 Task: Get directions from New York City, New York, United States to San Diego, California, United States  and reverse  starting point and destination and check the flight options
Action: Mouse moved to (259, 77)
Screenshot: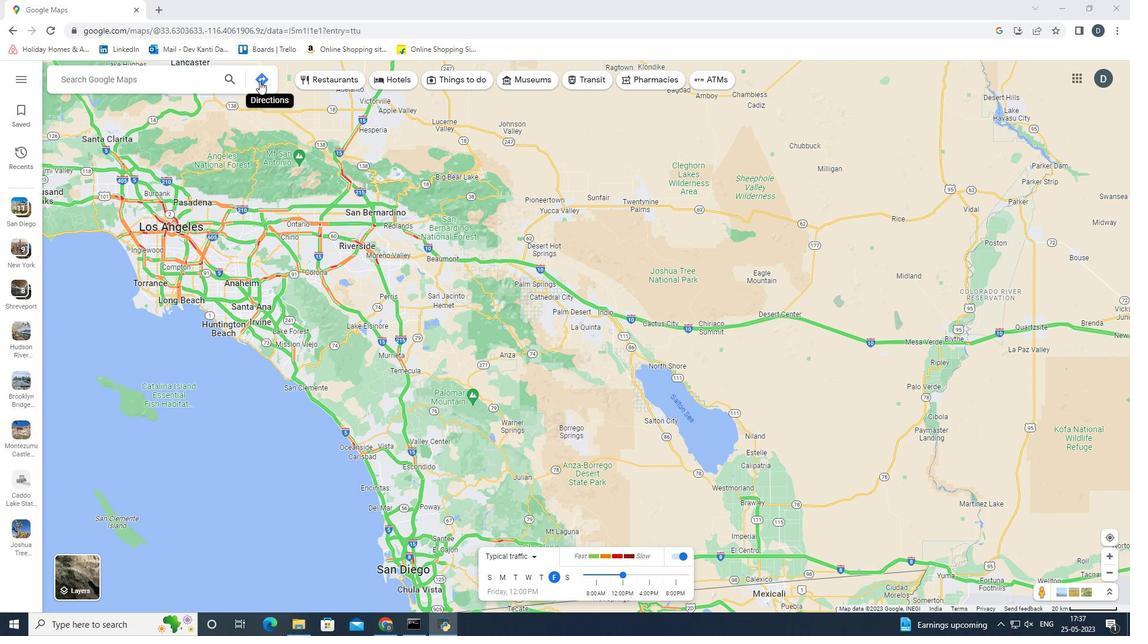 
Action: Mouse pressed left at (259, 77)
Screenshot: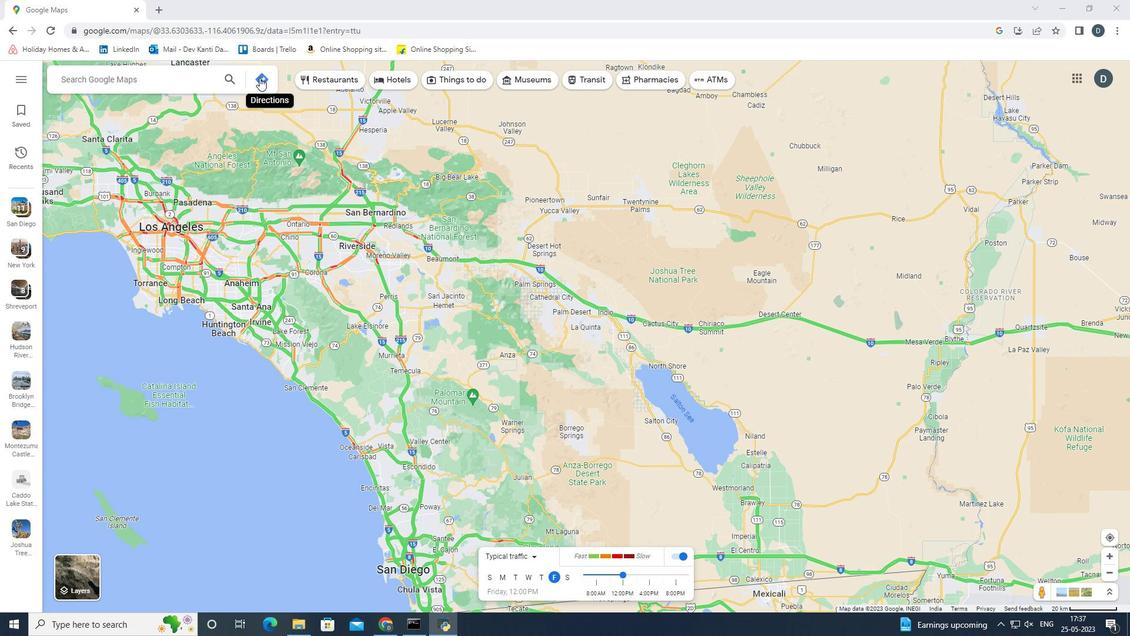 
Action: Mouse moved to (204, 111)
Screenshot: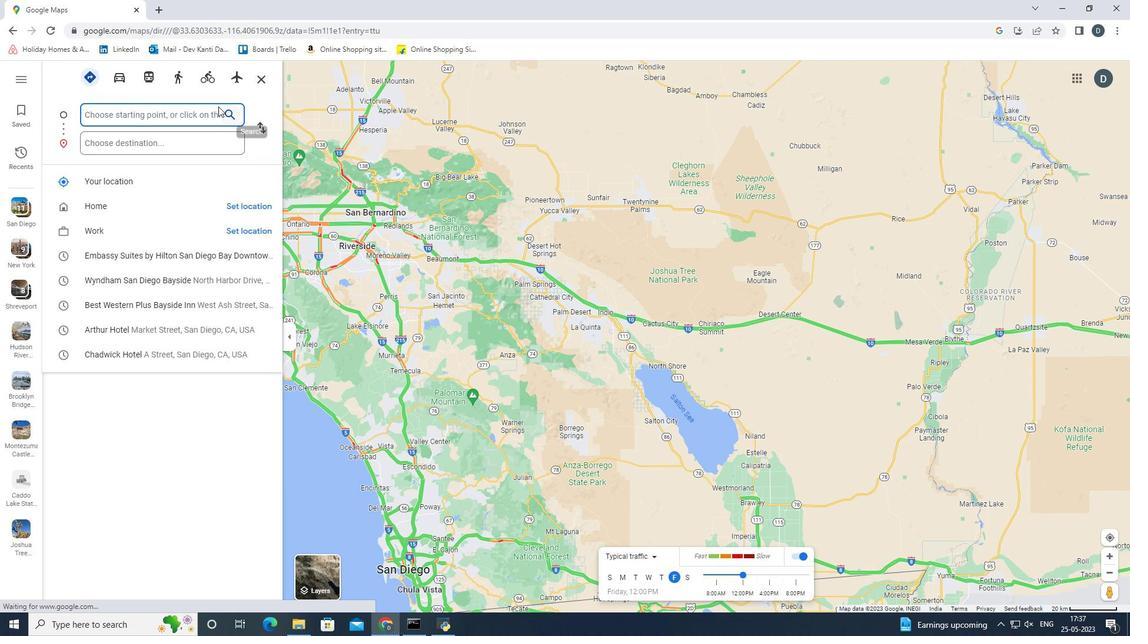 
Action: Key pressed <Key.shift>N
Screenshot: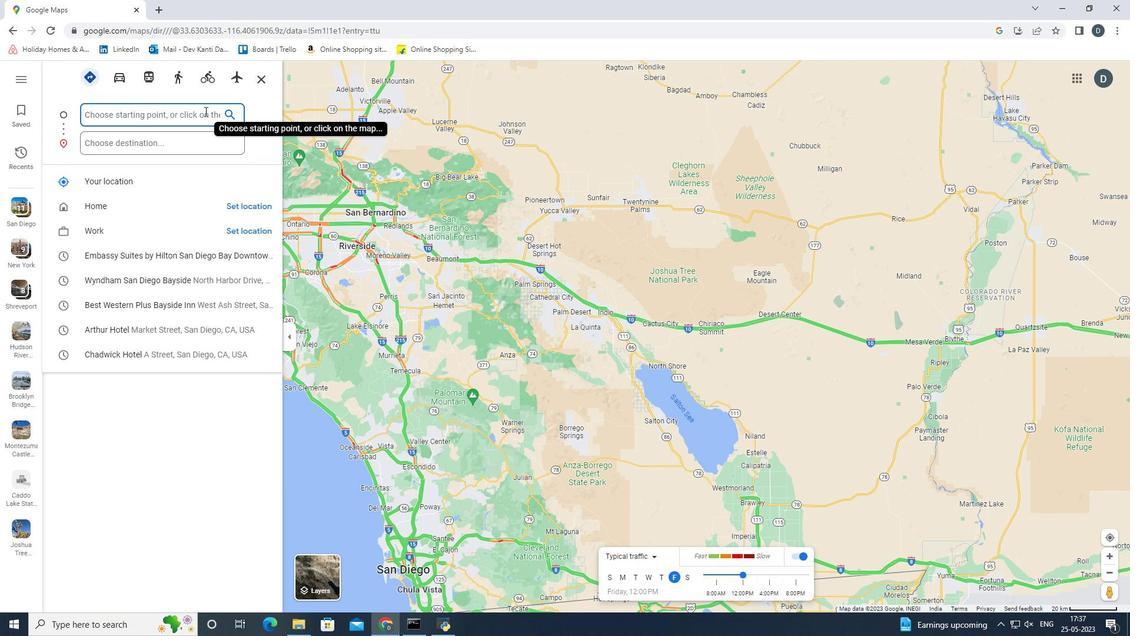 
Action: Mouse moved to (183, 204)
Screenshot: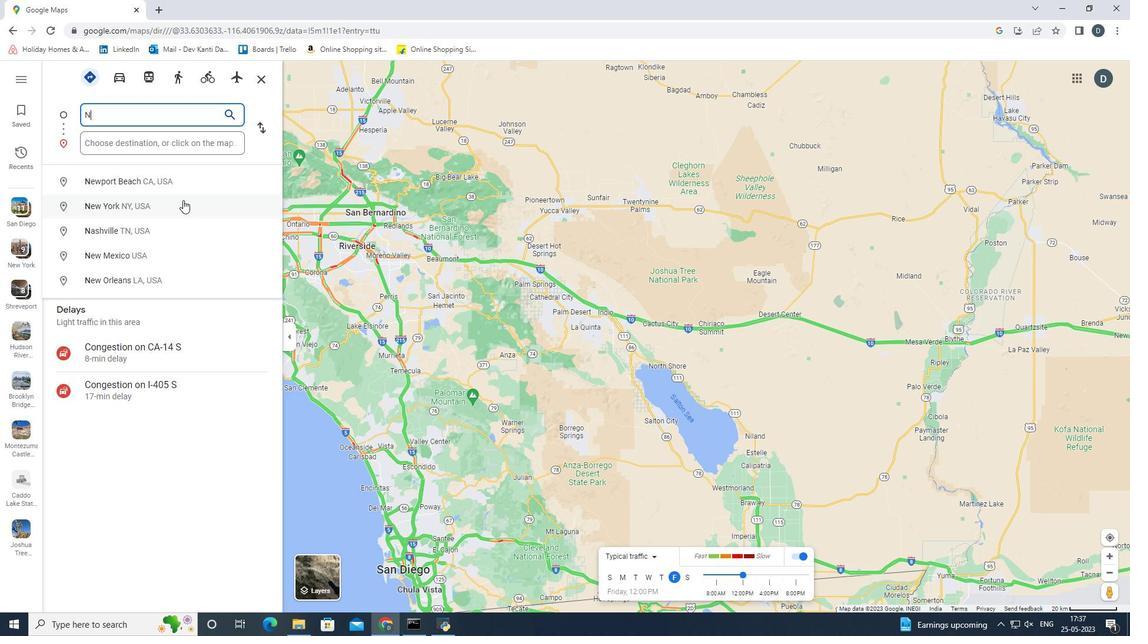
Action: Mouse pressed left at (183, 204)
Screenshot: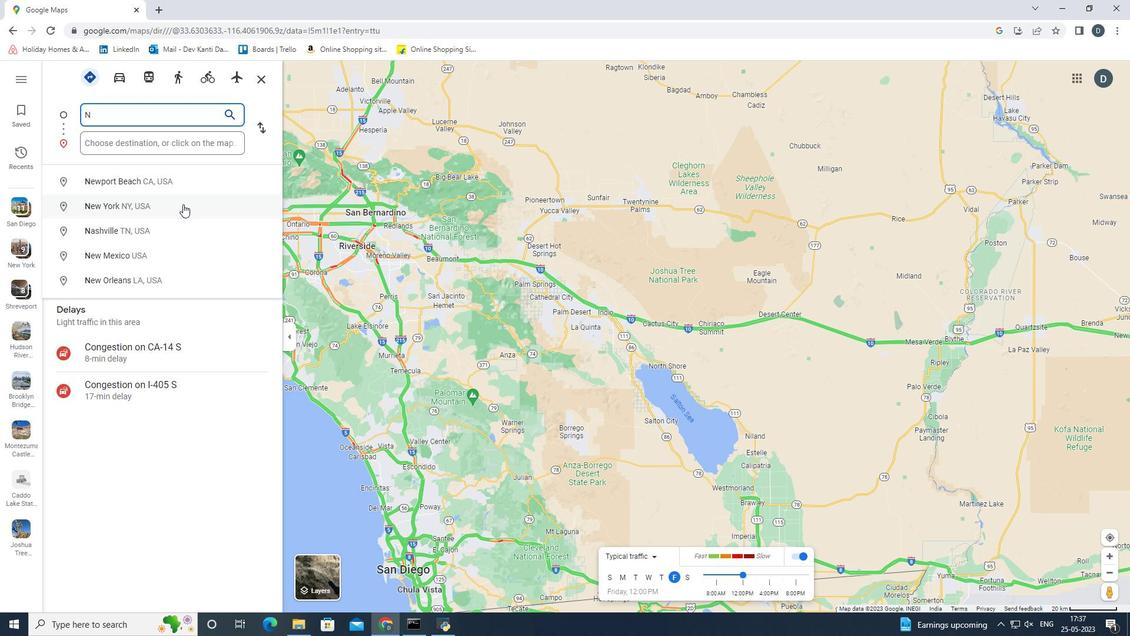 
Action: Mouse moved to (173, 146)
Screenshot: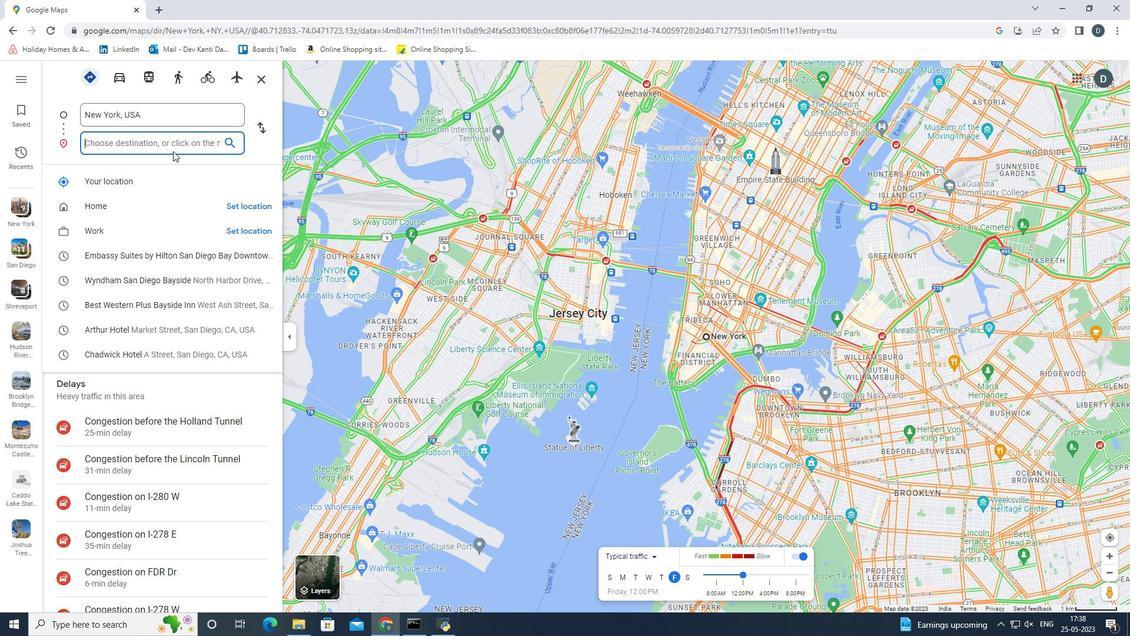 
Action: Key pressed <Key.shift>San<Key.space><Key.shift>D
Screenshot: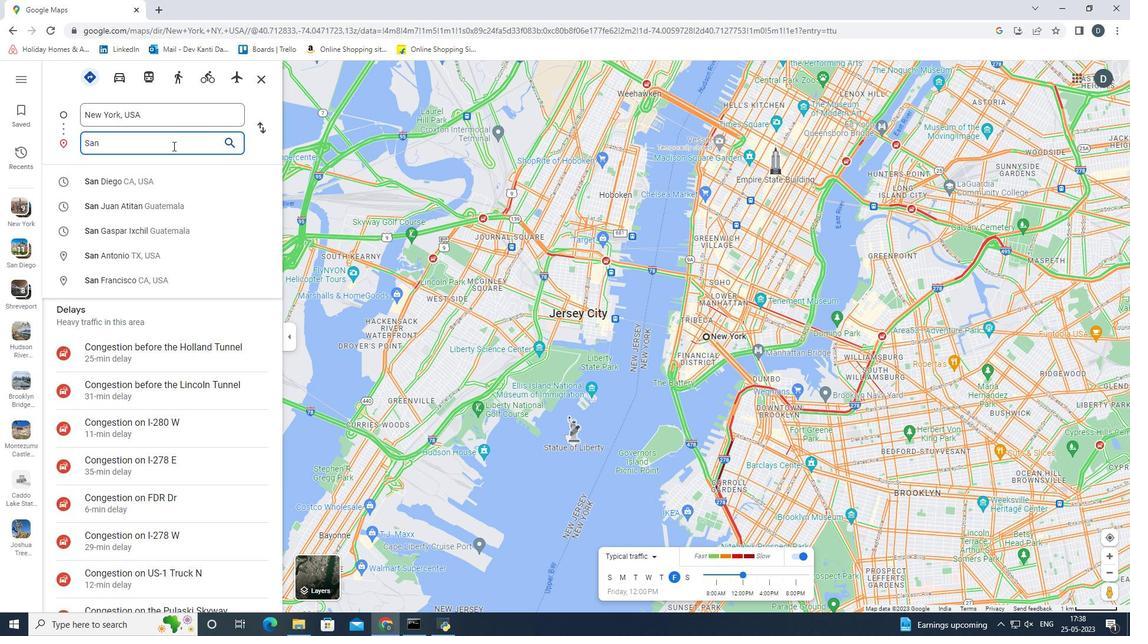 
Action: Mouse moved to (165, 174)
Screenshot: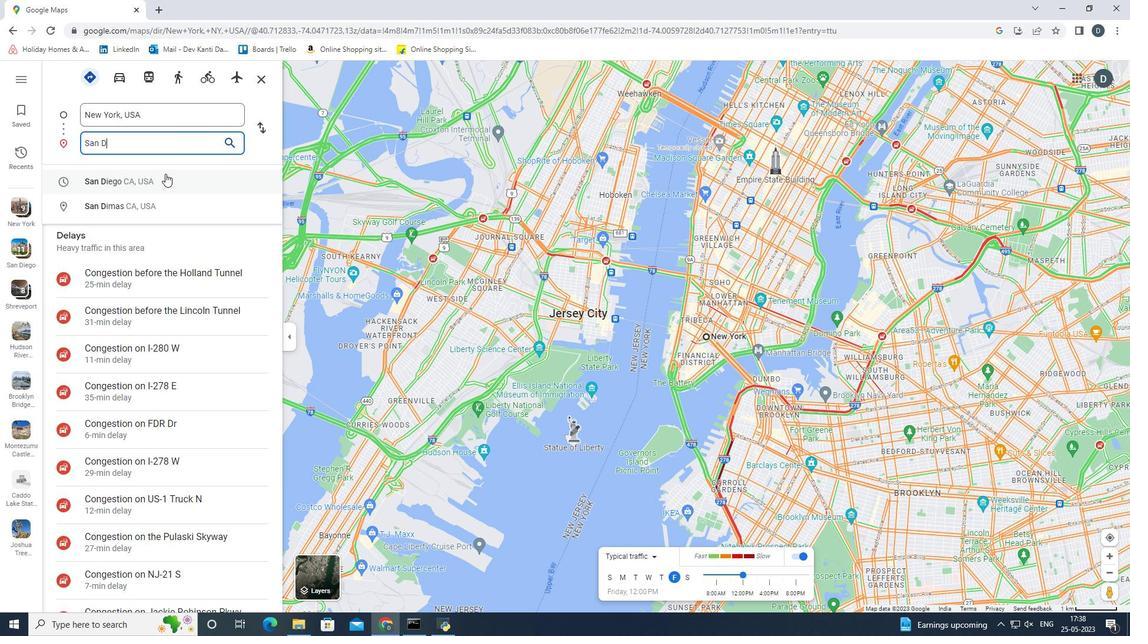 
Action: Mouse pressed left at (165, 174)
Screenshot: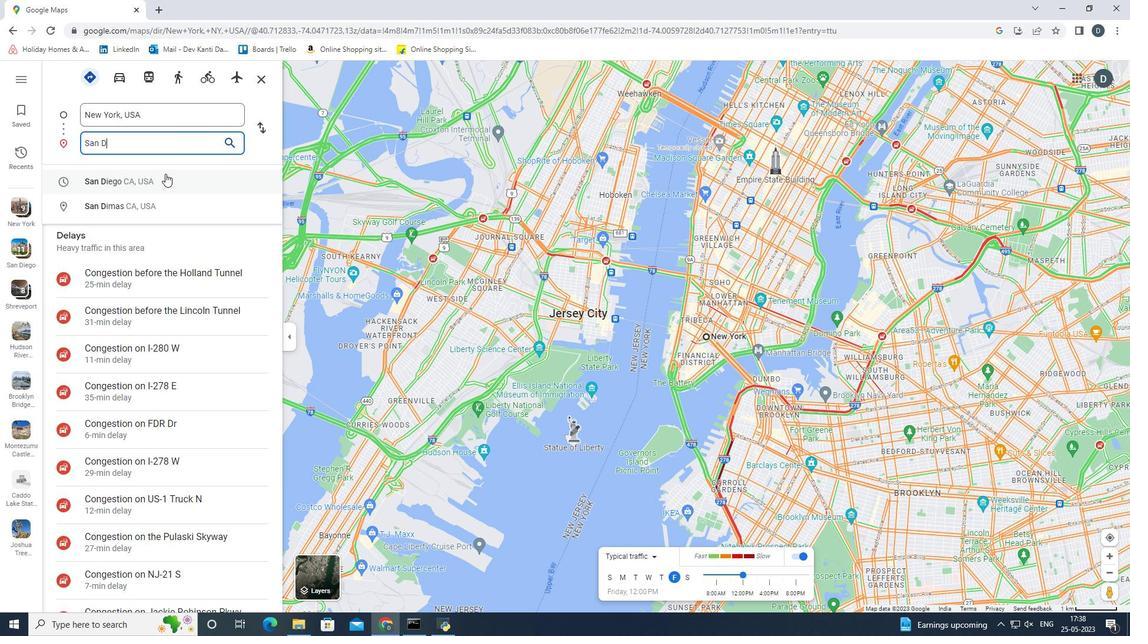 
Action: Mouse moved to (256, 126)
Screenshot: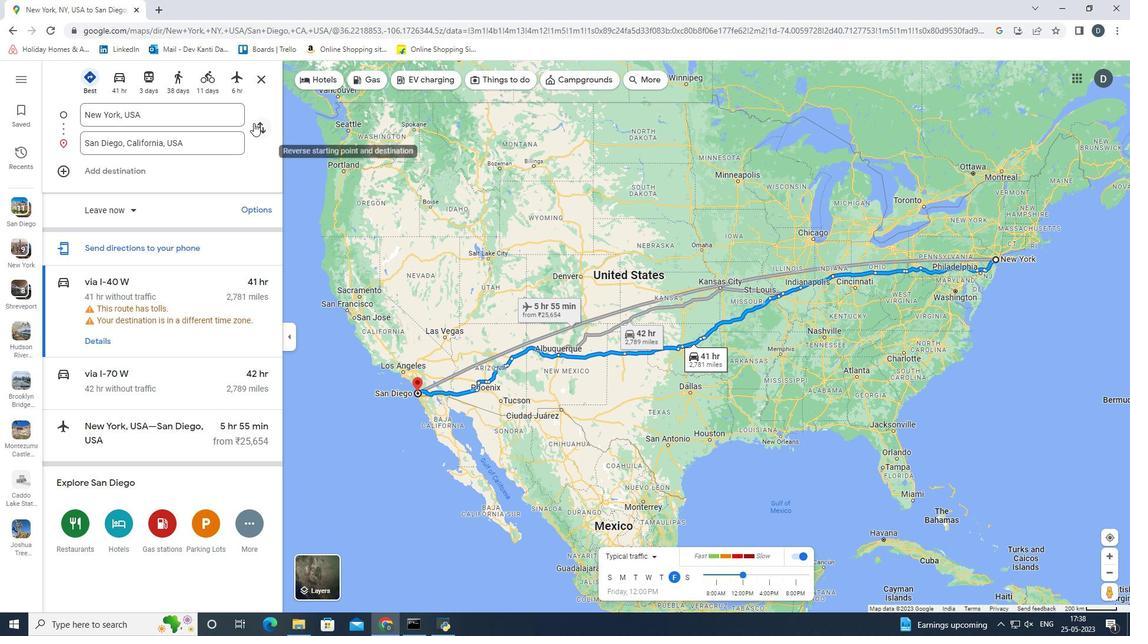 
Action: Mouse pressed left at (256, 126)
Screenshot: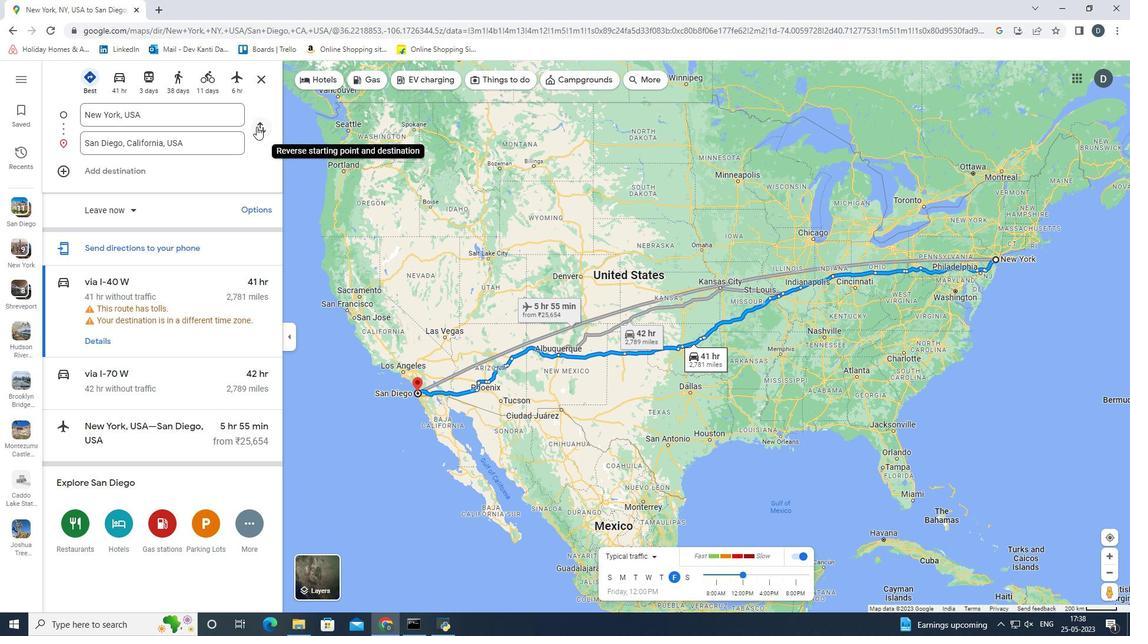 
Action: Mouse moved to (240, 84)
Screenshot: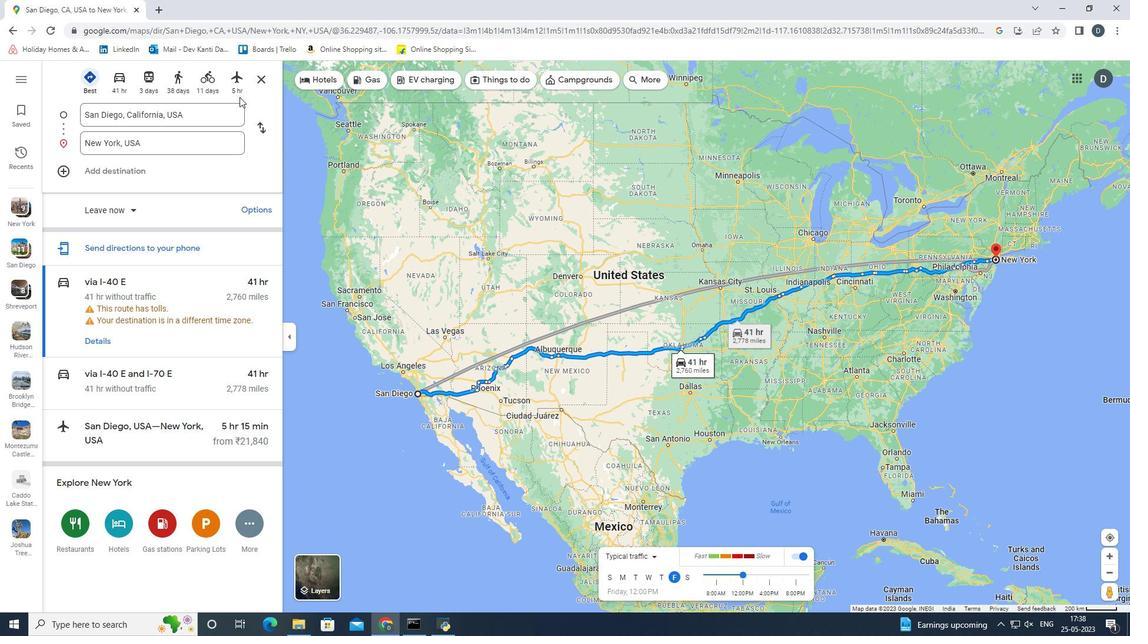 
Action: Mouse pressed left at (240, 84)
Screenshot: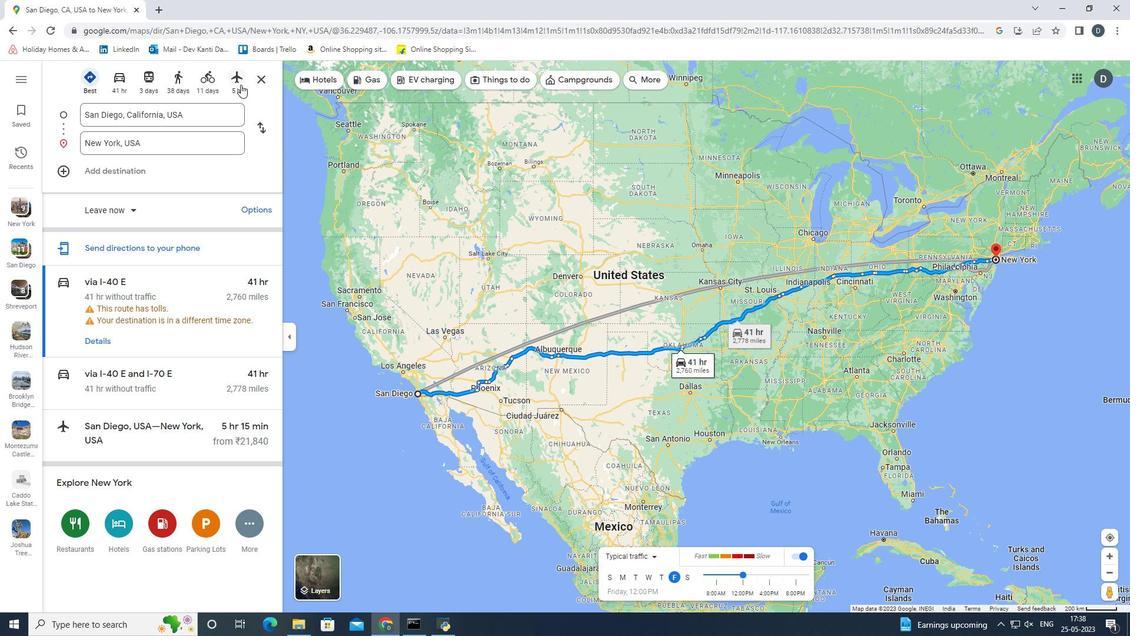 
Action: Mouse moved to (171, 258)
Screenshot: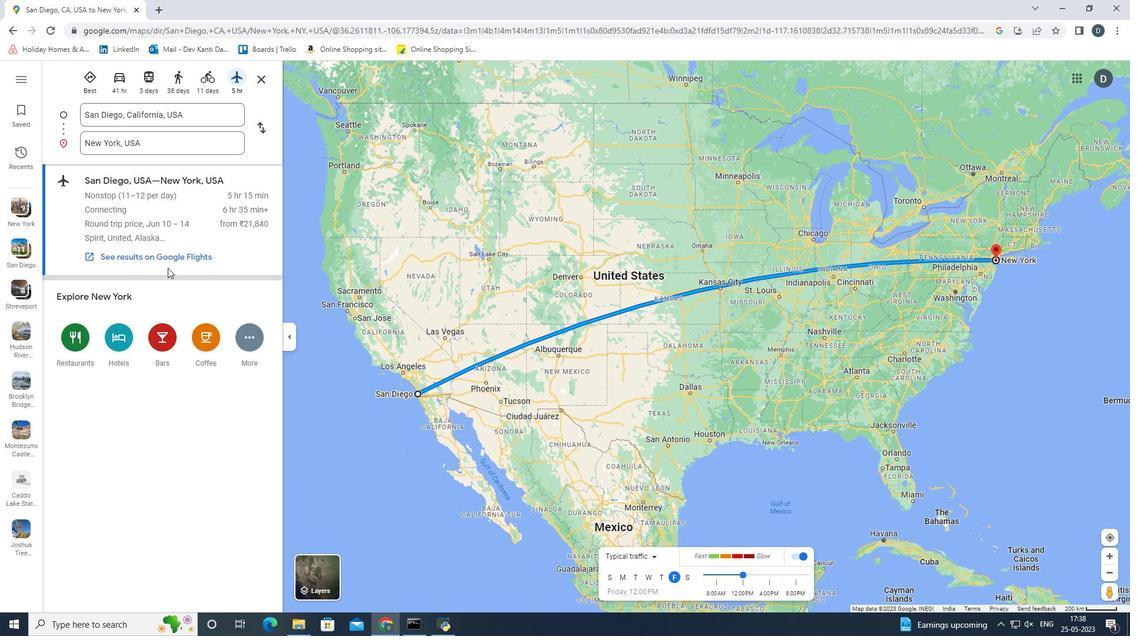 
Action: Mouse pressed left at (171, 258)
Screenshot: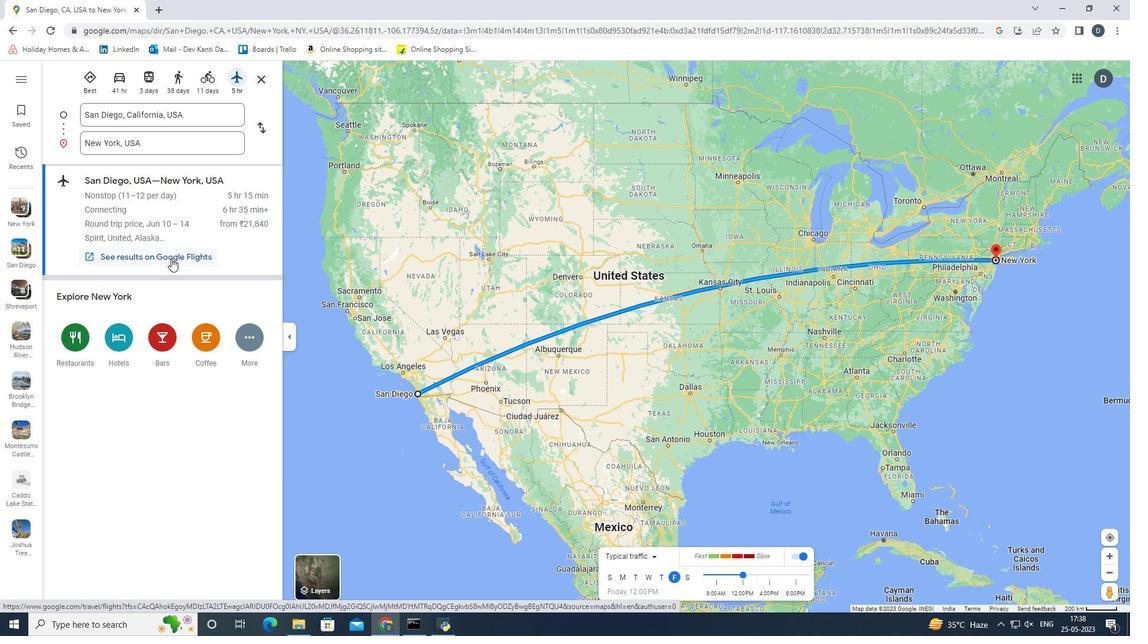 
Action: Mouse moved to (51, 0)
Screenshot: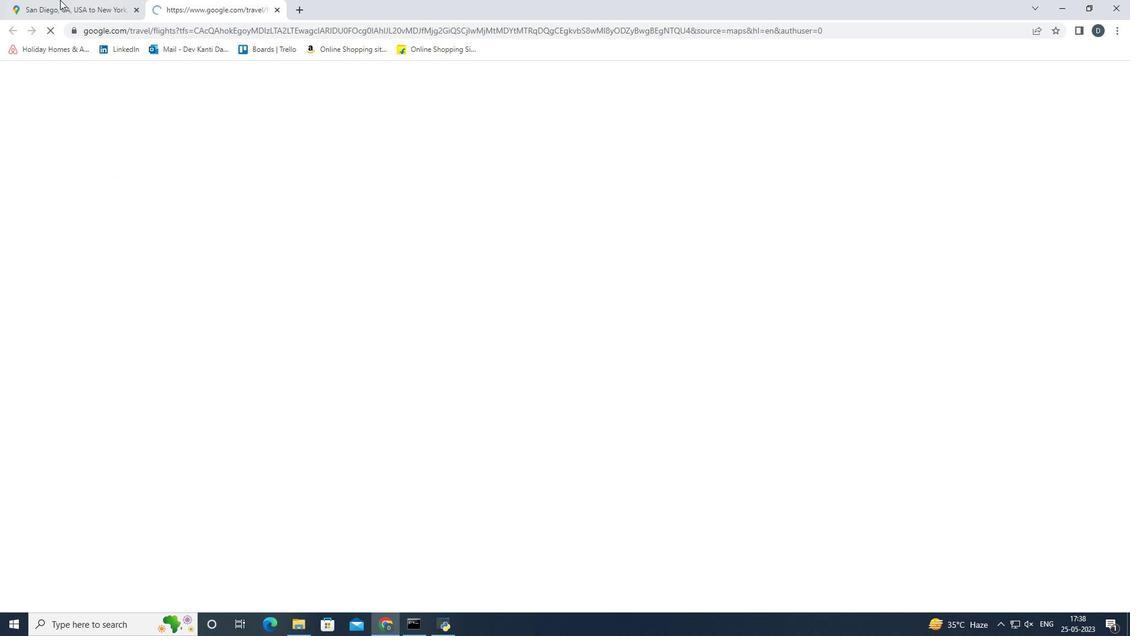 
Action: Mouse pressed left at (51, 0)
Screenshot: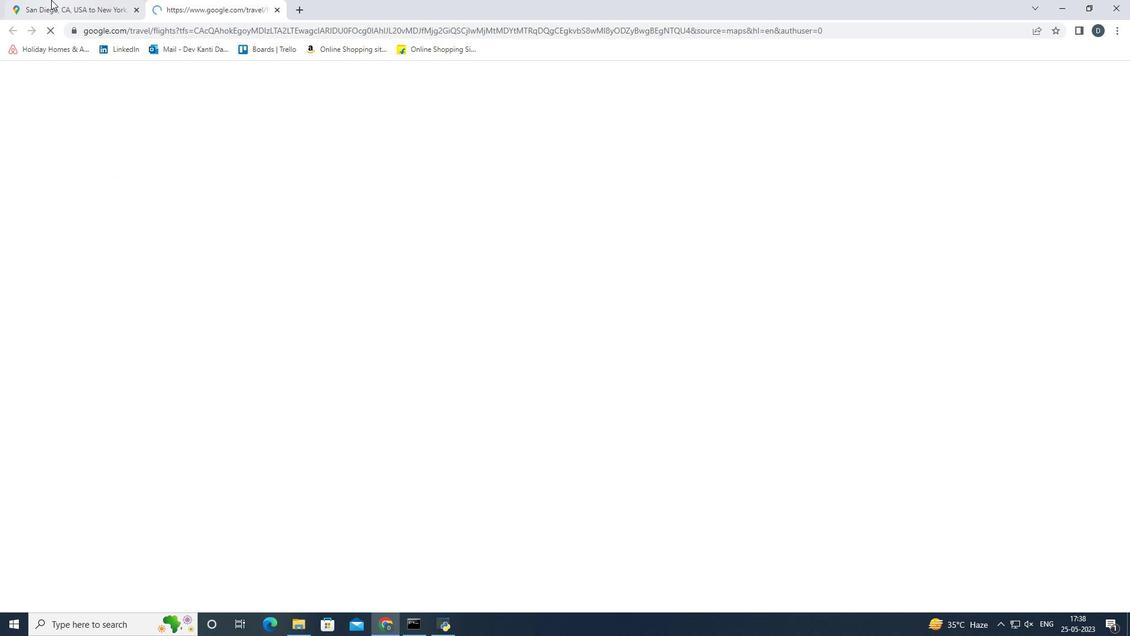 
Action: Mouse moved to (175, 0)
Screenshot: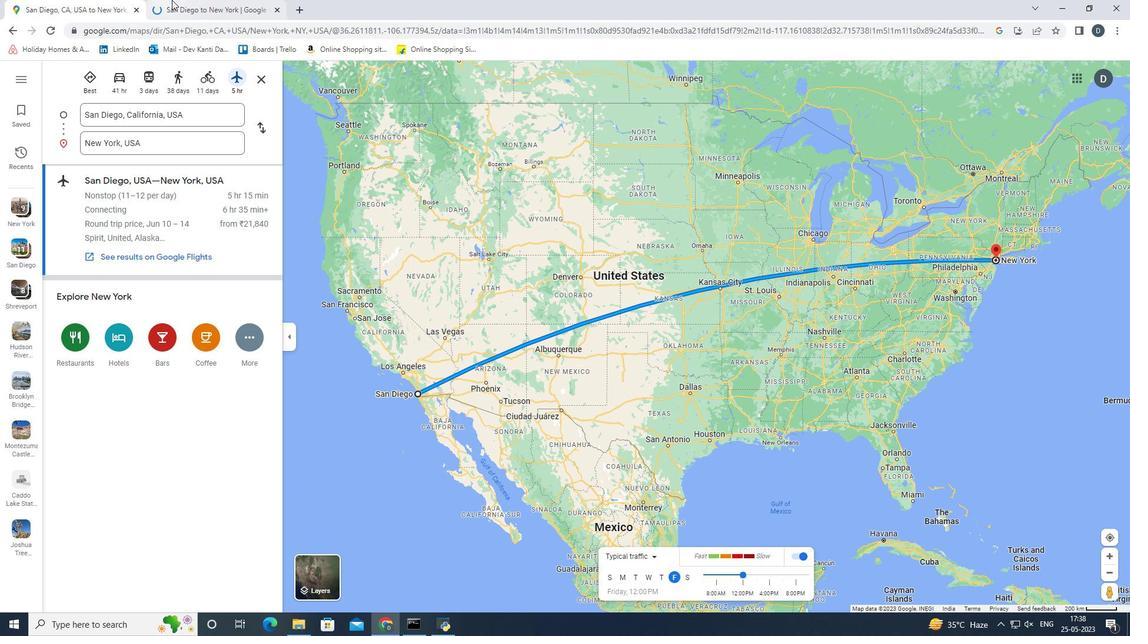 
Action: Mouse pressed left at (175, 0)
Screenshot: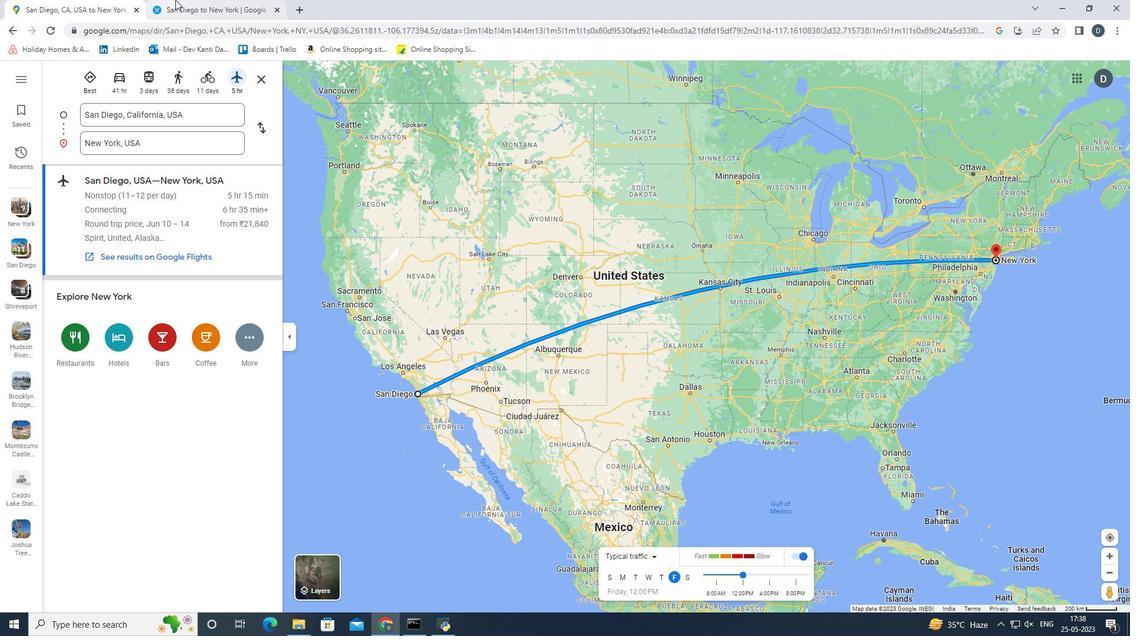 
Action: Mouse moved to (893, 452)
Screenshot: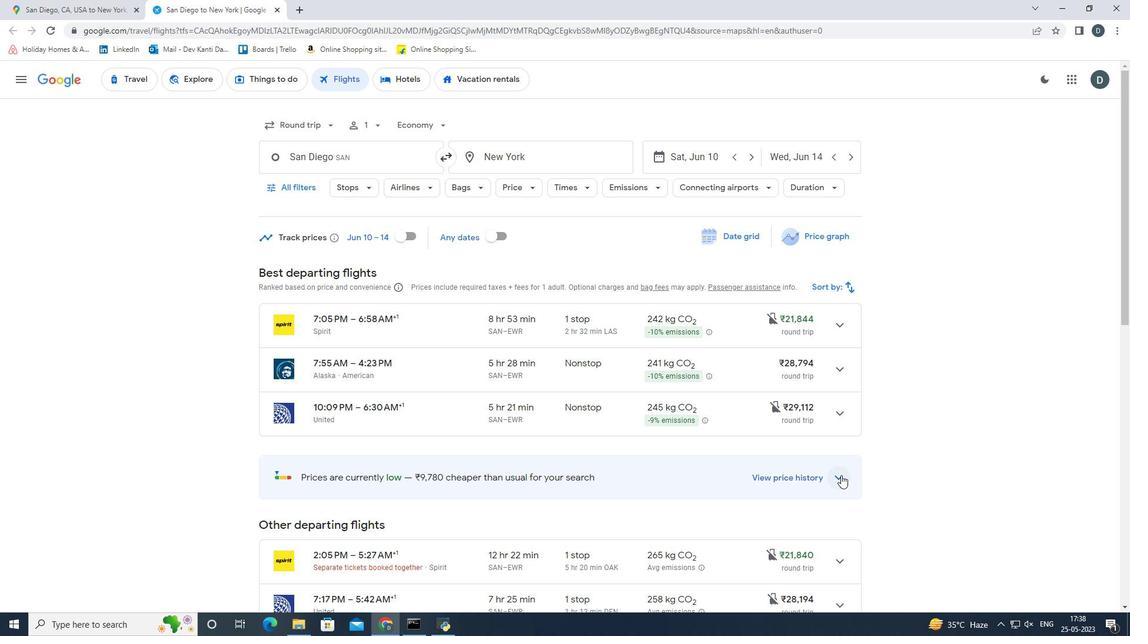 
Action: Mouse scrolled (893, 451) with delta (0, 0)
Screenshot: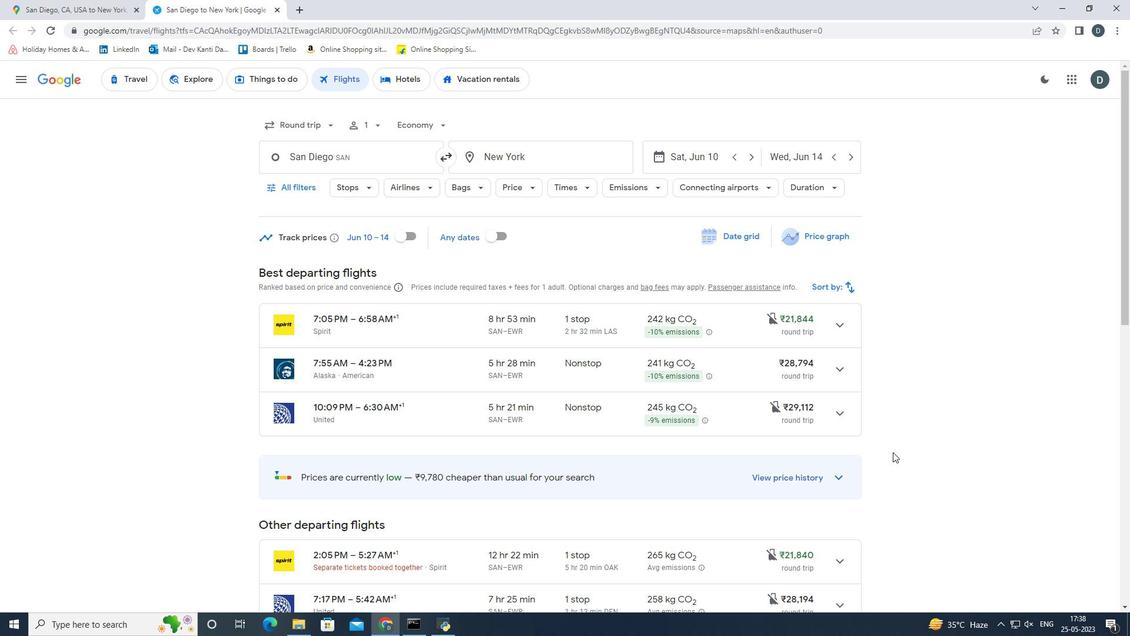 
Action: Mouse scrolled (893, 451) with delta (0, 0)
Screenshot: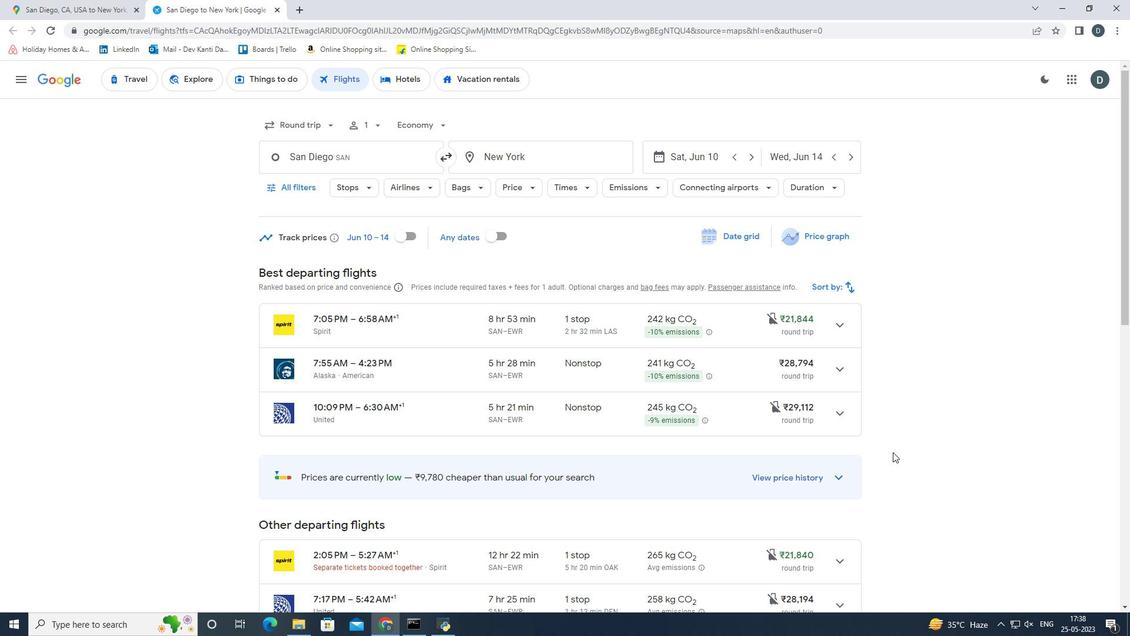
Action: Mouse scrolled (893, 451) with delta (0, 0)
Screenshot: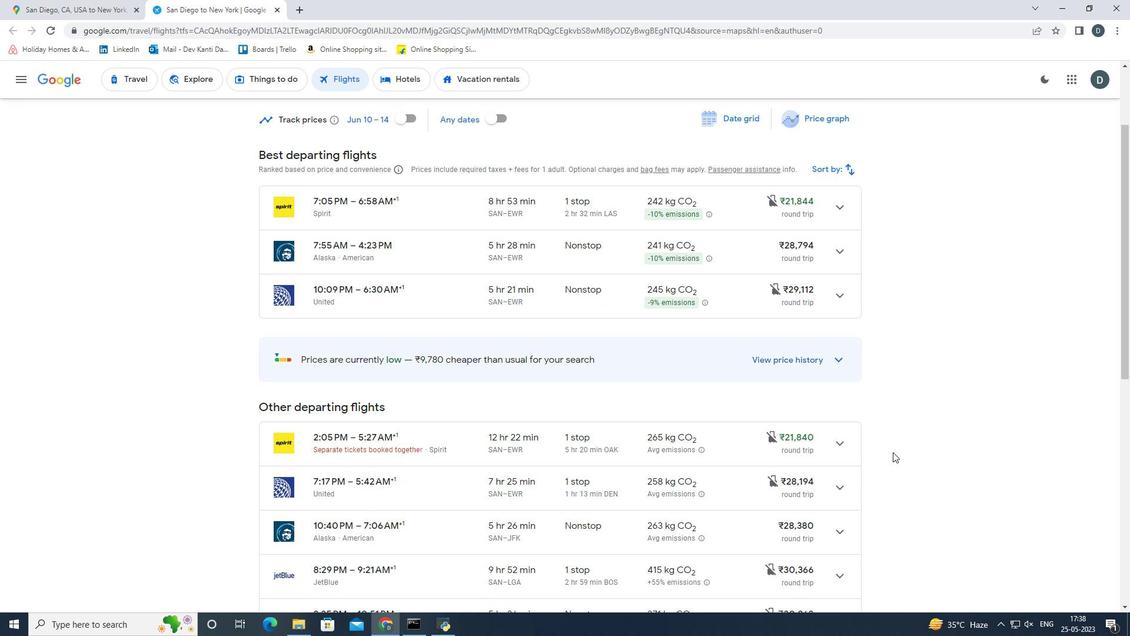 
Action: Mouse scrolled (893, 451) with delta (0, 0)
Screenshot: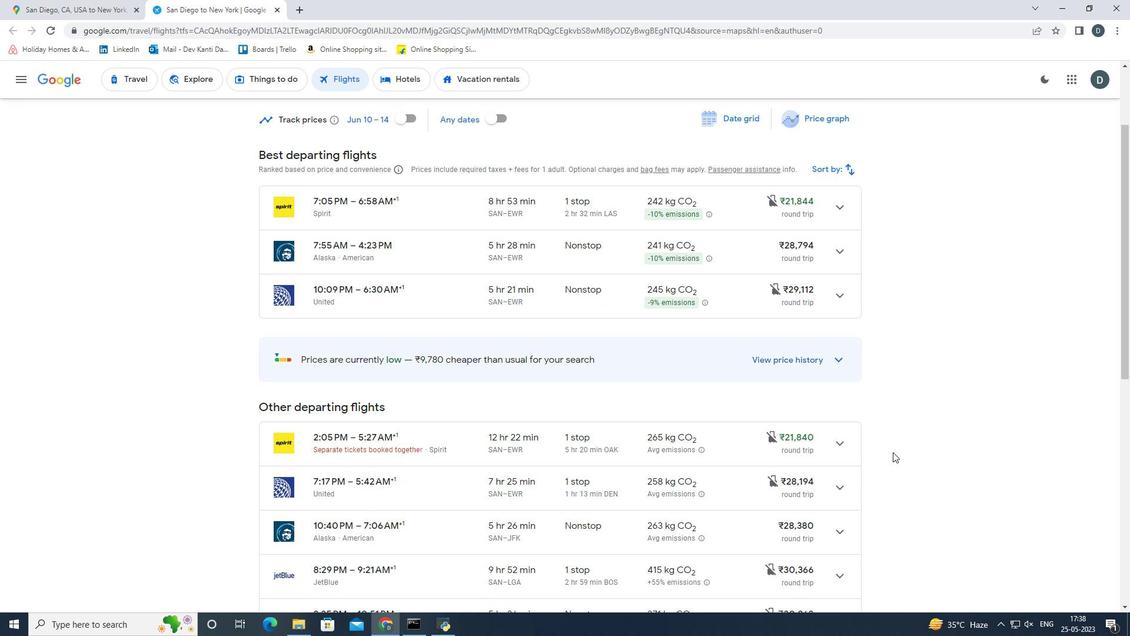 
Action: Mouse scrolled (893, 451) with delta (0, 0)
Screenshot: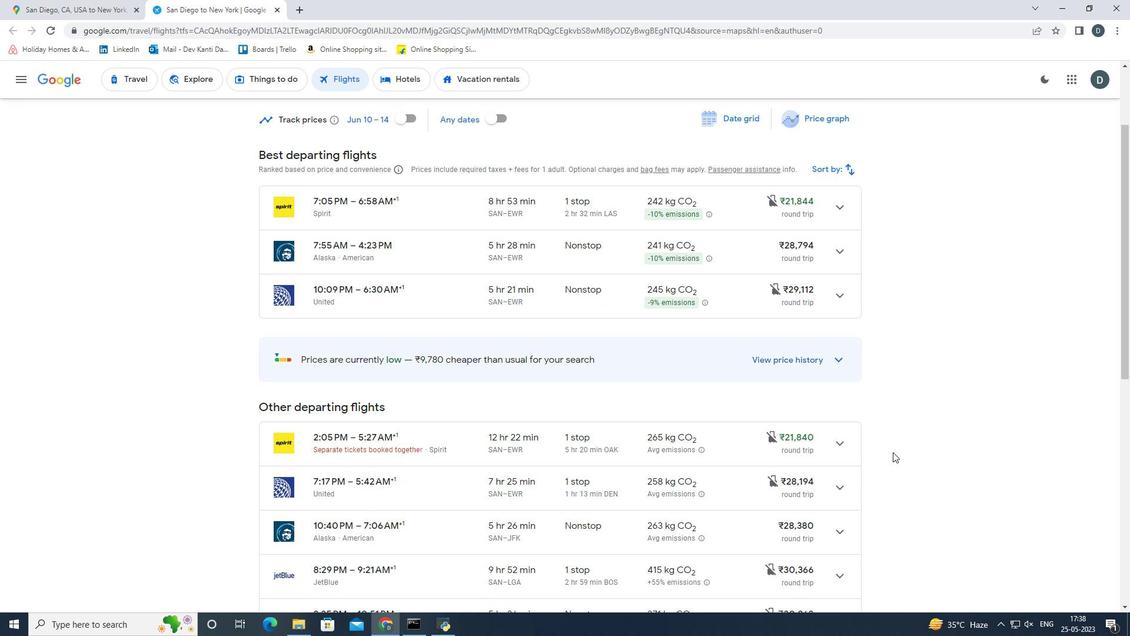 
Action: Mouse scrolled (893, 451) with delta (0, 0)
Screenshot: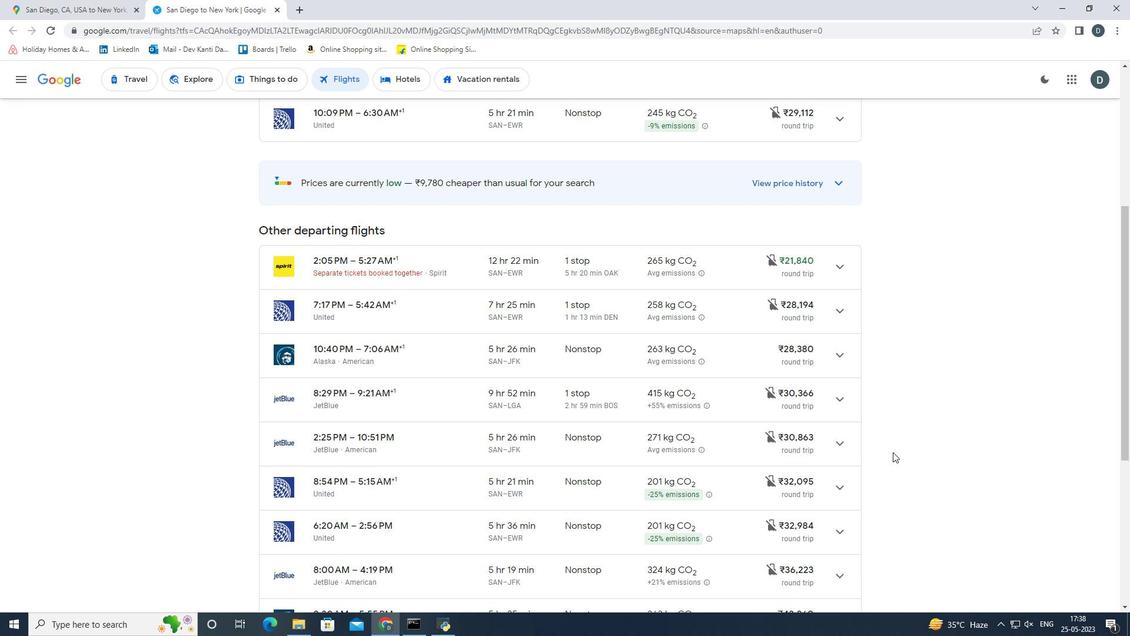 
Action: Mouse scrolled (893, 451) with delta (0, 0)
Screenshot: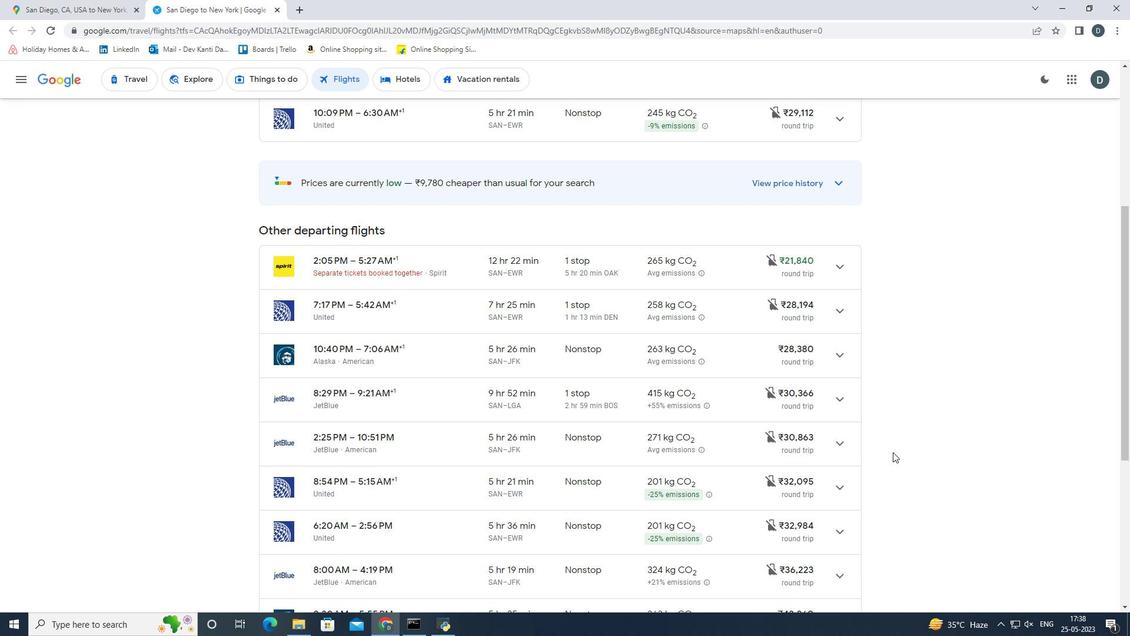 
Action: Mouse scrolled (893, 451) with delta (0, 0)
Screenshot: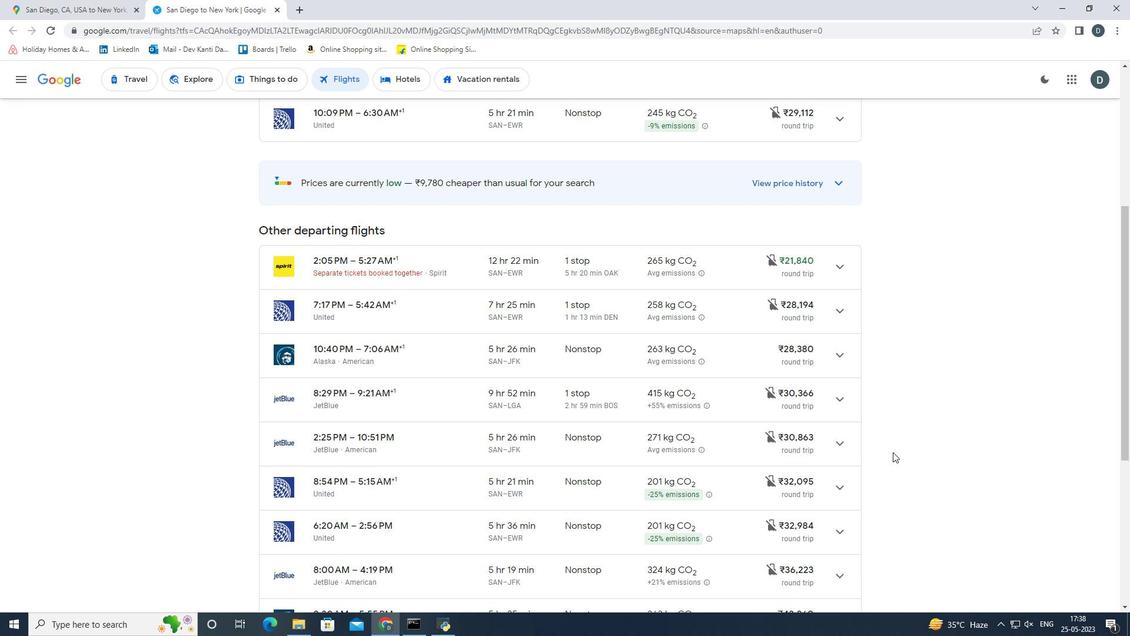 
Action: Mouse scrolled (893, 451) with delta (0, 0)
Screenshot: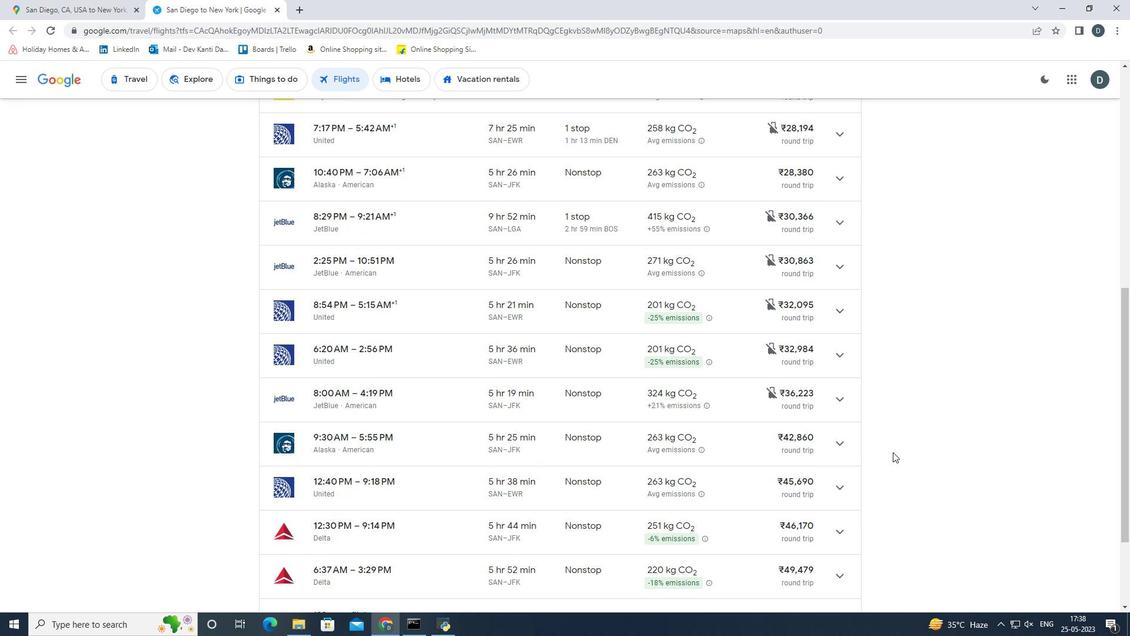 
Action: Mouse scrolled (893, 451) with delta (0, 0)
Screenshot: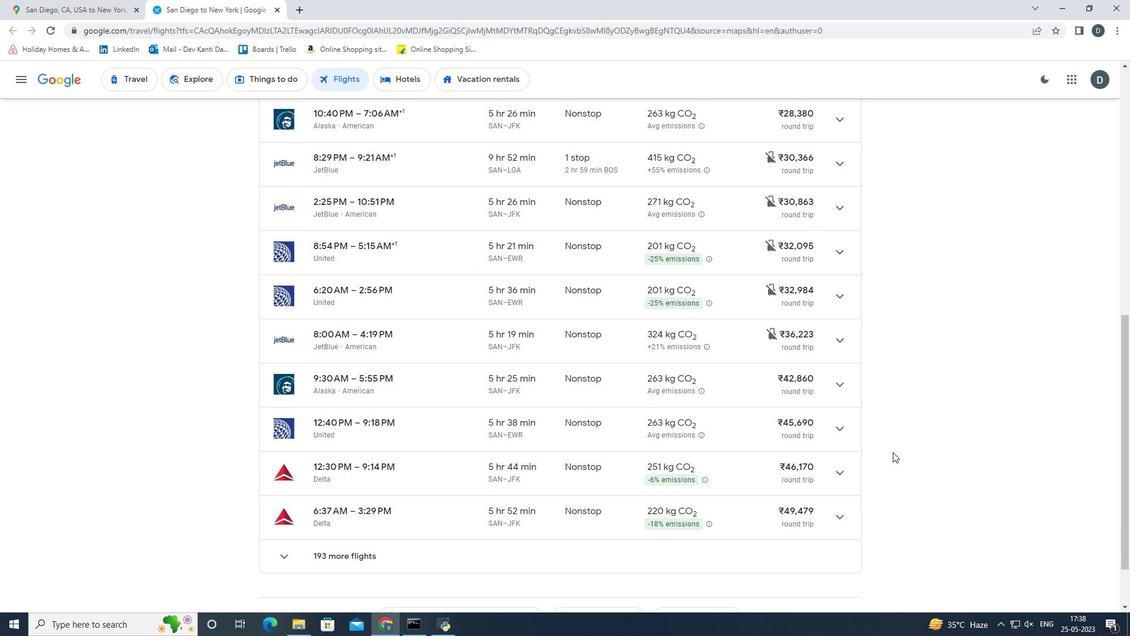 
Action: Mouse scrolled (893, 451) with delta (0, 0)
Screenshot: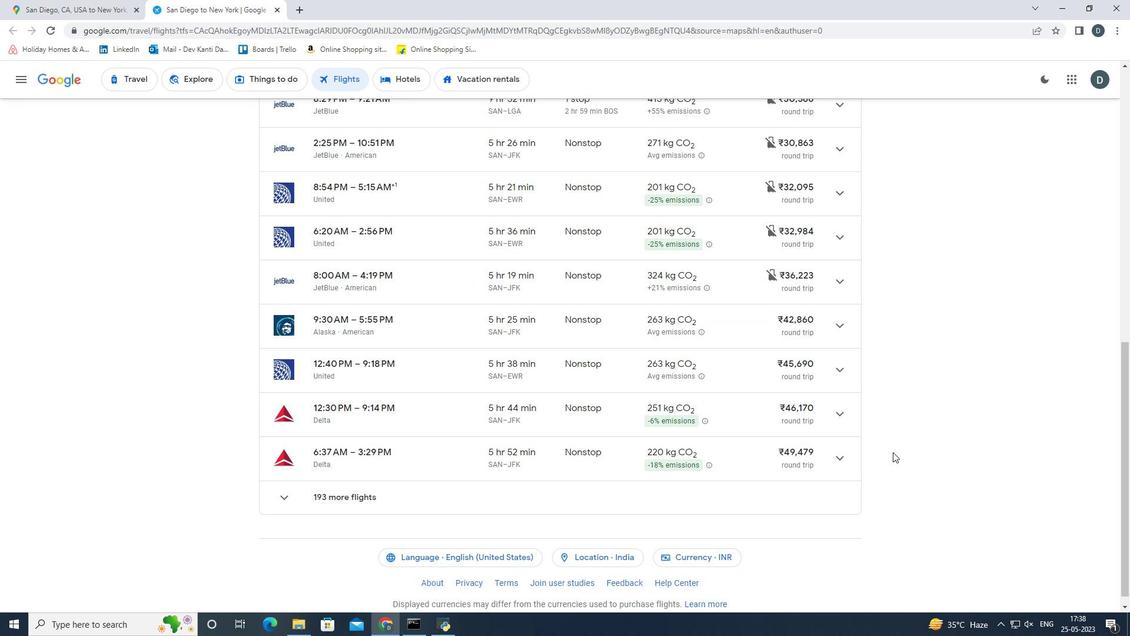 
Action: Mouse scrolled (893, 451) with delta (0, 0)
Screenshot: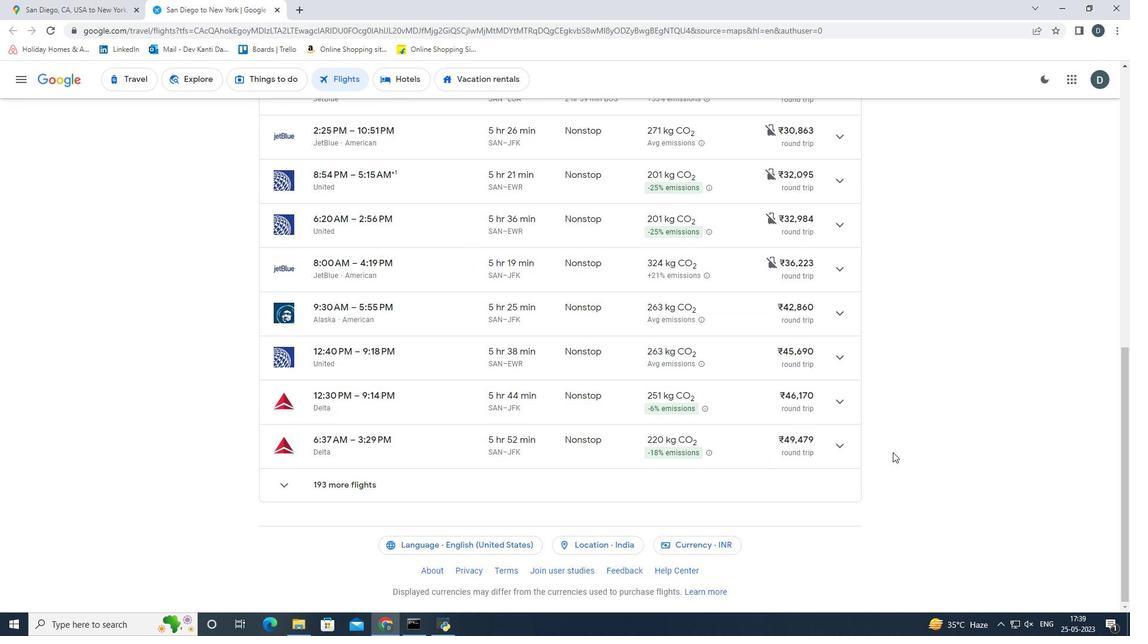 
Action: Mouse scrolled (893, 451) with delta (0, 0)
Screenshot: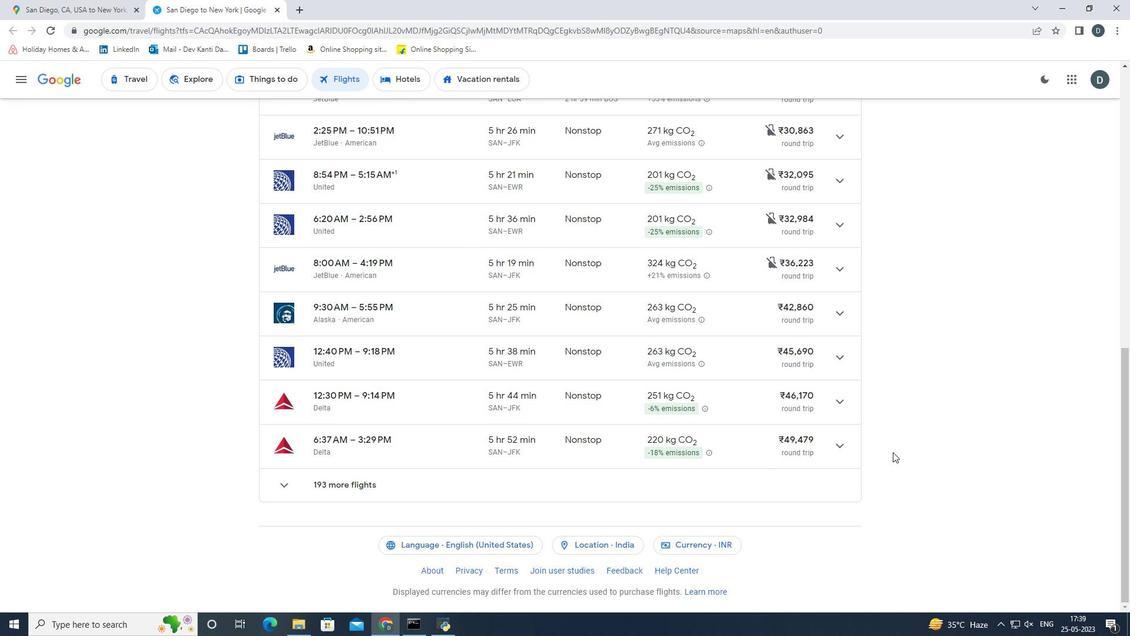 
Action: Mouse scrolled (893, 452) with delta (0, 0)
Screenshot: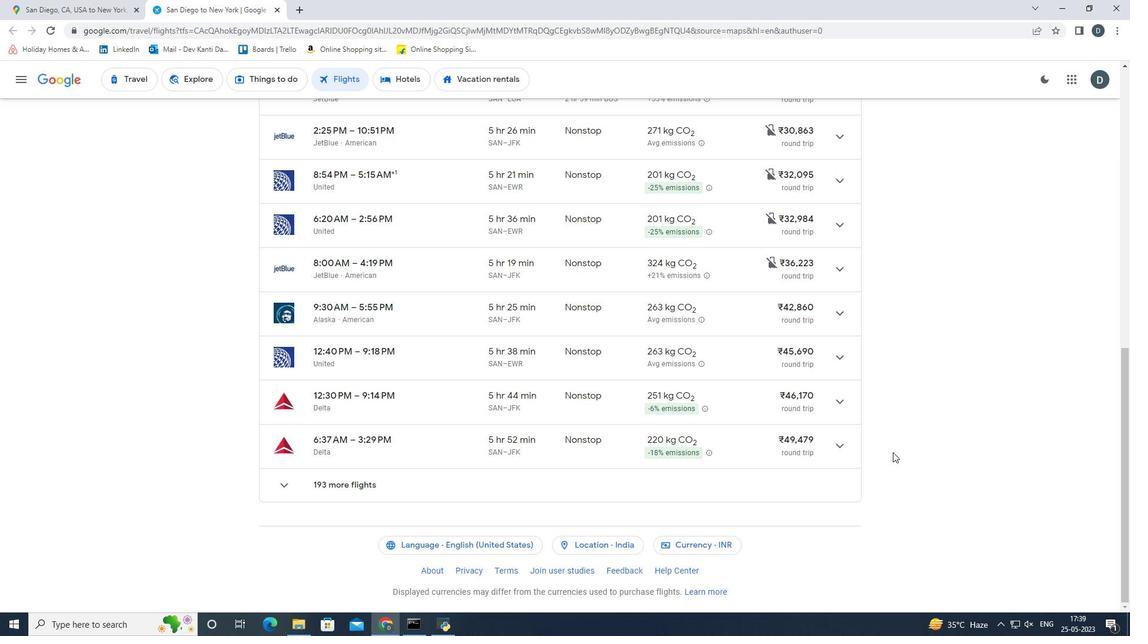 
Action: Mouse scrolled (893, 452) with delta (0, 0)
Screenshot: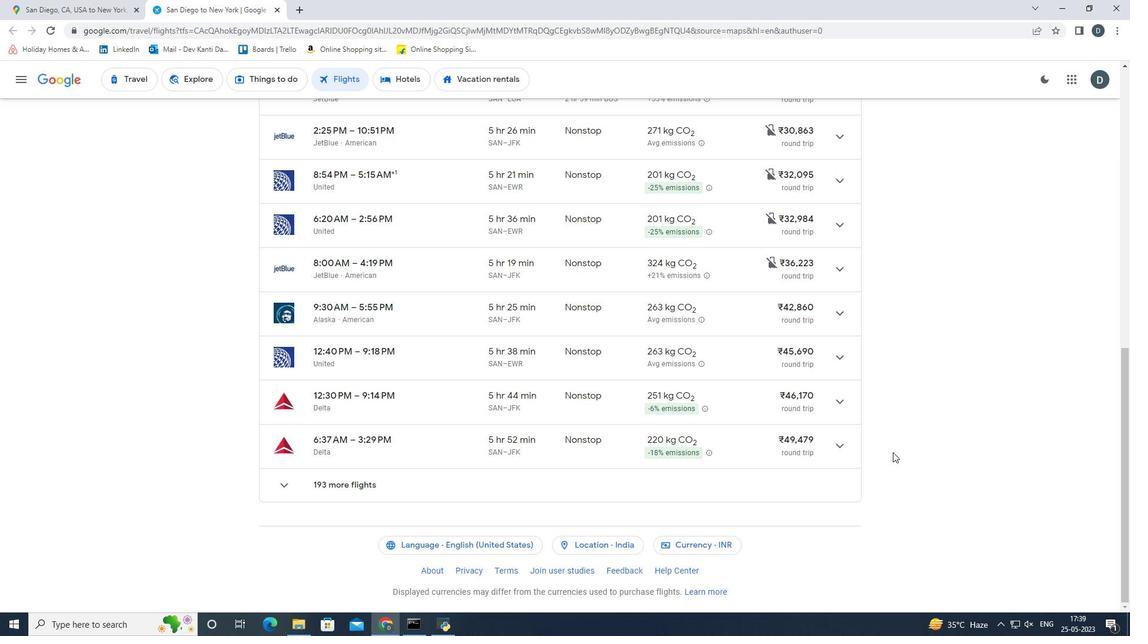 
Action: Mouse scrolled (893, 452) with delta (0, 0)
Screenshot: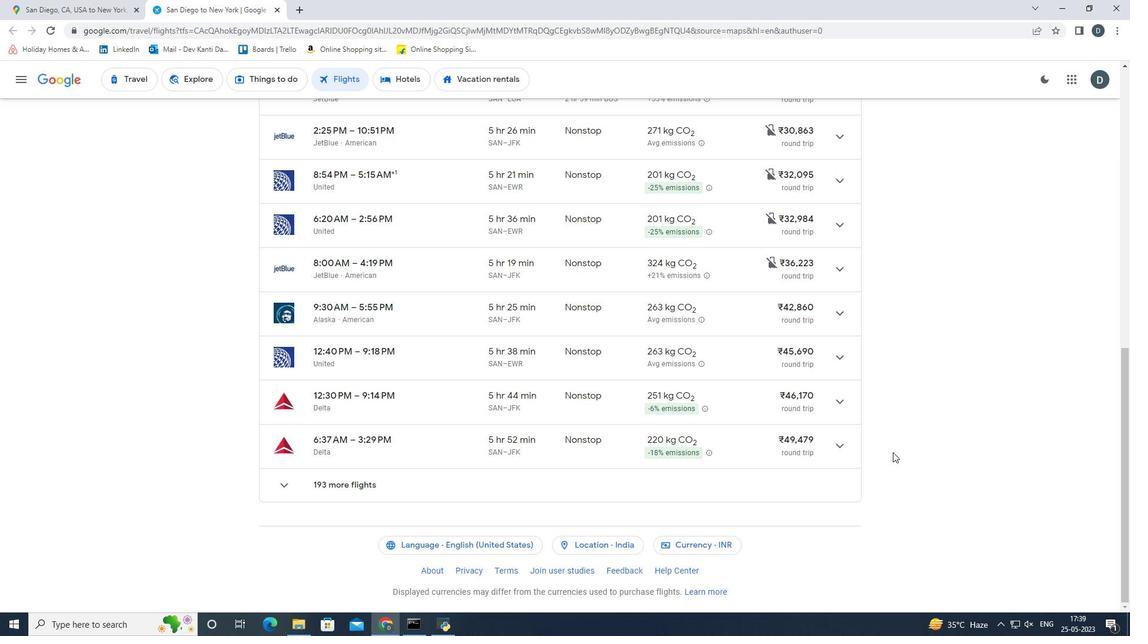 
Action: Mouse scrolled (893, 452) with delta (0, 0)
Screenshot: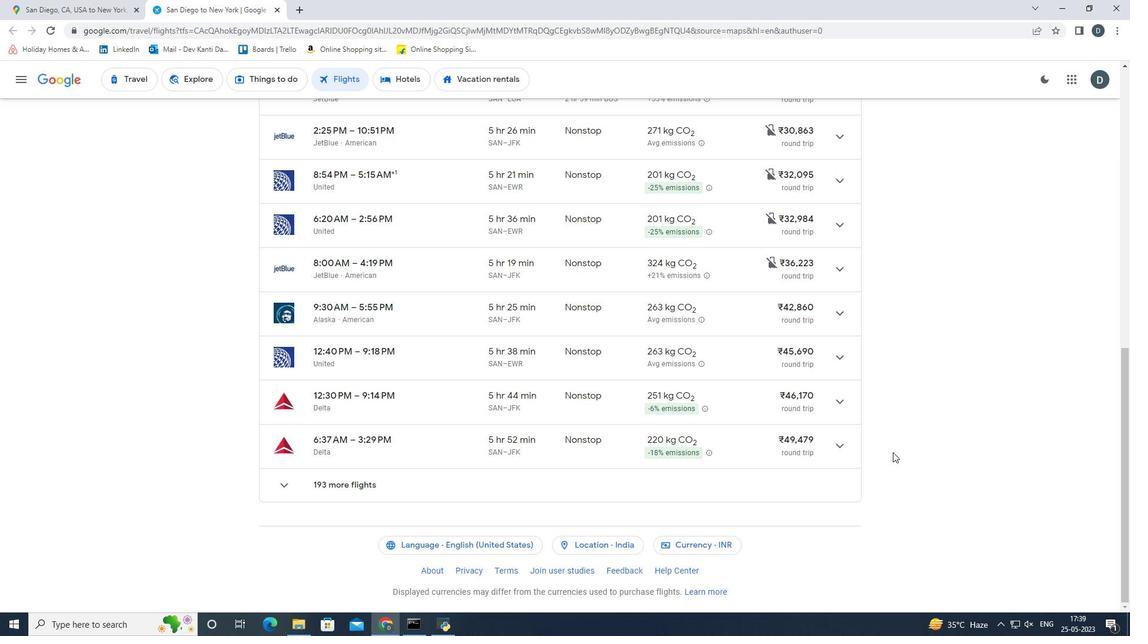 
Action: Mouse scrolled (893, 451) with delta (0, 0)
Screenshot: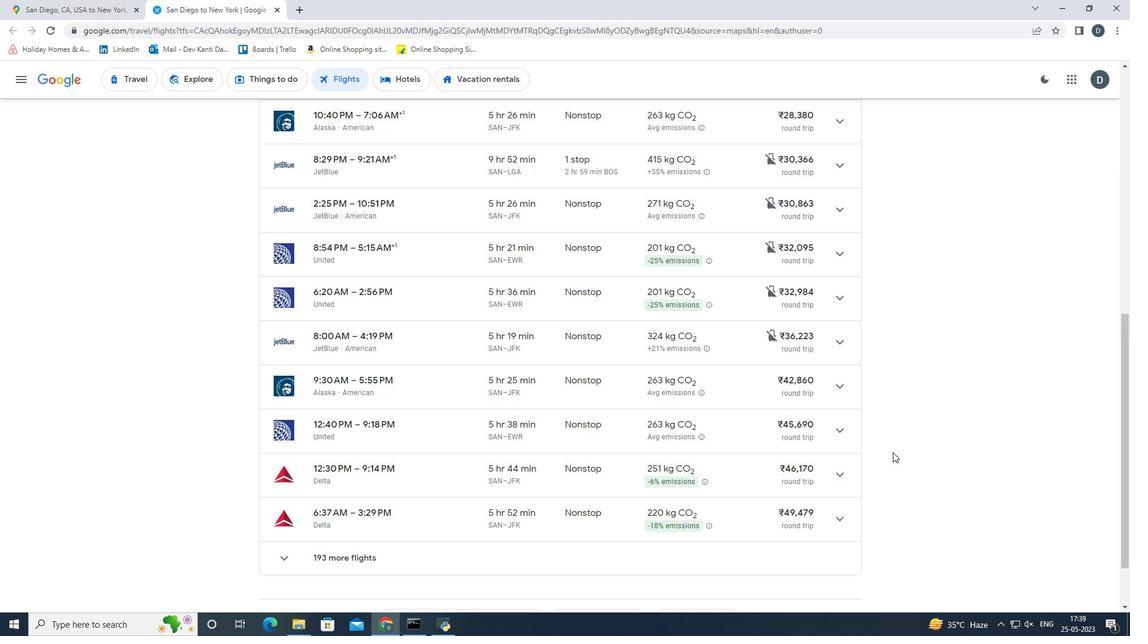 
Action: Mouse scrolled (893, 451) with delta (0, 0)
Screenshot: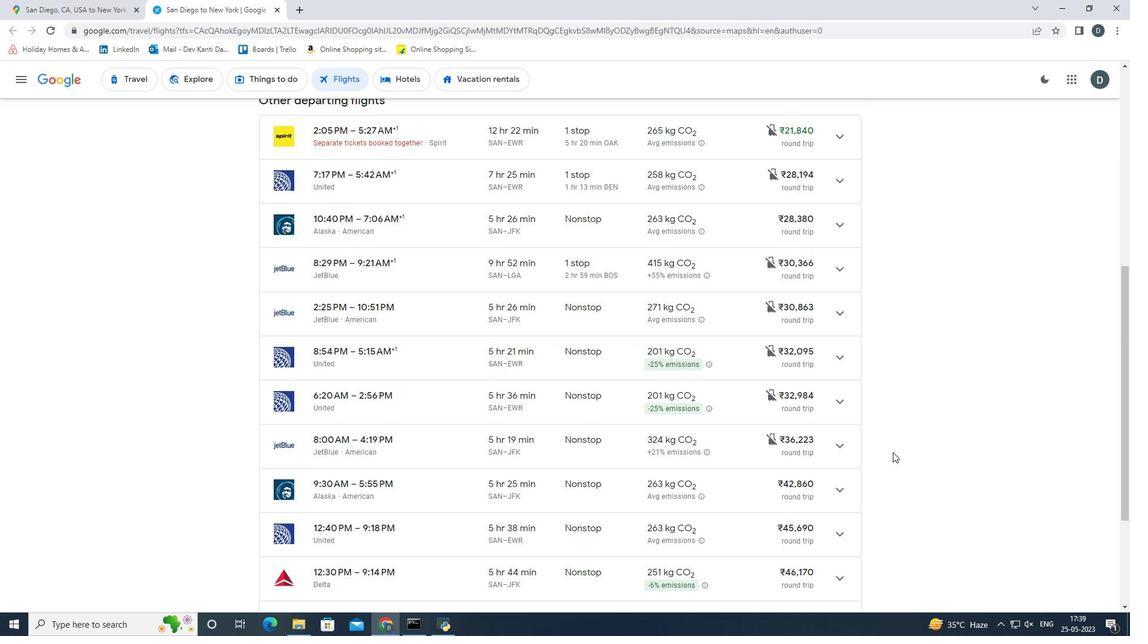 
Action: Mouse scrolled (893, 451) with delta (0, 0)
Screenshot: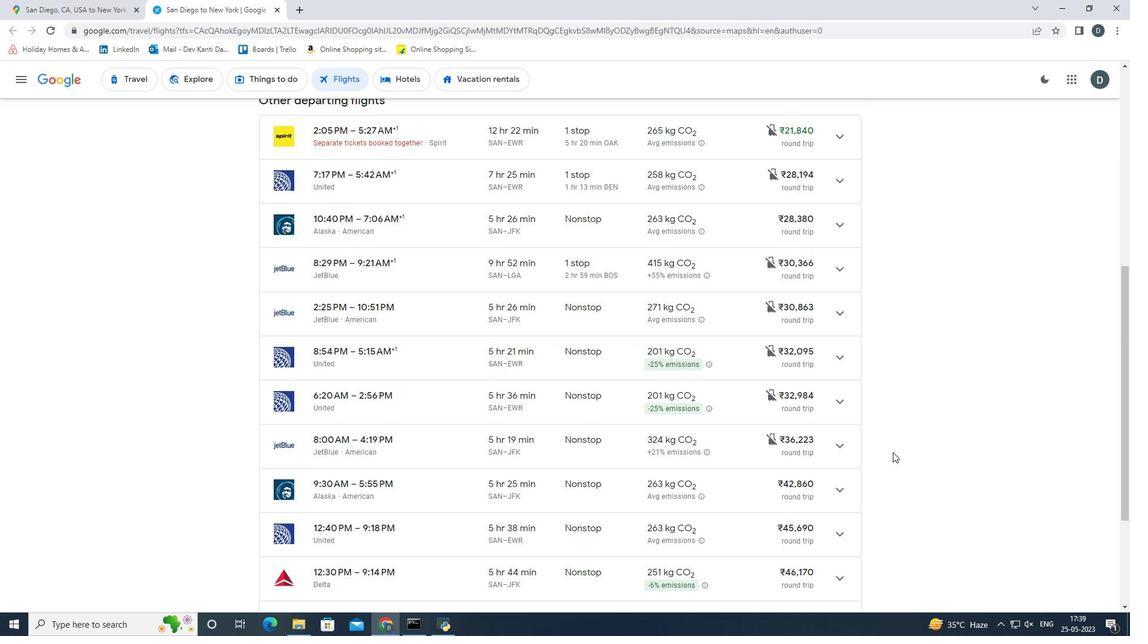 
Action: Mouse scrolled (893, 451) with delta (0, 0)
Screenshot: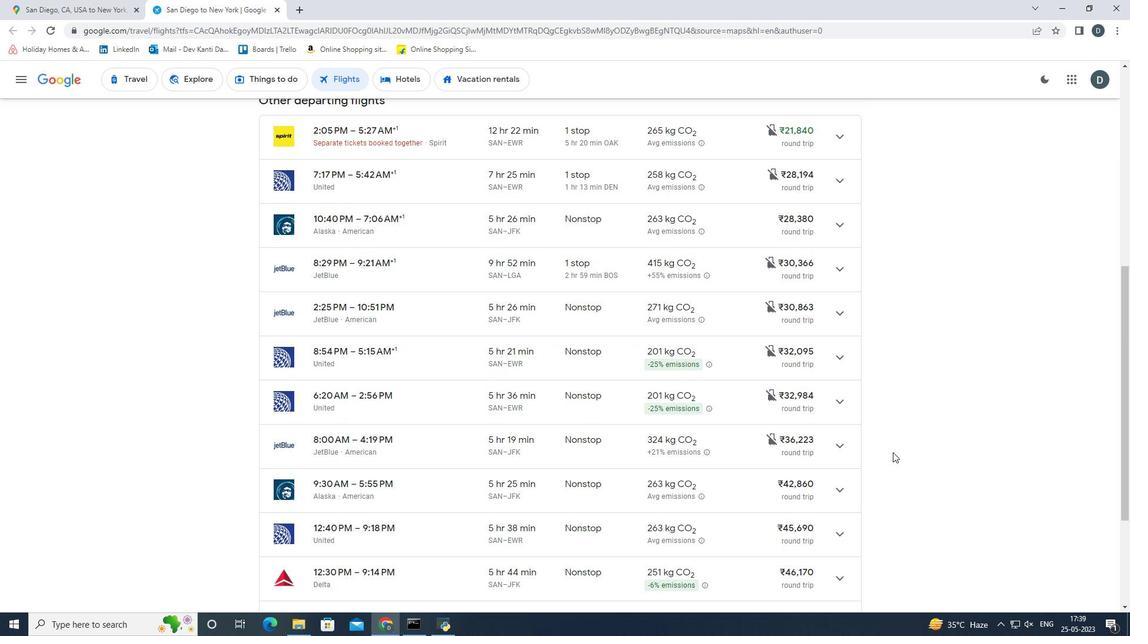 
Action: Mouse scrolled (893, 451) with delta (0, 0)
Screenshot: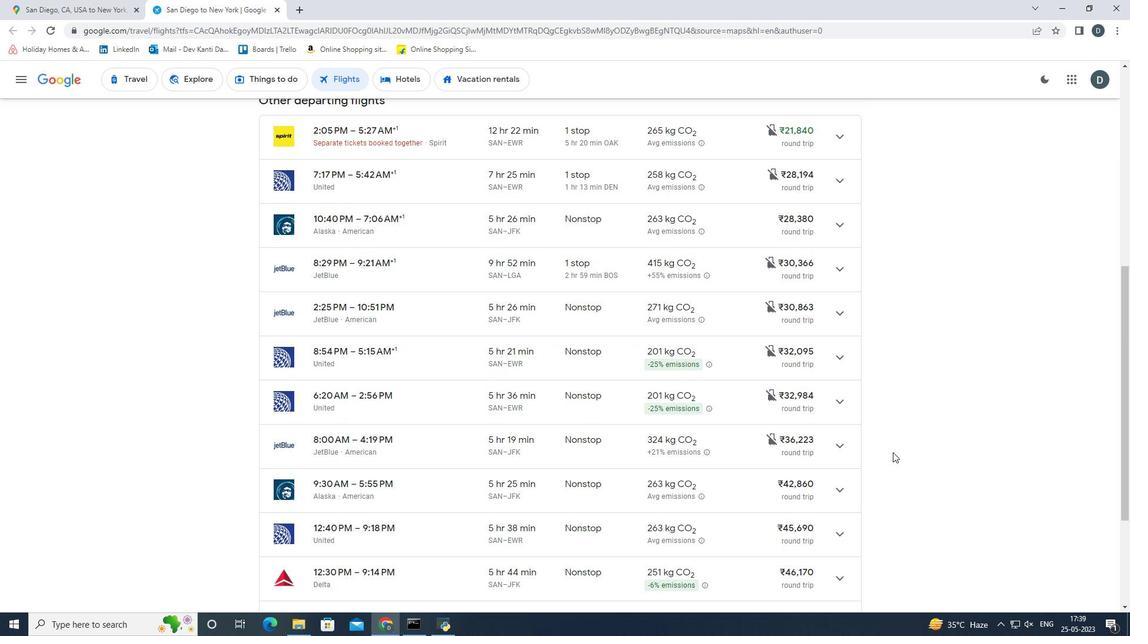 
Action: Mouse moved to (350, 485)
Screenshot: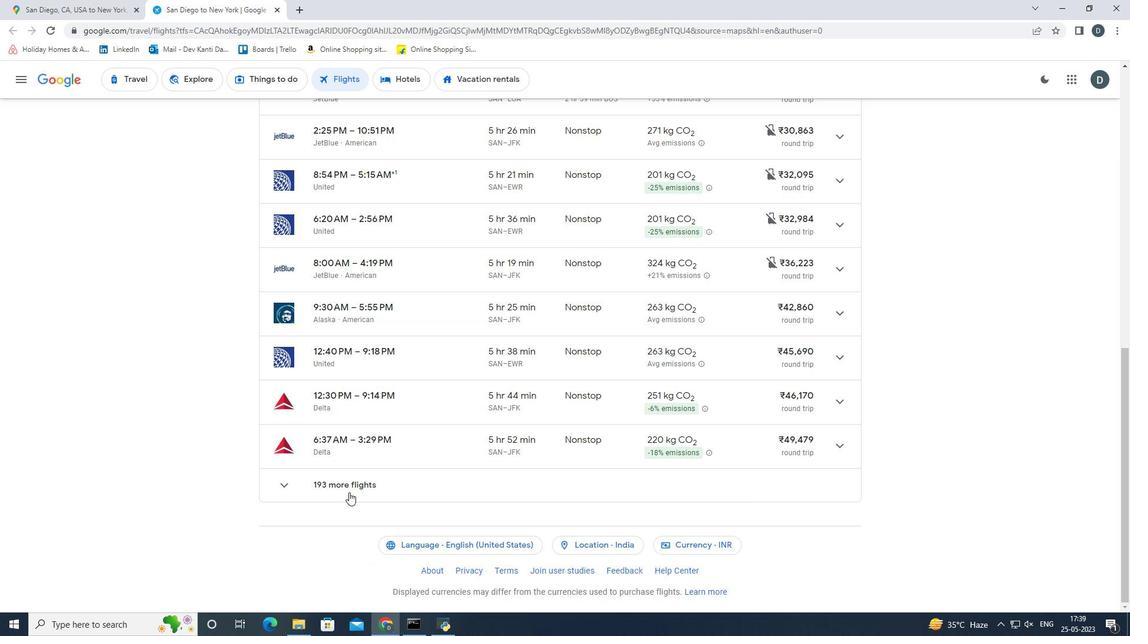 
Action: Mouse pressed left at (350, 485)
Screenshot: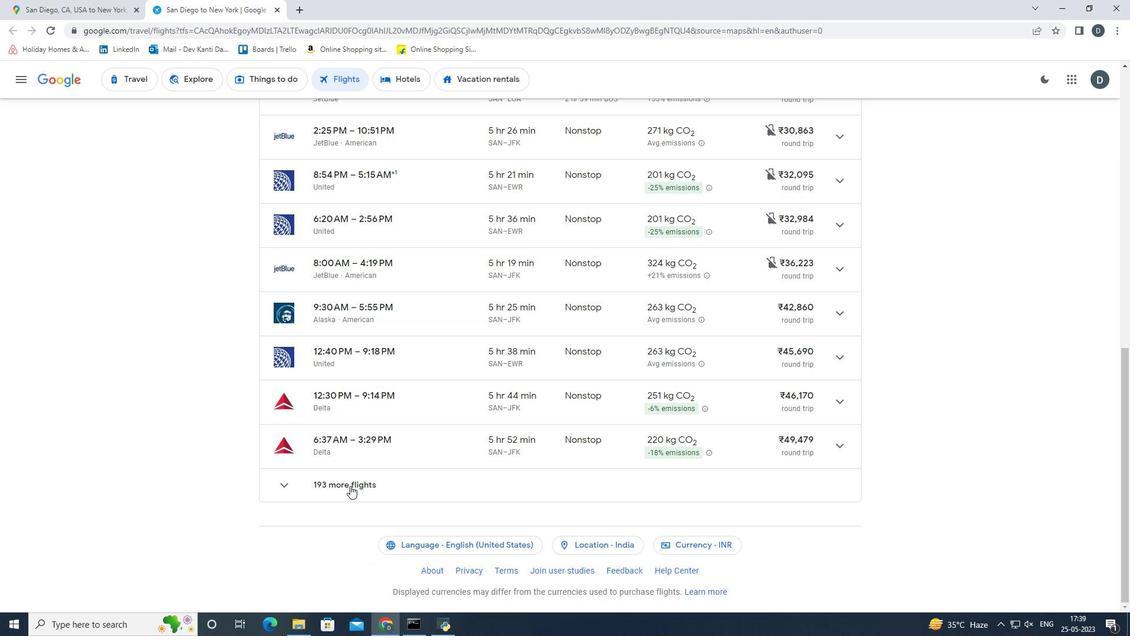 
Action: Mouse moved to (925, 445)
Screenshot: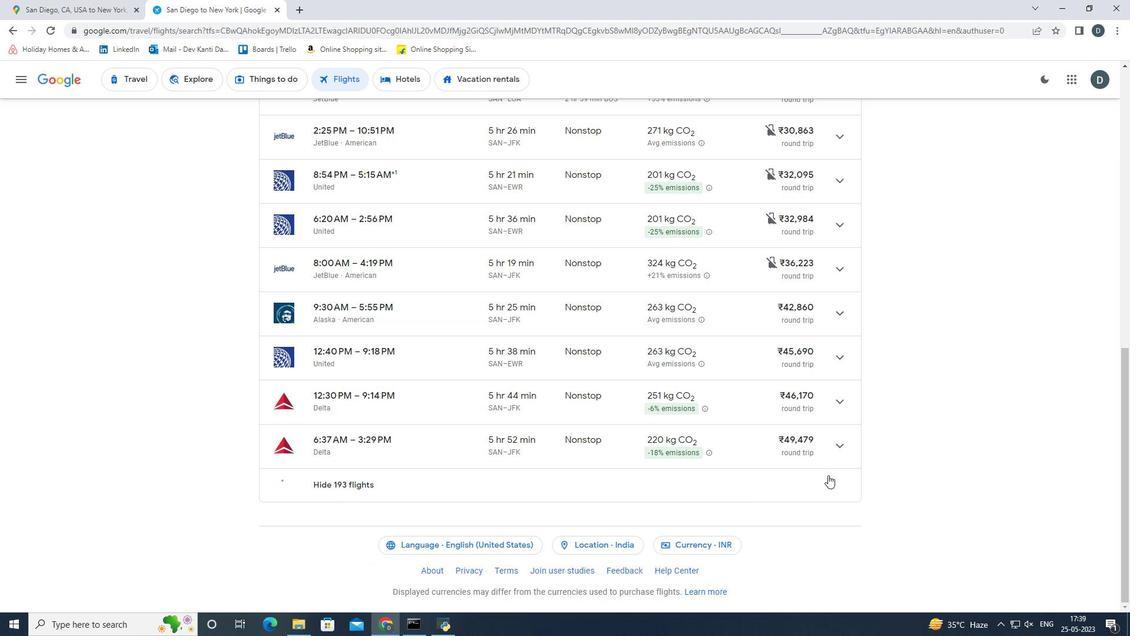 
Action: Mouse scrolled (925, 445) with delta (0, 0)
Screenshot: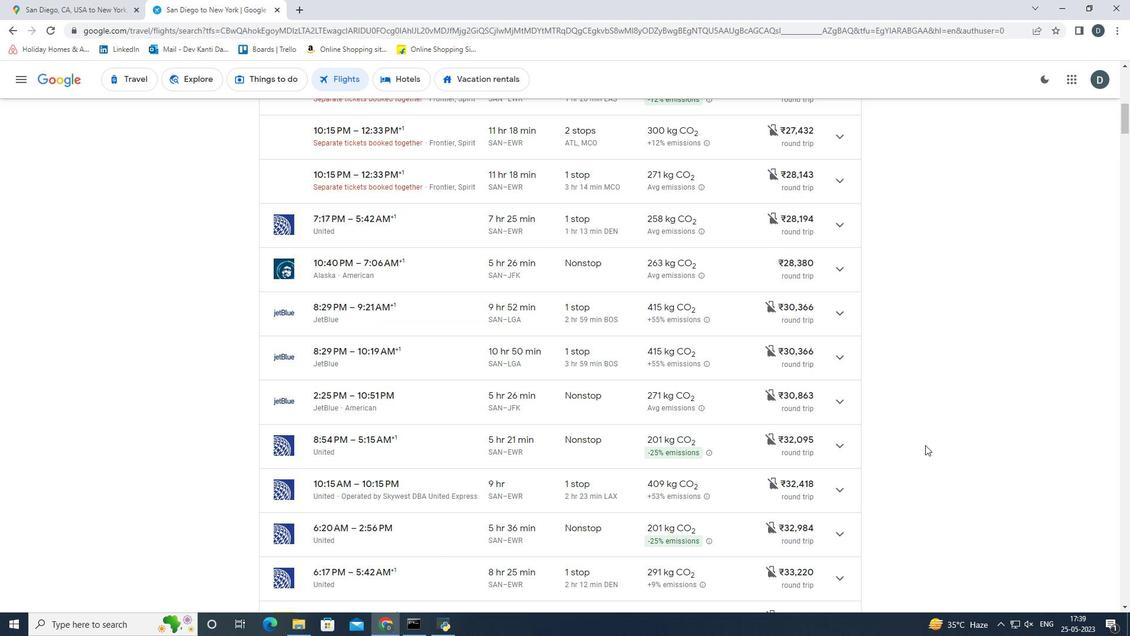 
Action: Mouse scrolled (925, 445) with delta (0, 0)
Screenshot: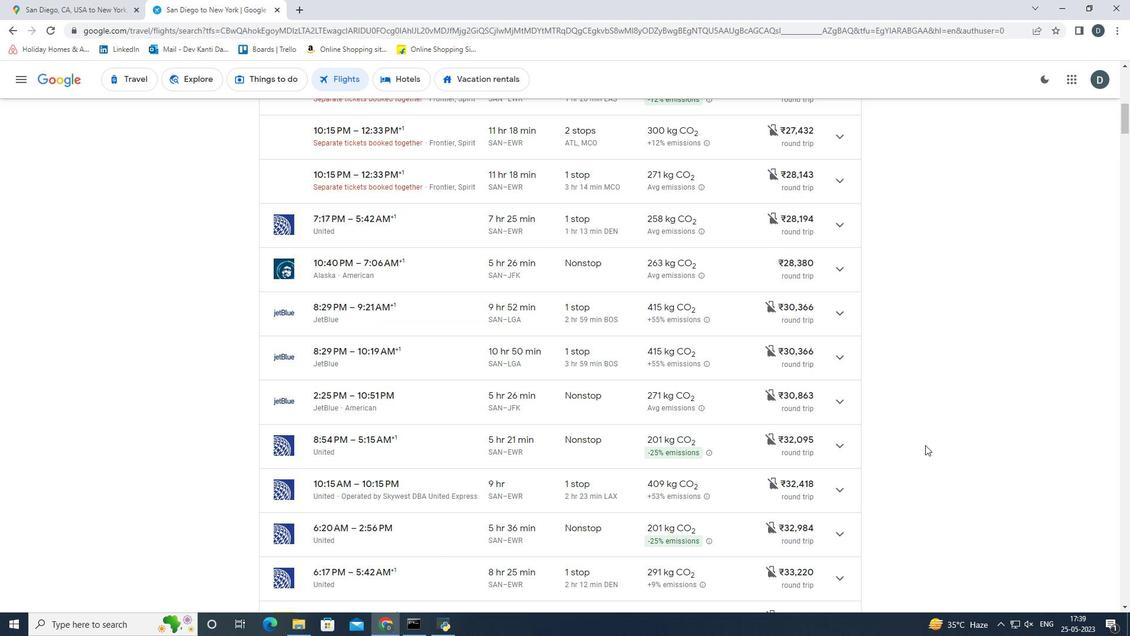 
Action: Mouse scrolled (925, 445) with delta (0, 0)
Screenshot: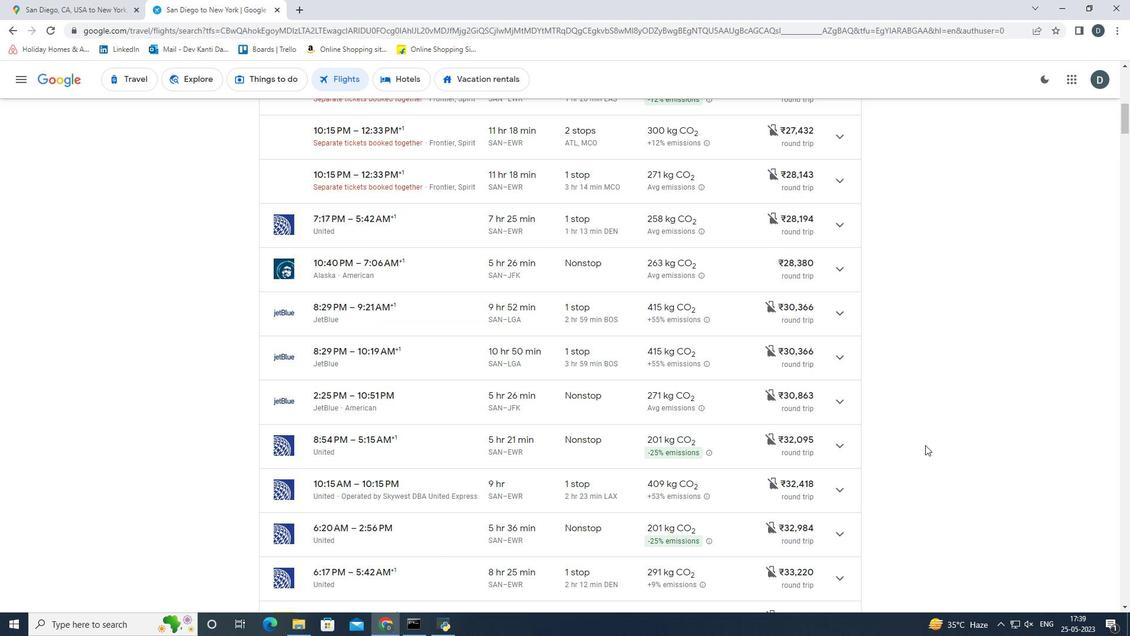 
Action: Mouse scrolled (925, 445) with delta (0, 0)
Screenshot: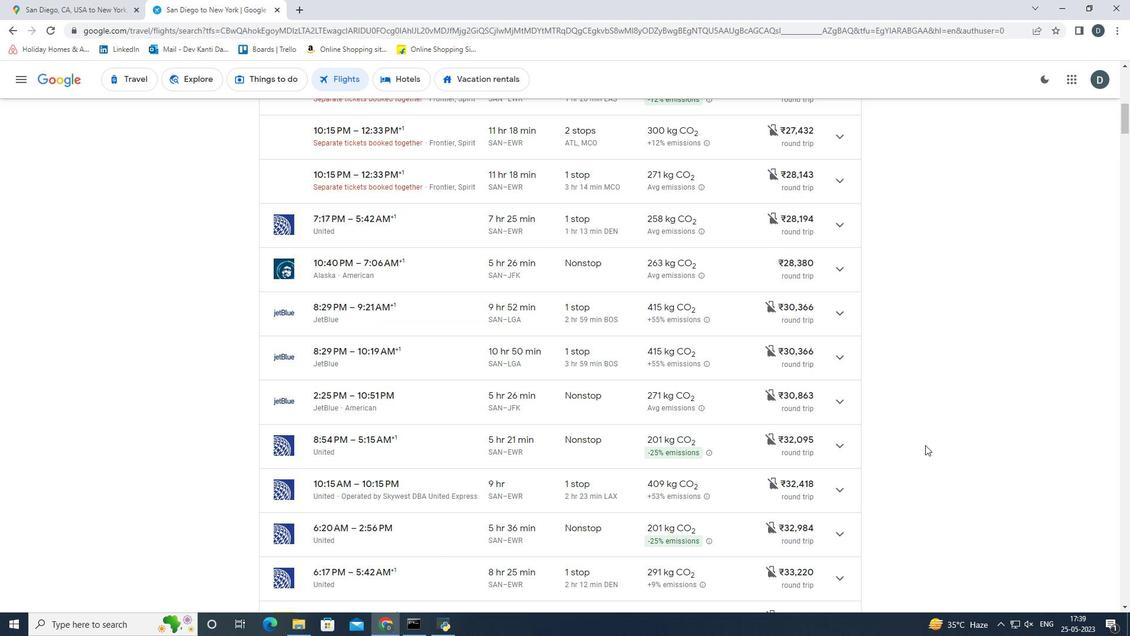 
Action: Mouse scrolled (925, 445) with delta (0, 0)
Screenshot: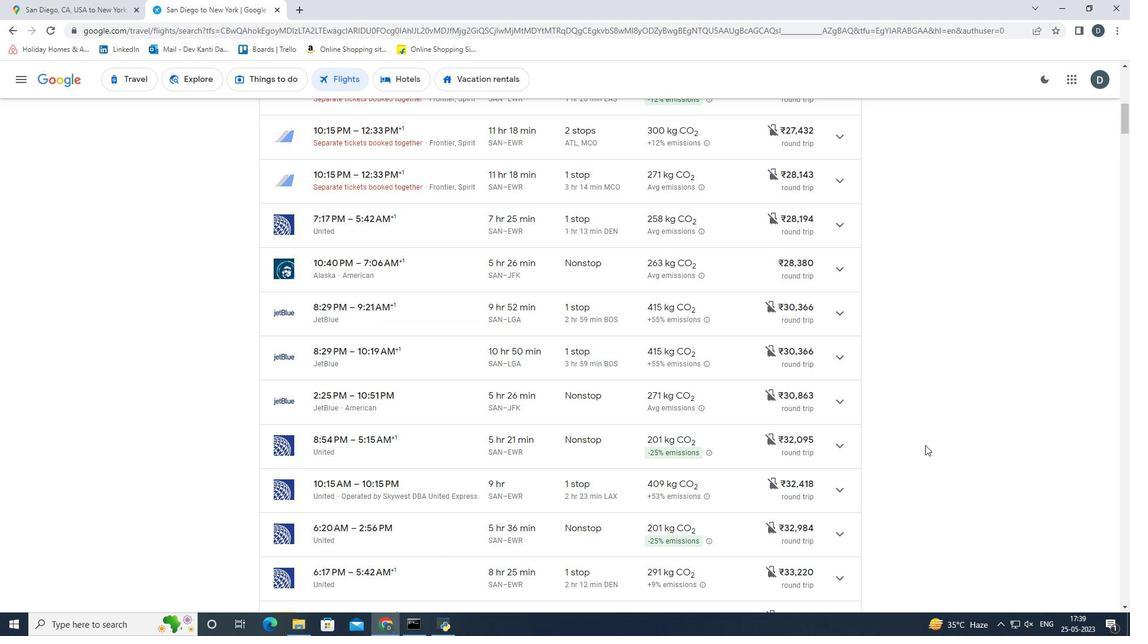 
Action: Mouse scrolled (925, 445) with delta (0, 0)
Screenshot: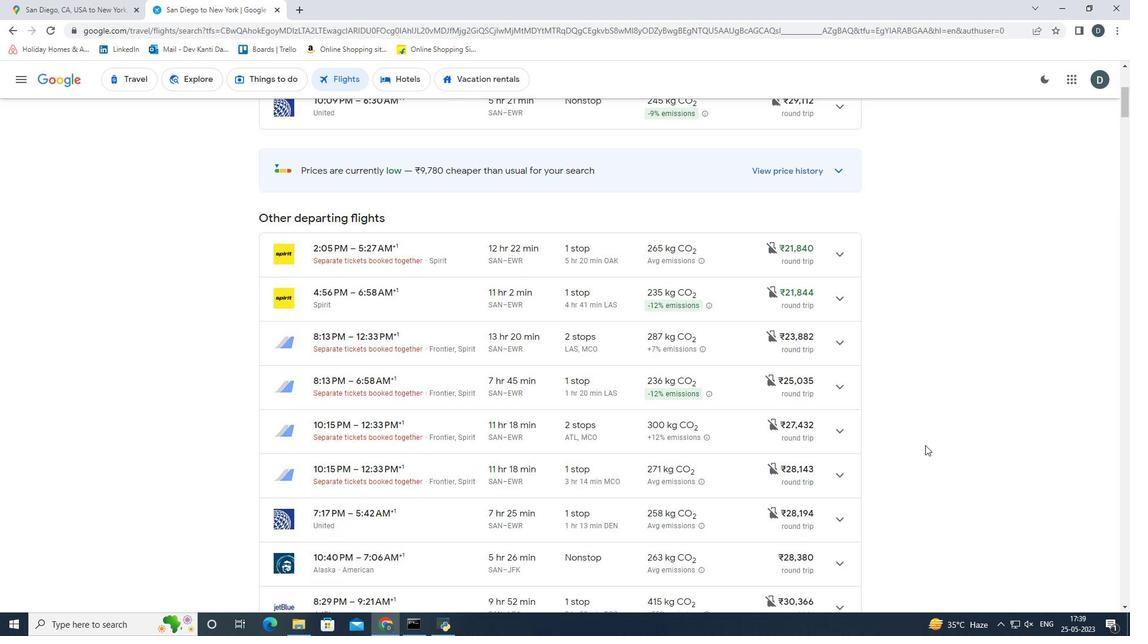 
Action: Mouse scrolled (925, 445) with delta (0, 0)
Screenshot: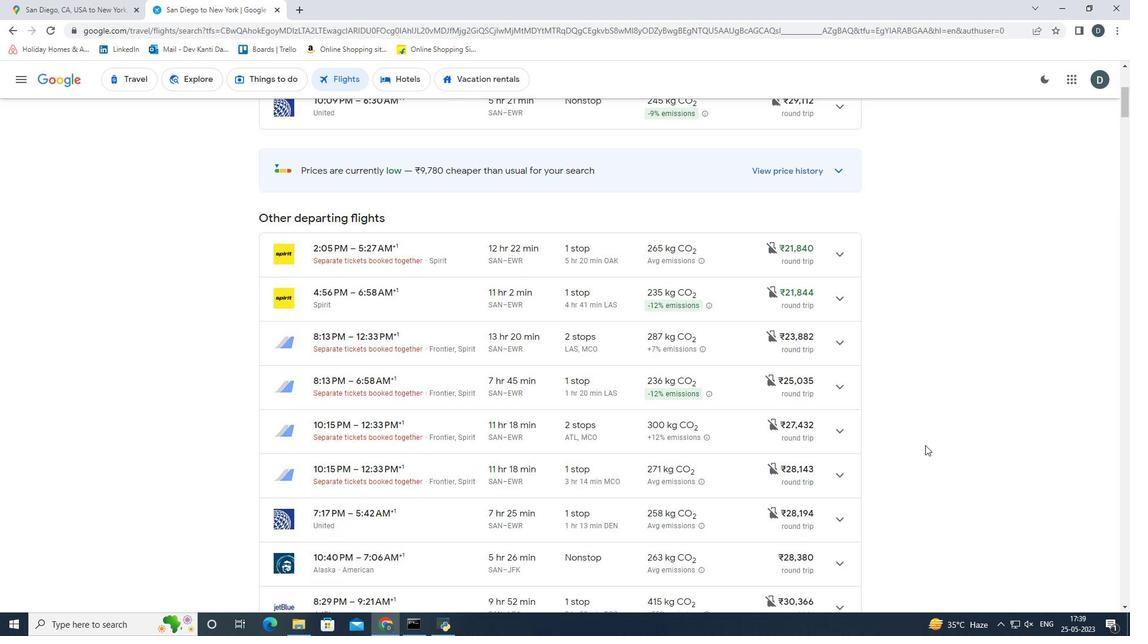 
Action: Mouse scrolled (925, 445) with delta (0, 0)
Screenshot: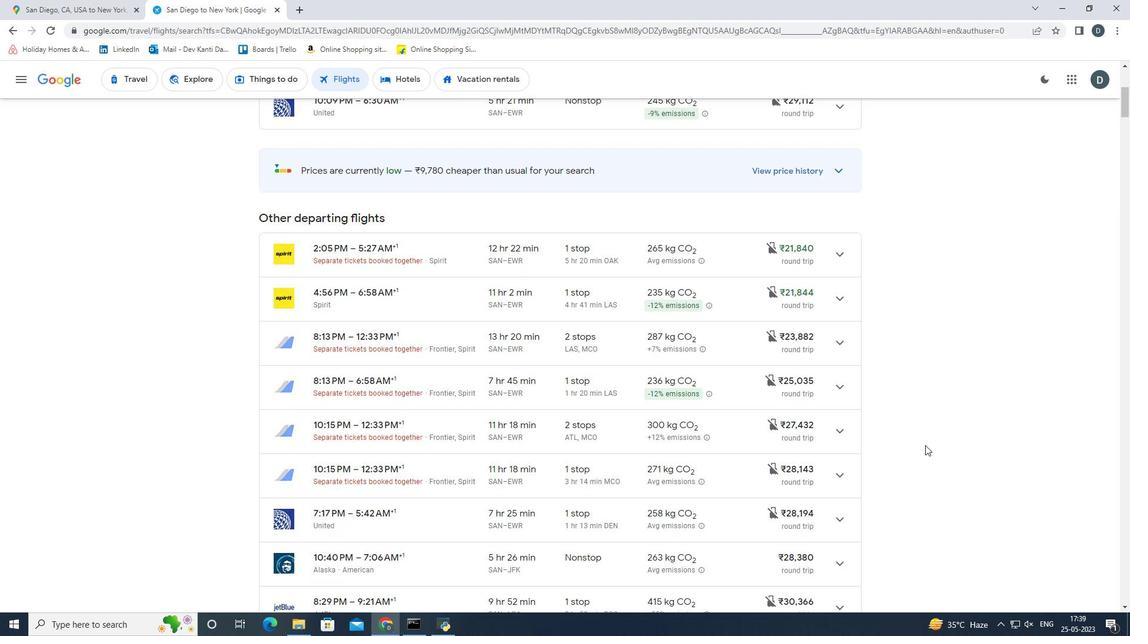 
Action: Mouse scrolled (925, 444) with delta (0, 0)
Screenshot: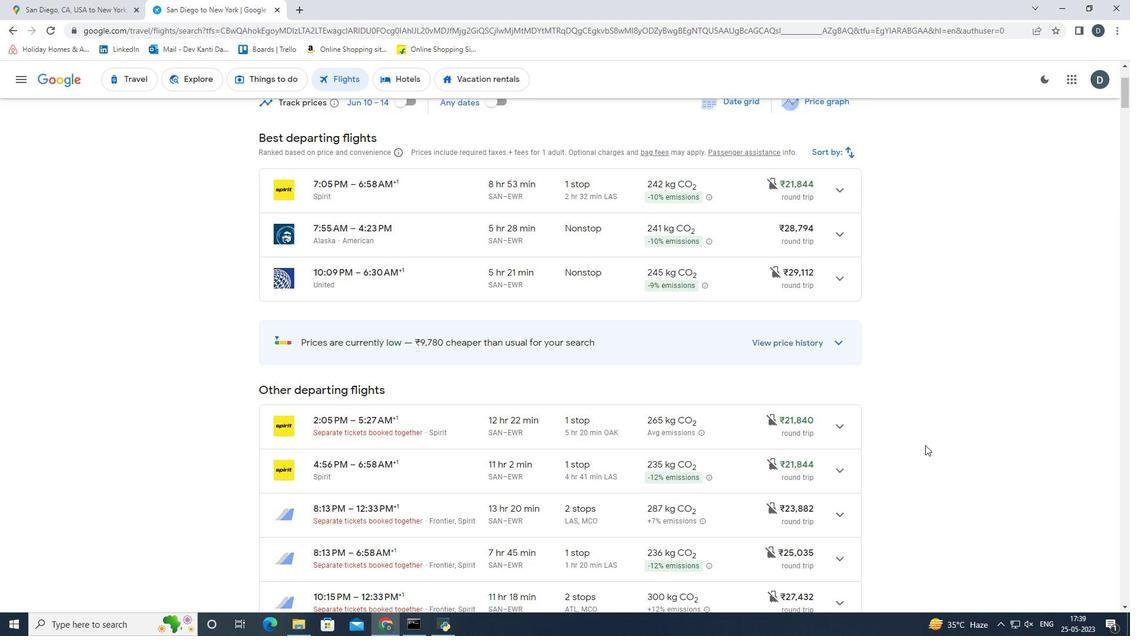 
Action: Mouse scrolled (925, 444) with delta (0, 0)
Screenshot: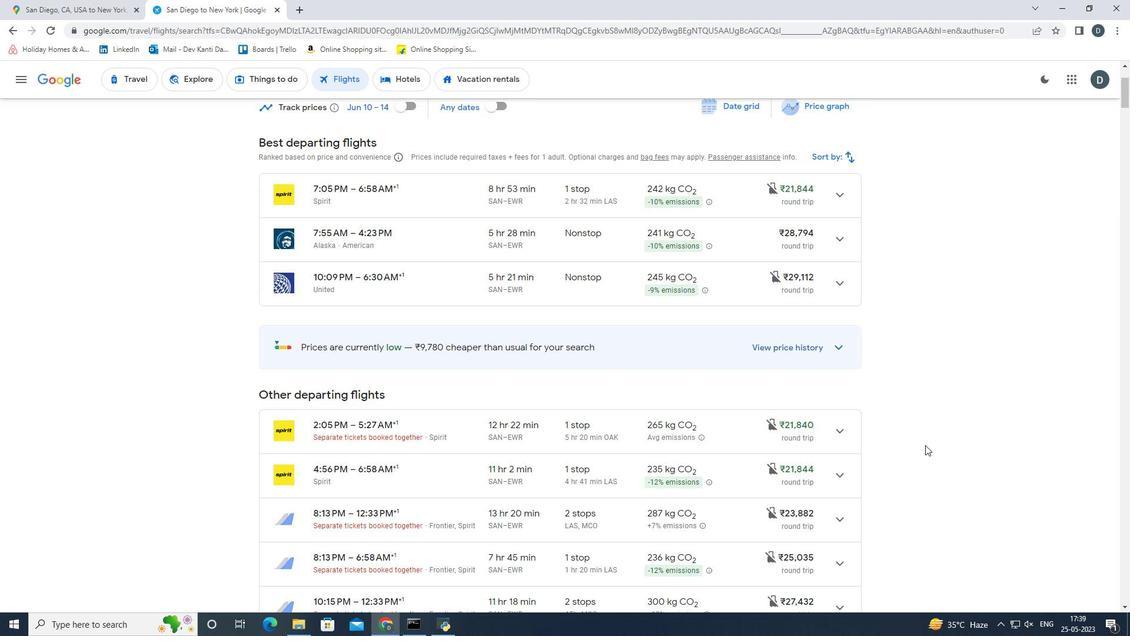 
Action: Mouse scrolled (925, 444) with delta (0, 0)
Screenshot: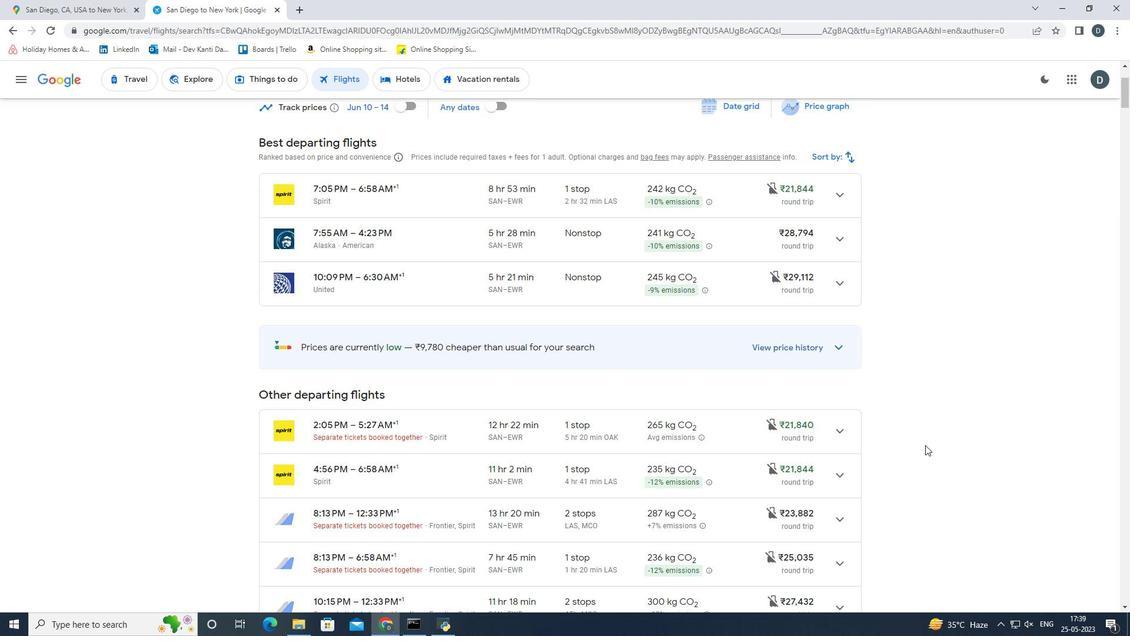 
Action: Mouse scrolled (925, 444) with delta (0, 0)
Screenshot: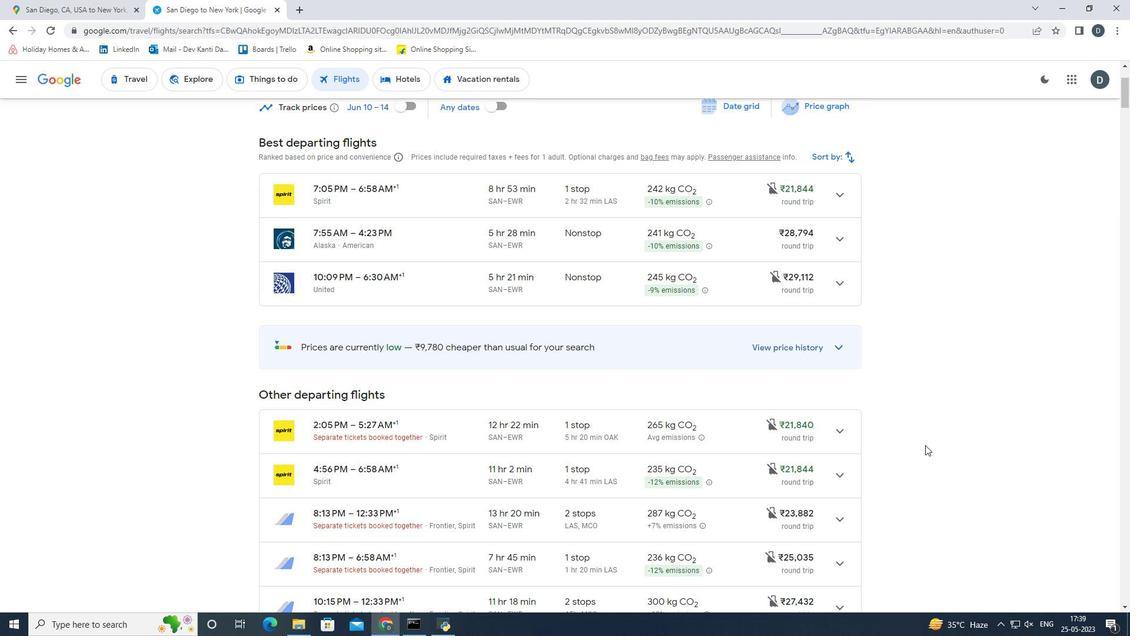 
Action: Mouse scrolled (925, 444) with delta (0, 0)
Screenshot: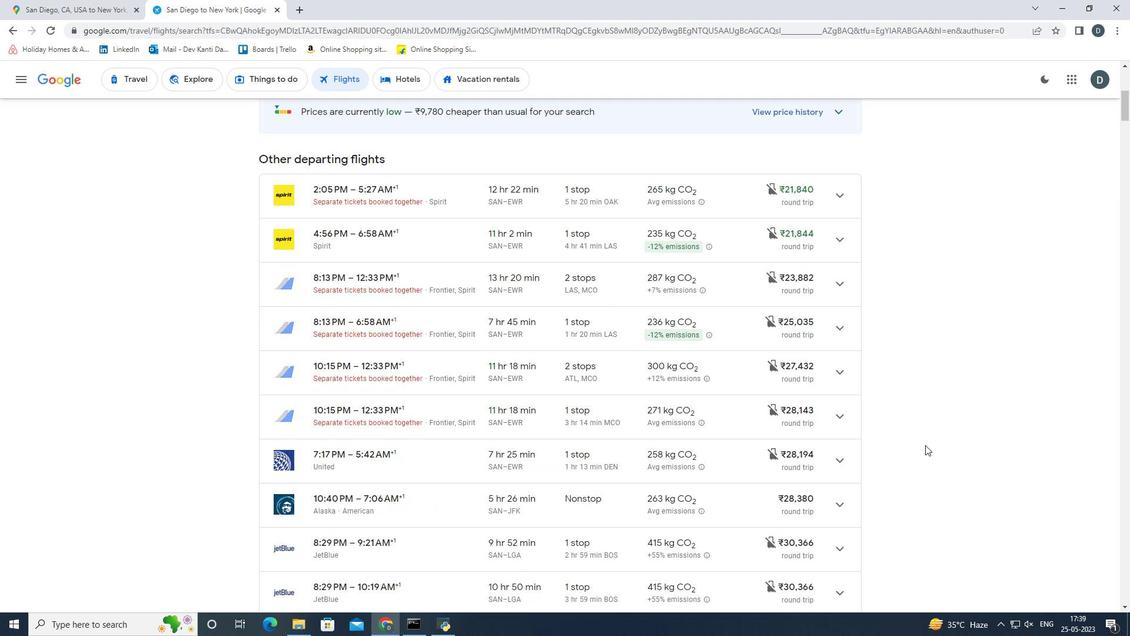 
Action: Mouse scrolled (925, 444) with delta (0, 0)
Screenshot: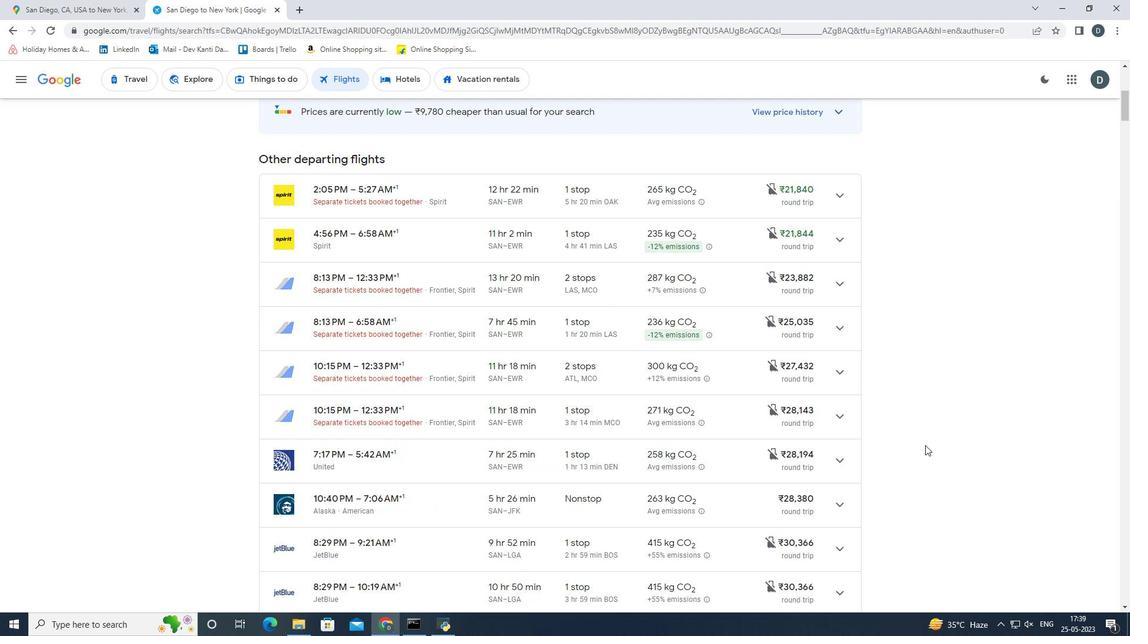 
Action: Mouse moved to (925, 416)
Screenshot: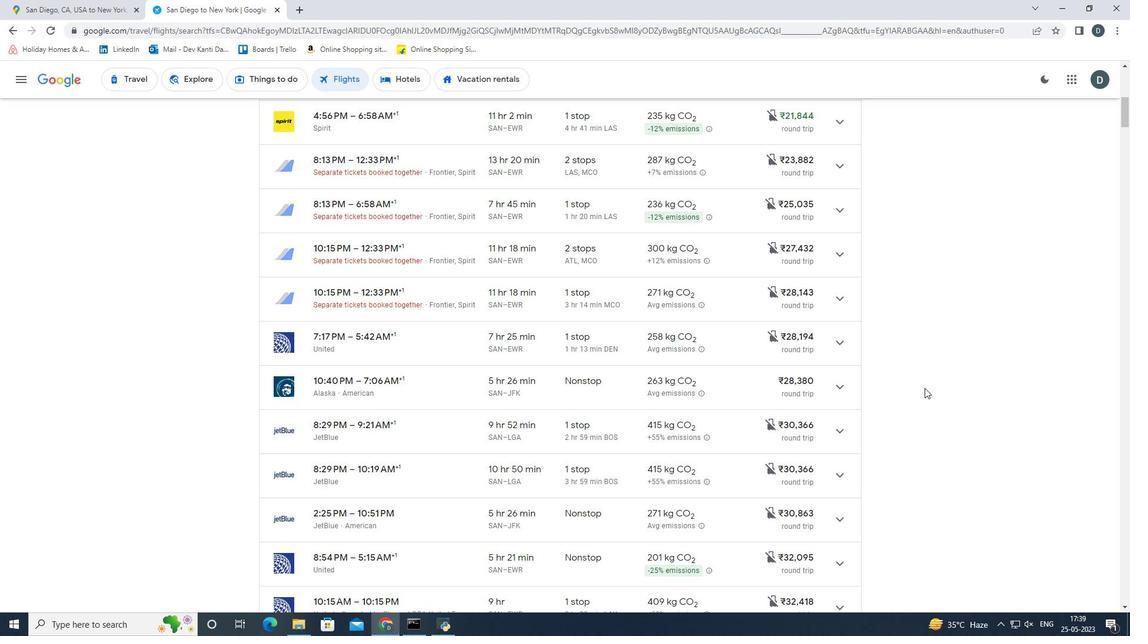 
Action: Mouse scrolled (925, 416) with delta (0, 0)
Screenshot: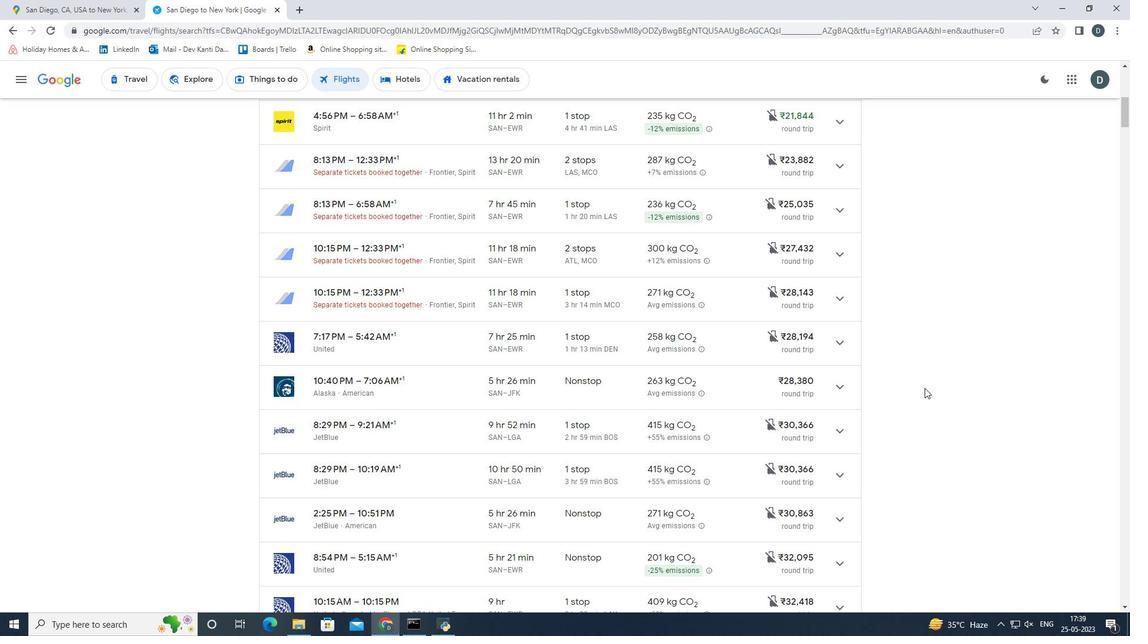 
Action: Mouse moved to (924, 419)
Screenshot: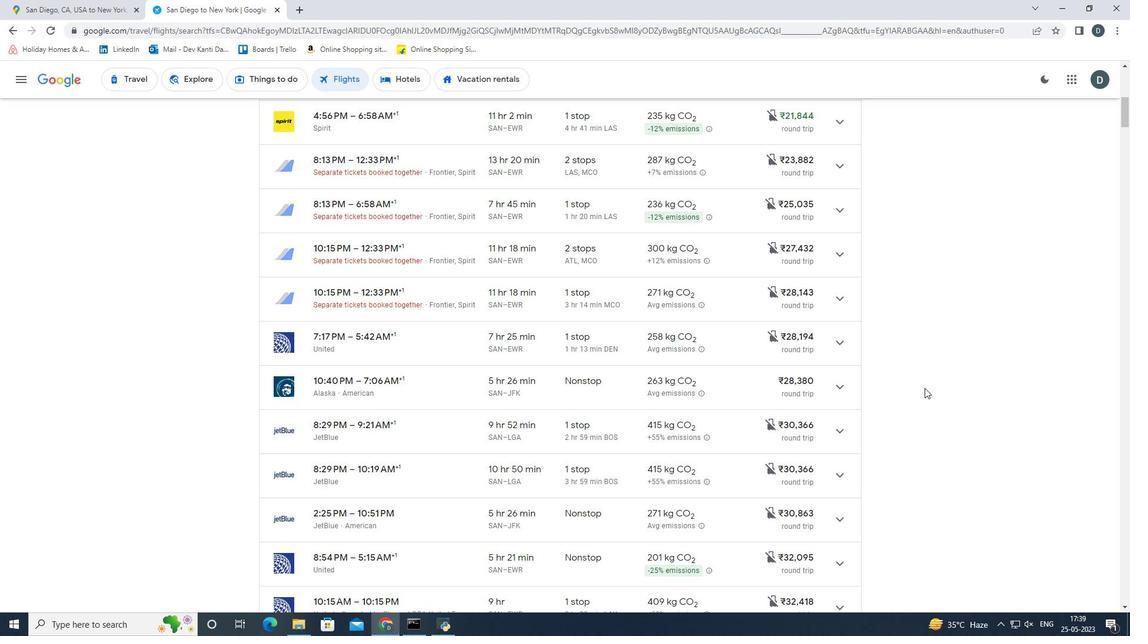 
Action: Mouse scrolled (924, 419) with delta (0, 0)
Screenshot: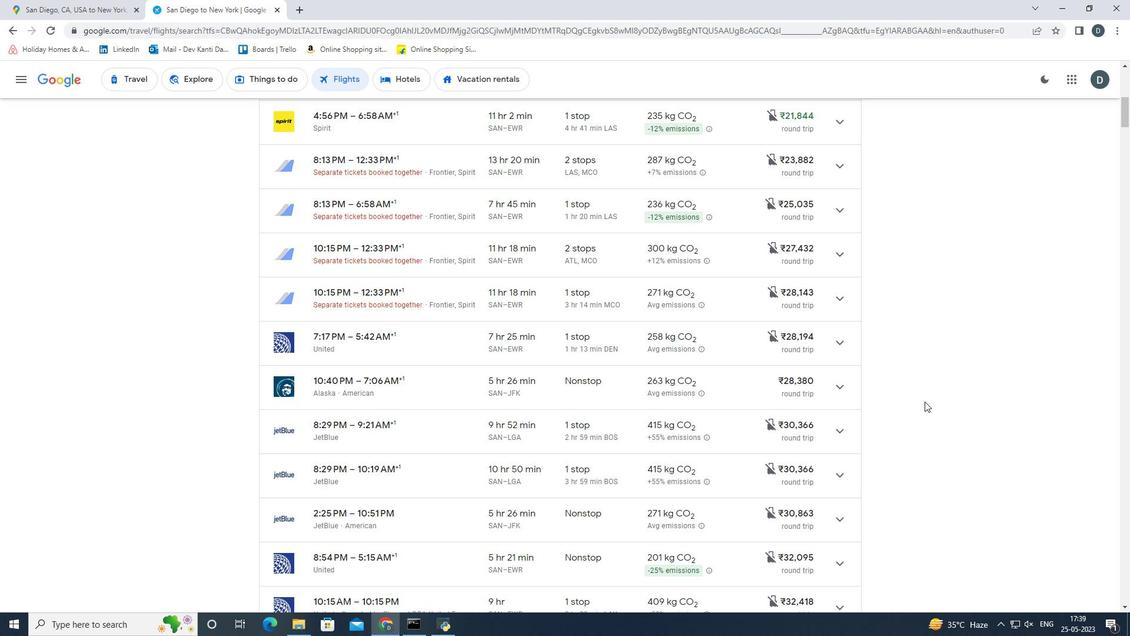 
Action: Mouse moved to (922, 426)
Screenshot: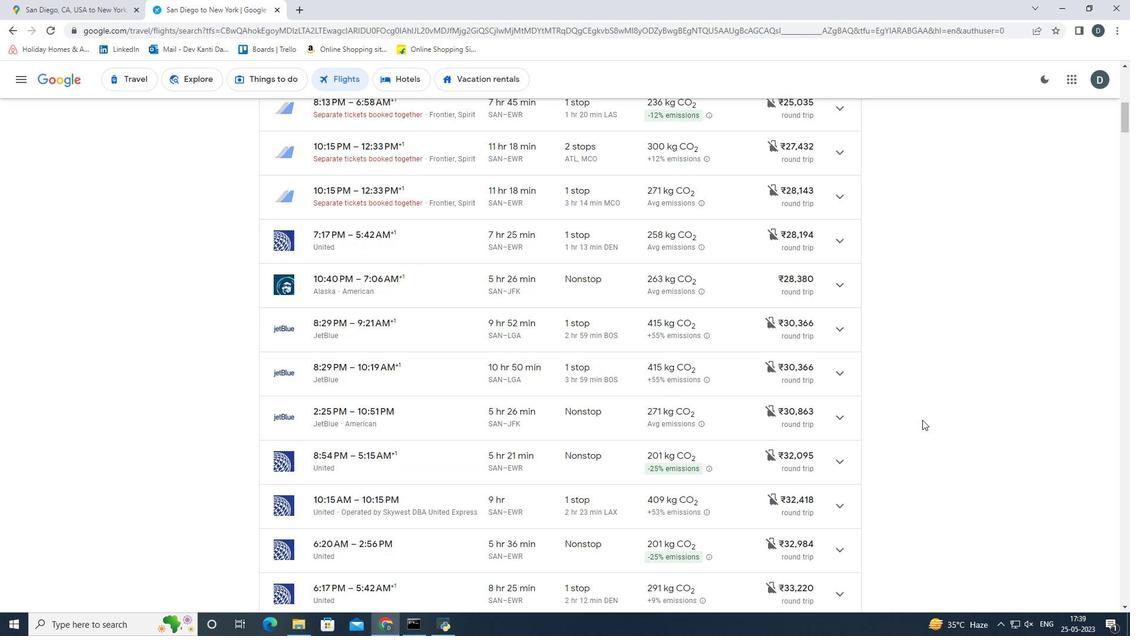 
Action: Mouse scrolled (922, 426) with delta (0, 0)
Screenshot: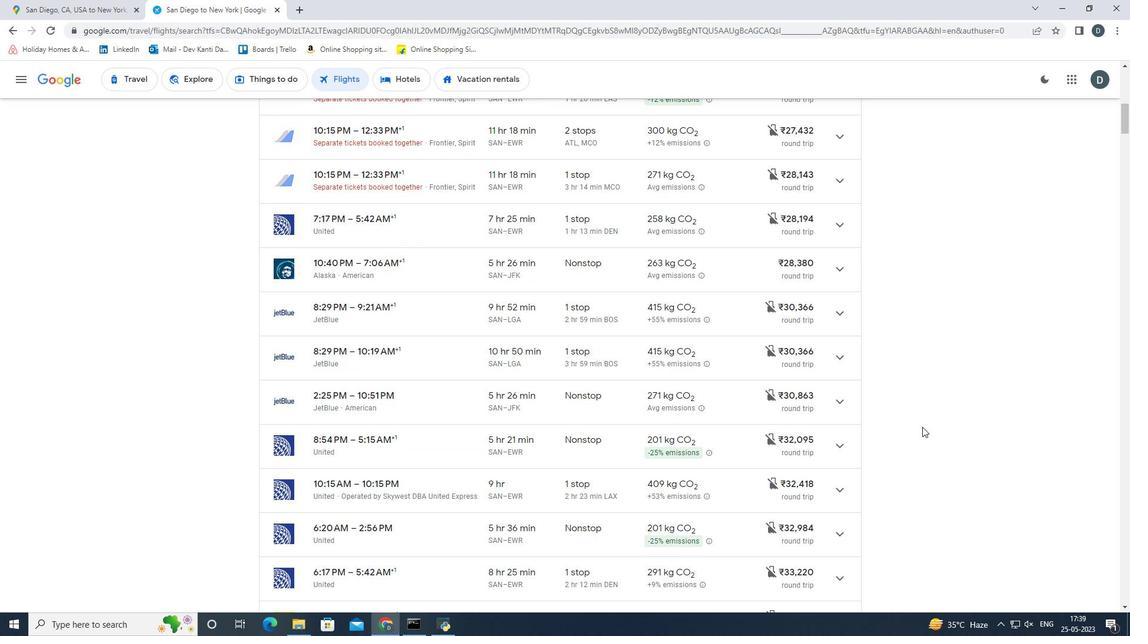 
Action: Mouse moved to (922, 432)
Screenshot: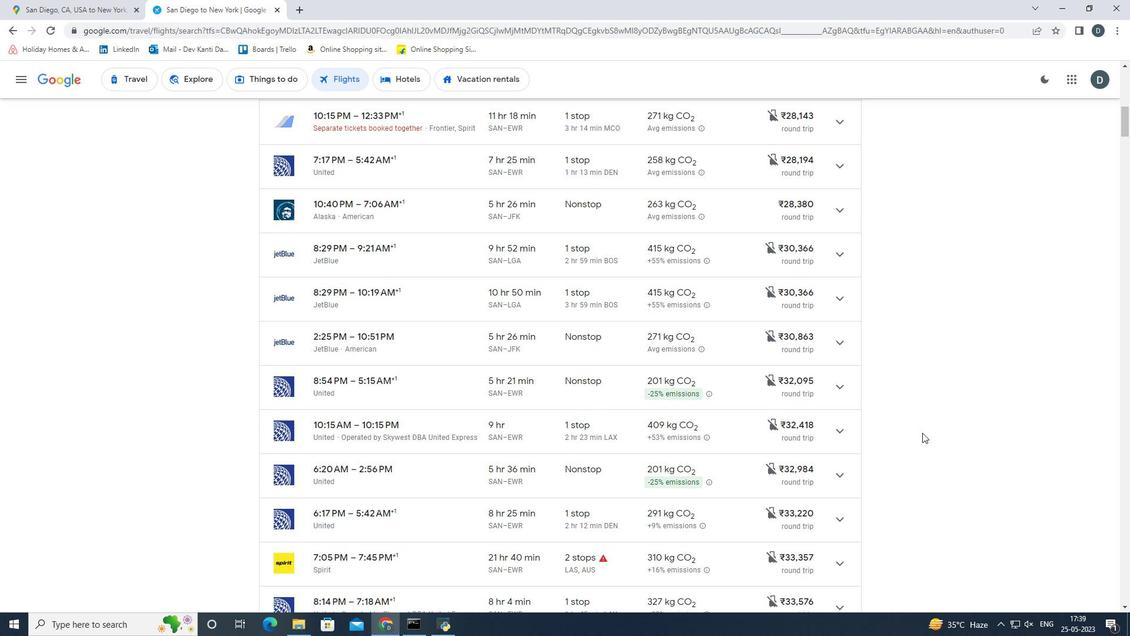 
Action: Mouse scrolled (922, 432) with delta (0, 0)
Screenshot: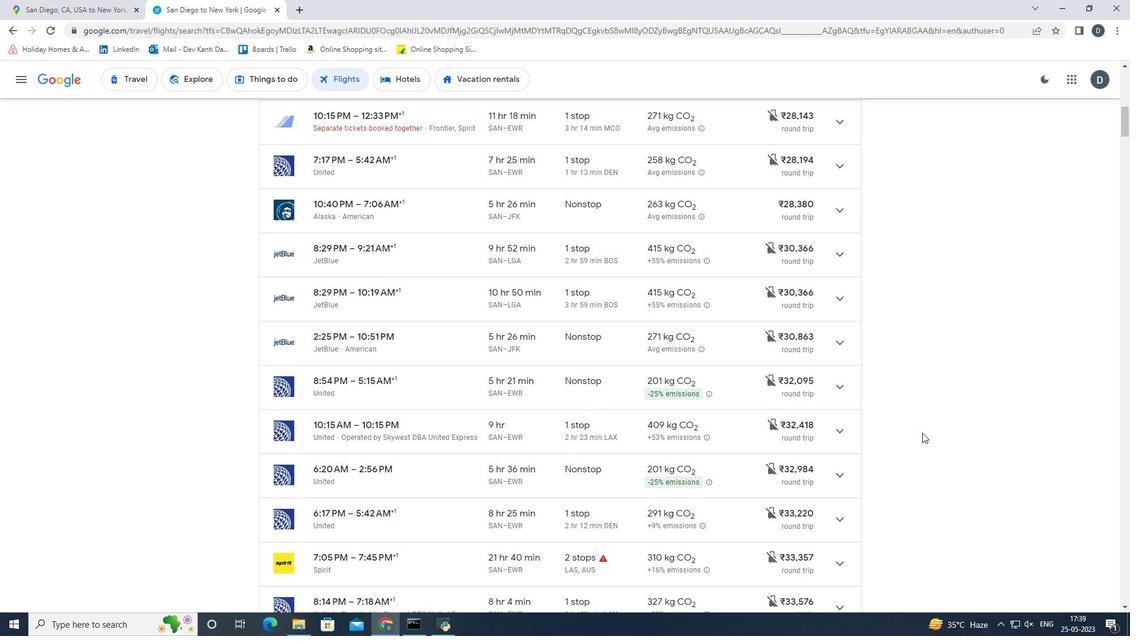 
Action: Mouse moved to (923, 437)
Screenshot: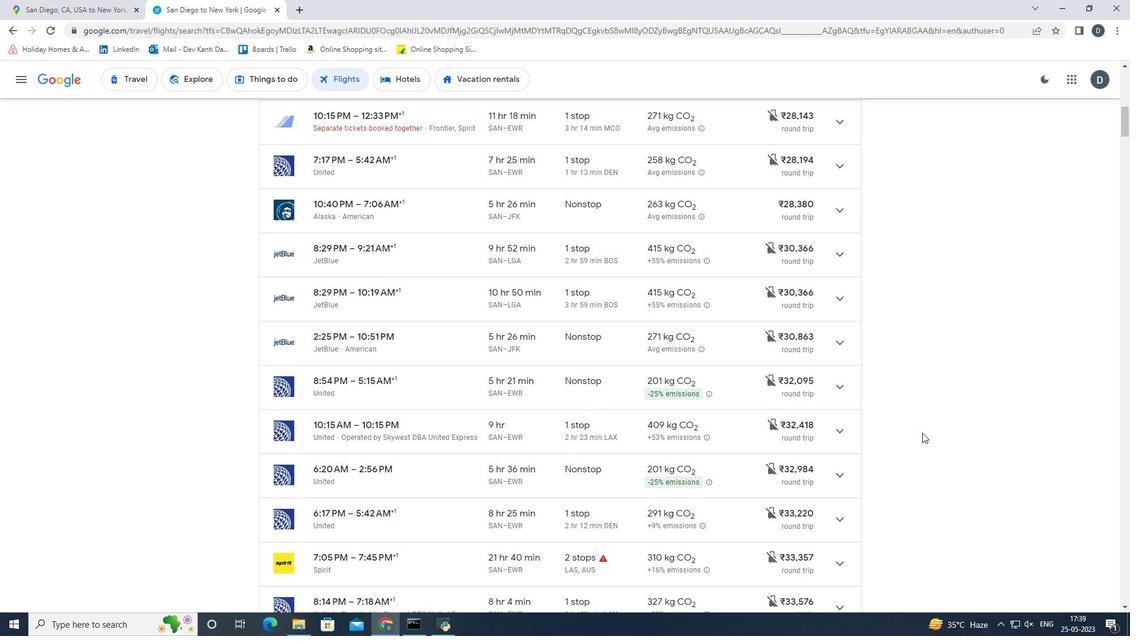 
Action: Mouse scrolled (923, 436) with delta (0, 0)
Screenshot: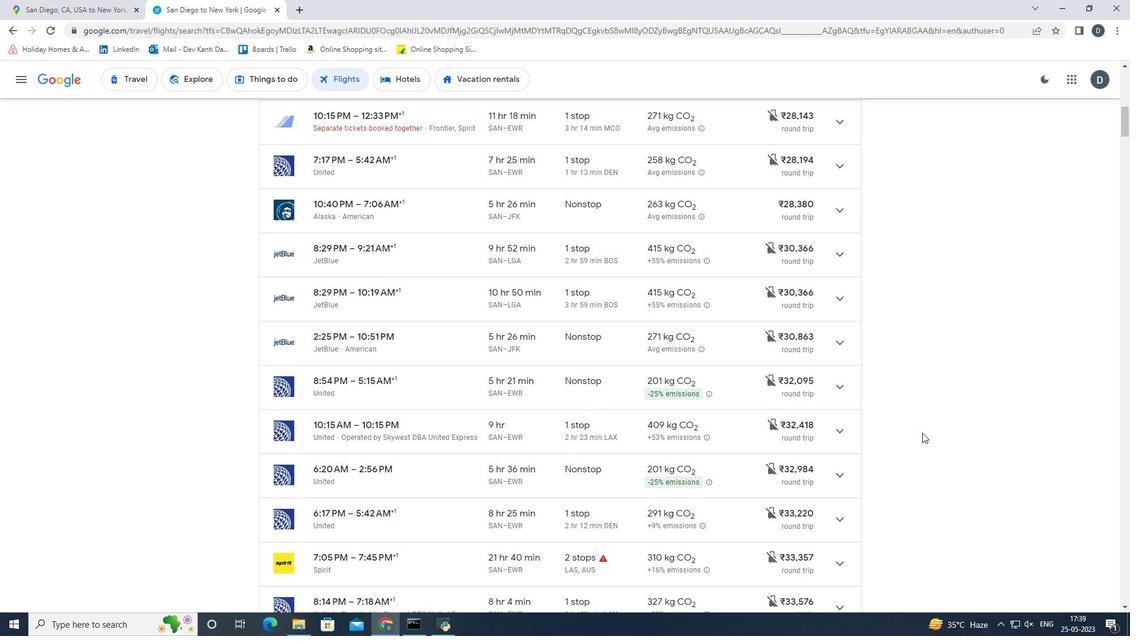 
Action: Mouse moved to (921, 426)
Screenshot: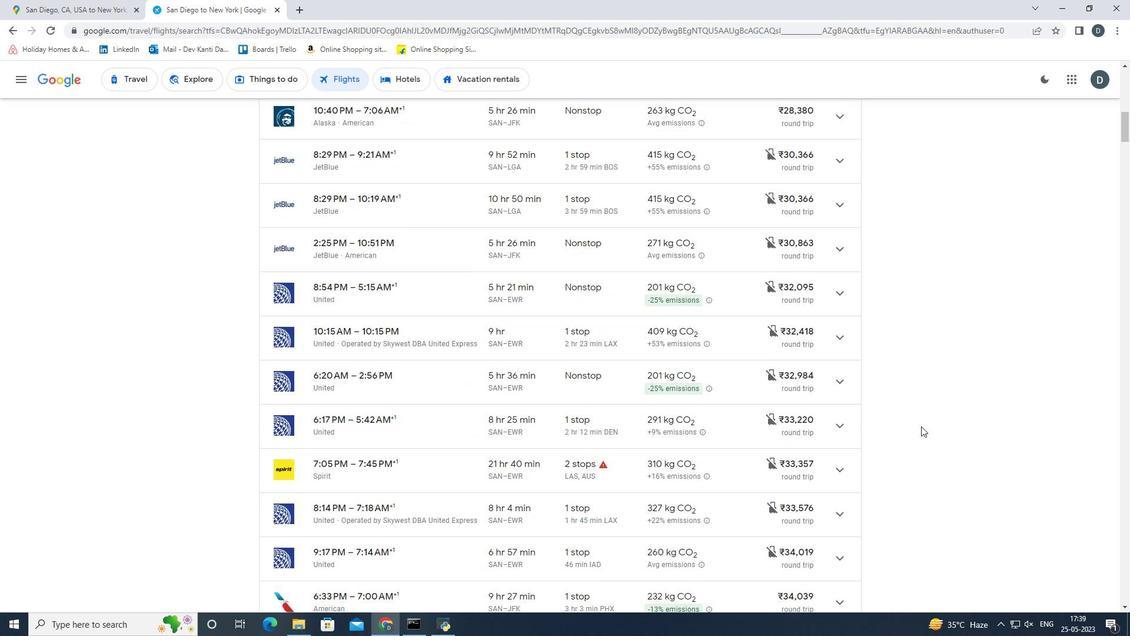
Action: Mouse pressed left at (921, 426)
Screenshot: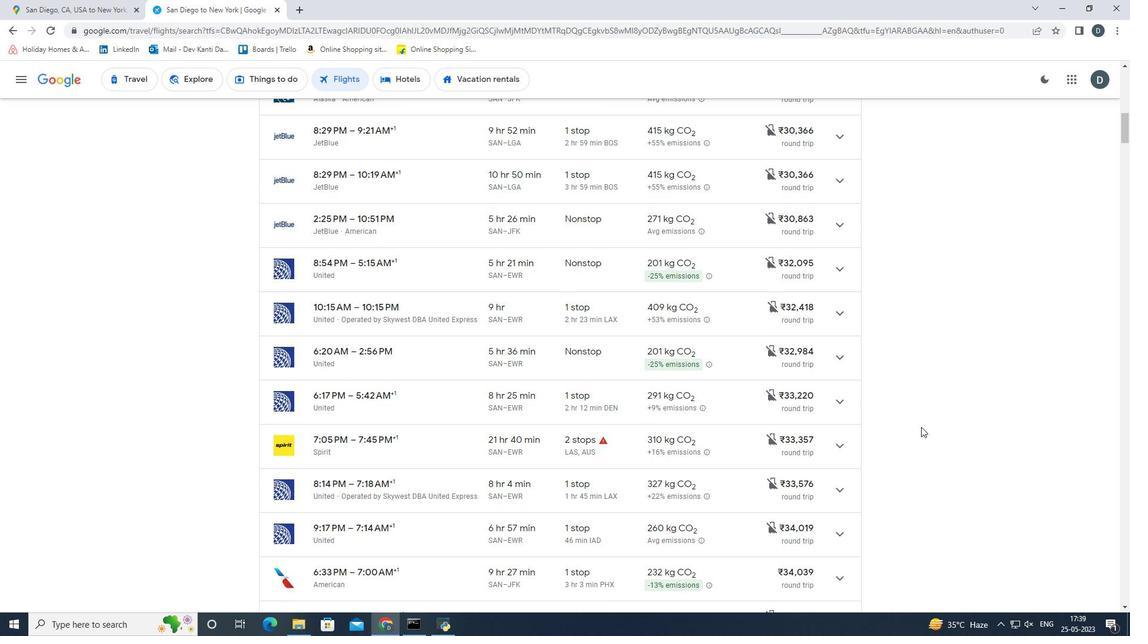 
Action: Mouse moved to (905, 422)
Screenshot: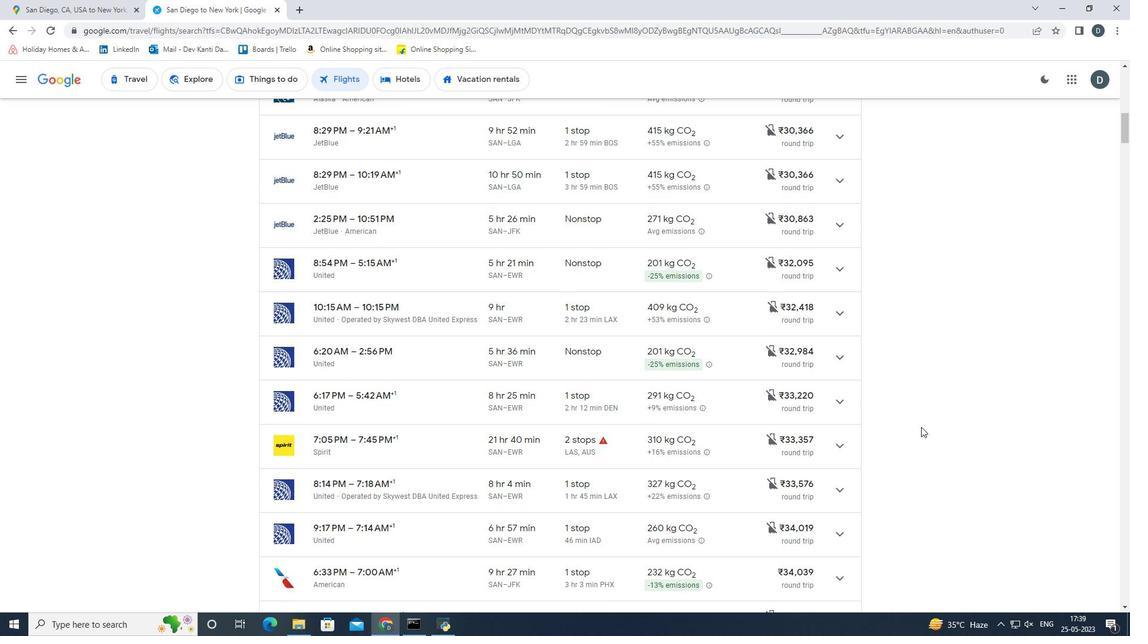 
Action: Key pressed <Key.num_lock><Key.down><Key.down><Key.down><Key.down><Key.down><Key.down><Key.down><Key.down><Key.down><Key.down><Key.down><Key.down><Key.down><Key.down><Key.down><Key.down><Key.down><Key.down><Key.down><Key.down><Key.down><Key.down><Key.down><Key.down><Key.down><Key.down><Key.down><Key.down><Key.down><Key.down><Key.down><Key.down><Key.down><Key.down><Key.down><Key.down><Key.down><Key.down><Key.down><Key.down><Key.down><Key.down><Key.down><Key.down><Key.down><Key.down><Key.down><Key.down><Key.down><Key.down><Key.down><Key.down><Key.down><Key.down><Key.down><Key.down><Key.down><Key.down><Key.down><Key.down><Key.down><Key.down><Key.down><Key.down><Key.down><Key.down><Key.down>
Screenshot: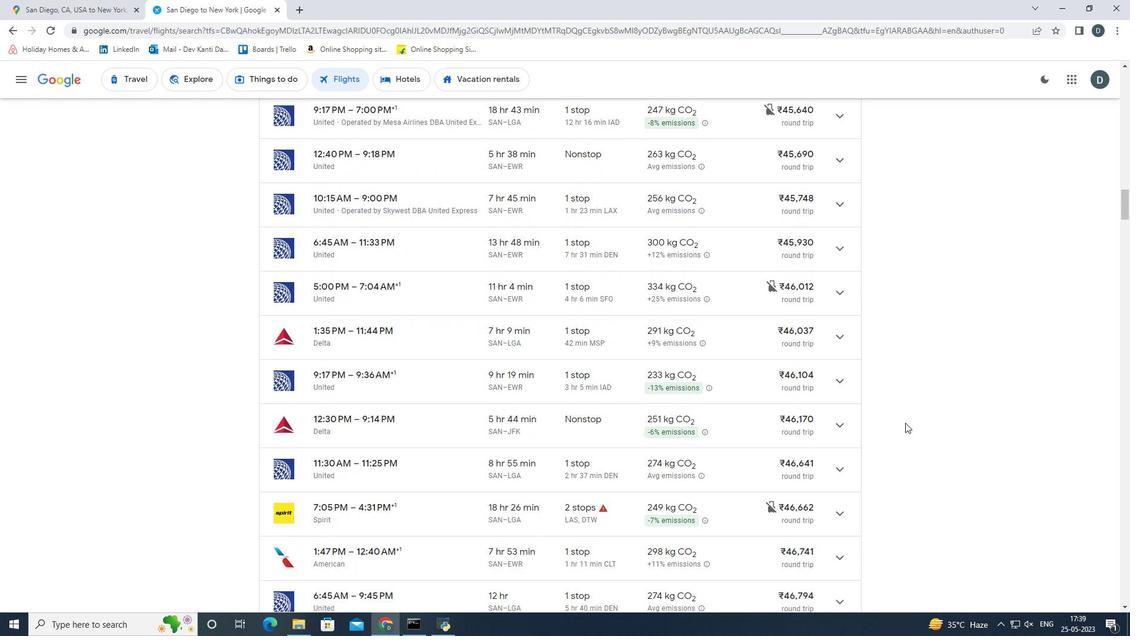 
Action: Mouse moved to (898, 438)
Screenshot: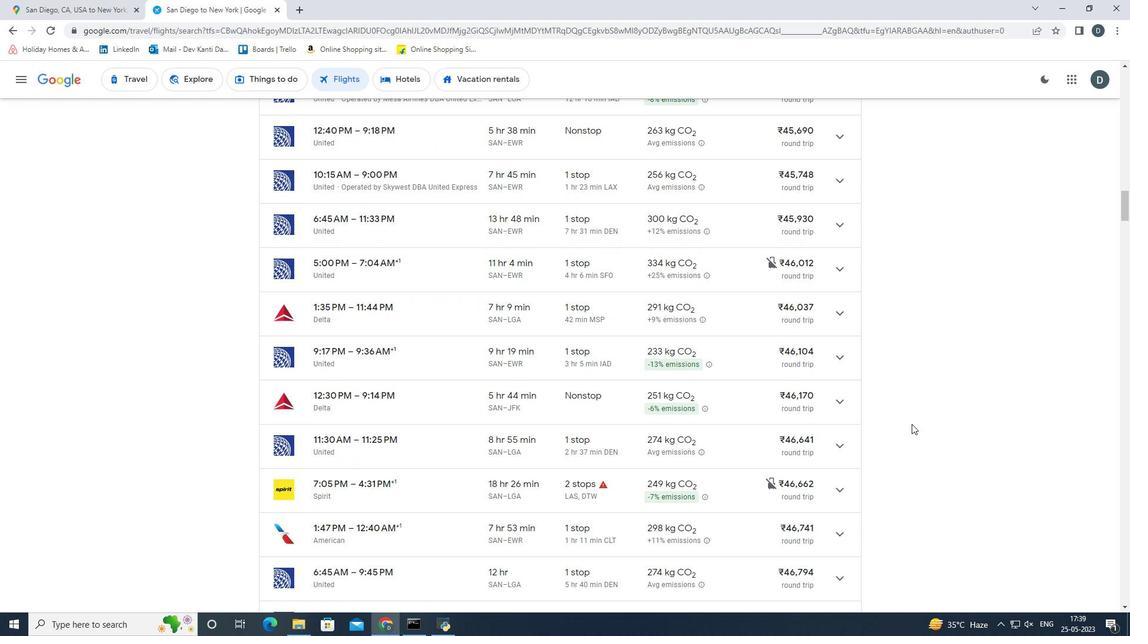 
Action: Mouse scrolled (898, 437) with delta (0, 0)
Screenshot: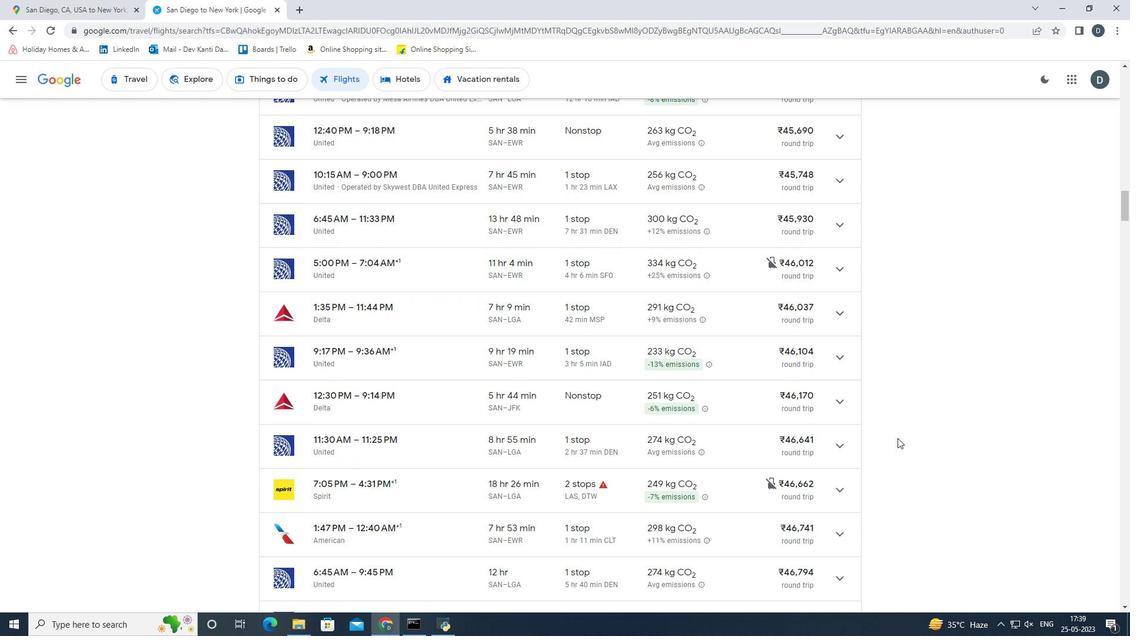 
Action: Mouse moved to (961, 457)
Screenshot: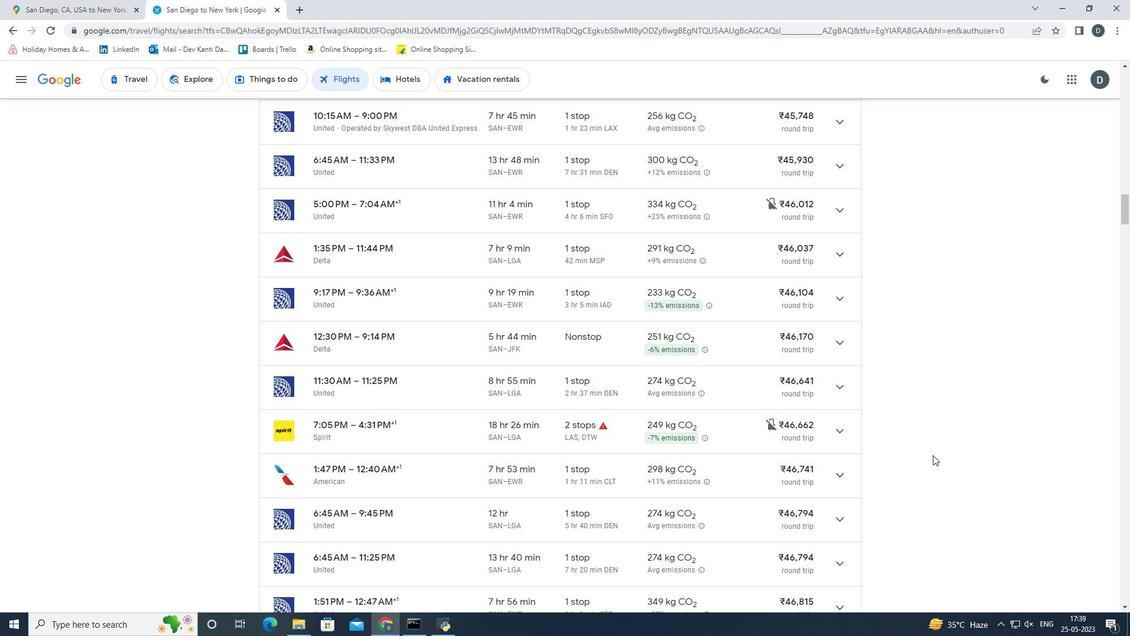 
Action: Mouse scrolled (961, 457) with delta (0, 0)
Screenshot: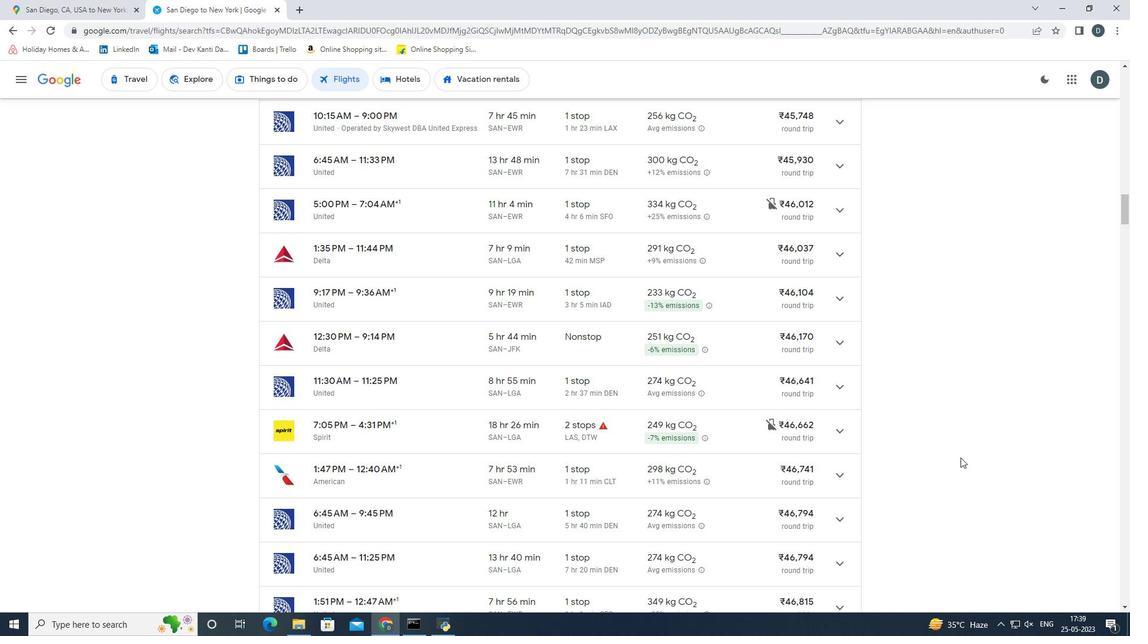 
Action: Mouse scrolled (961, 457) with delta (0, 0)
Screenshot: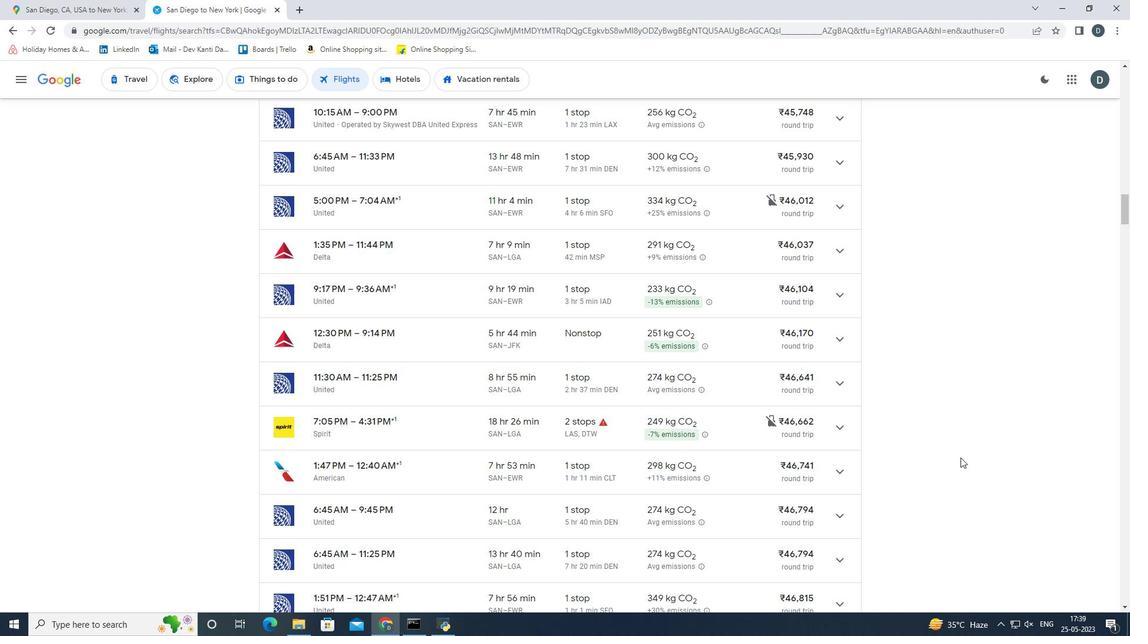 
Action: Mouse scrolled (961, 457) with delta (0, 0)
Screenshot: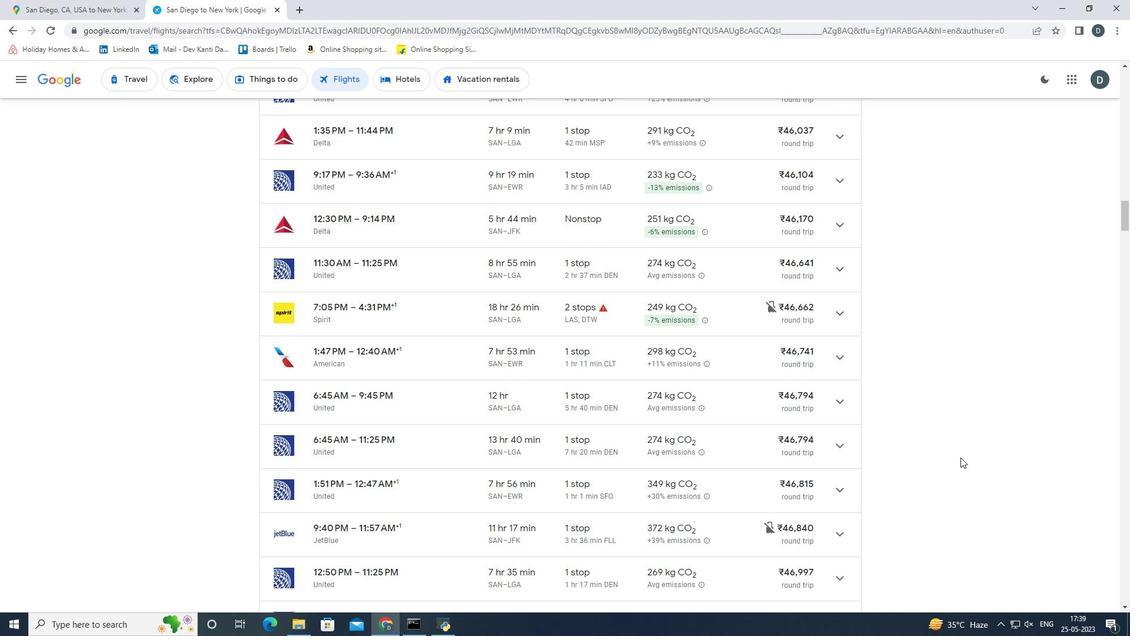 
Action: Mouse scrolled (961, 457) with delta (0, 0)
Screenshot: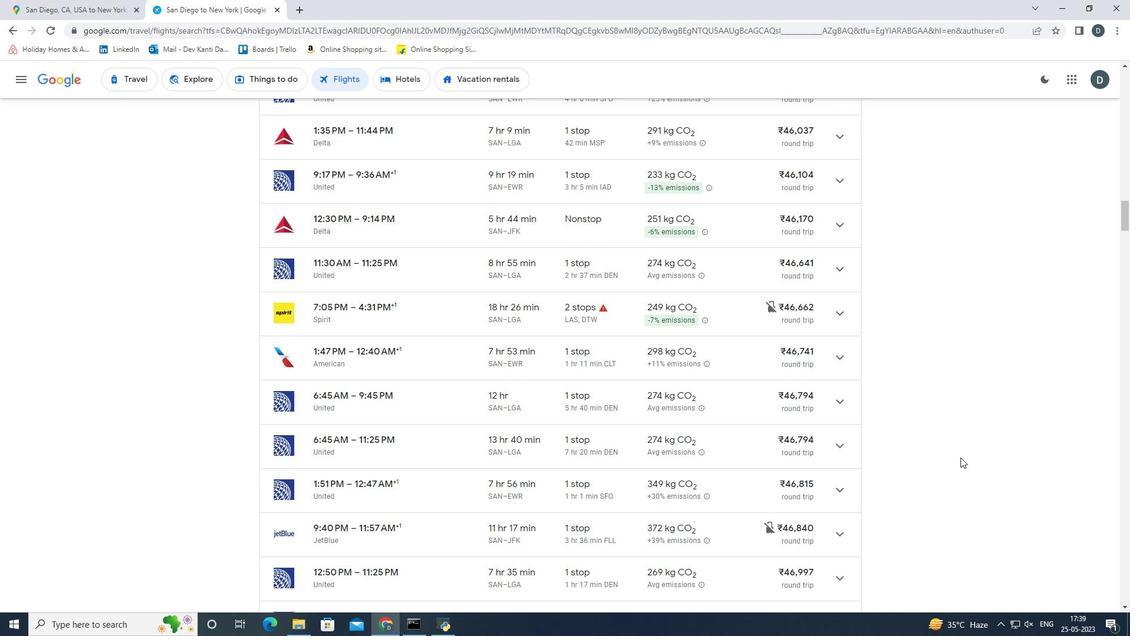 
Action: Mouse scrolled (961, 457) with delta (0, 0)
Screenshot: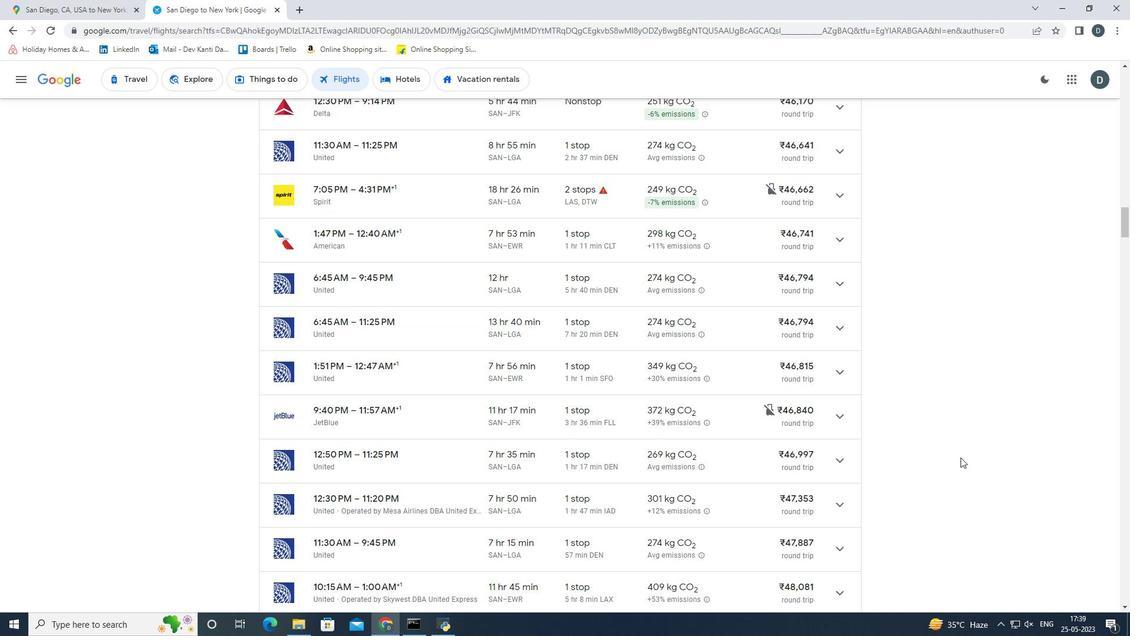 
Action: Mouse scrolled (961, 457) with delta (0, 0)
Screenshot: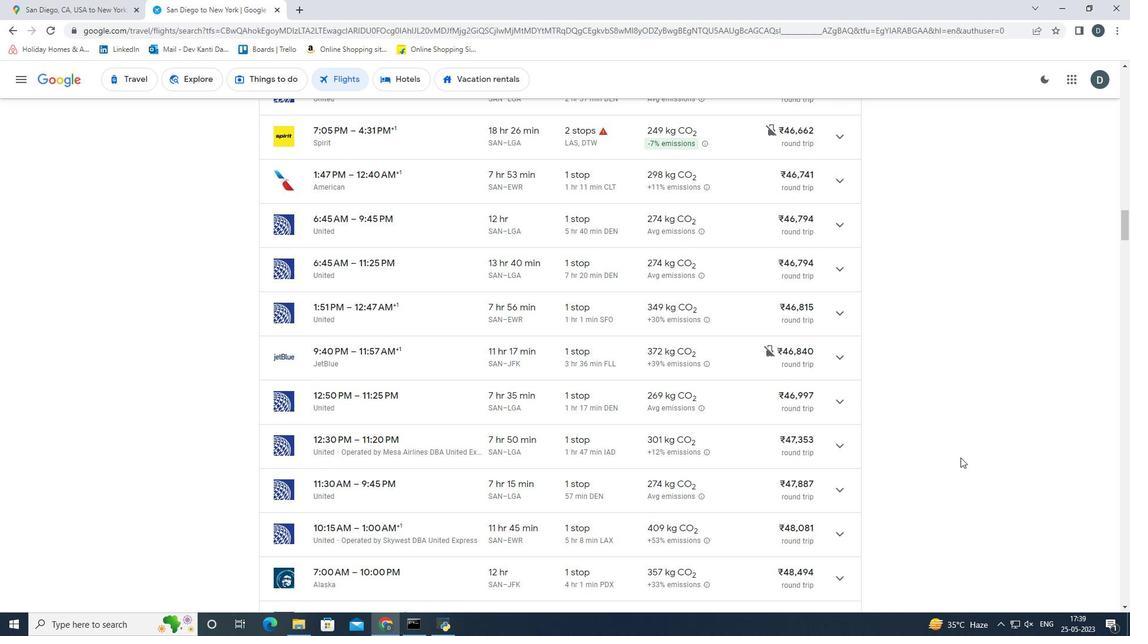 
Action: Mouse scrolled (961, 457) with delta (0, 0)
Screenshot: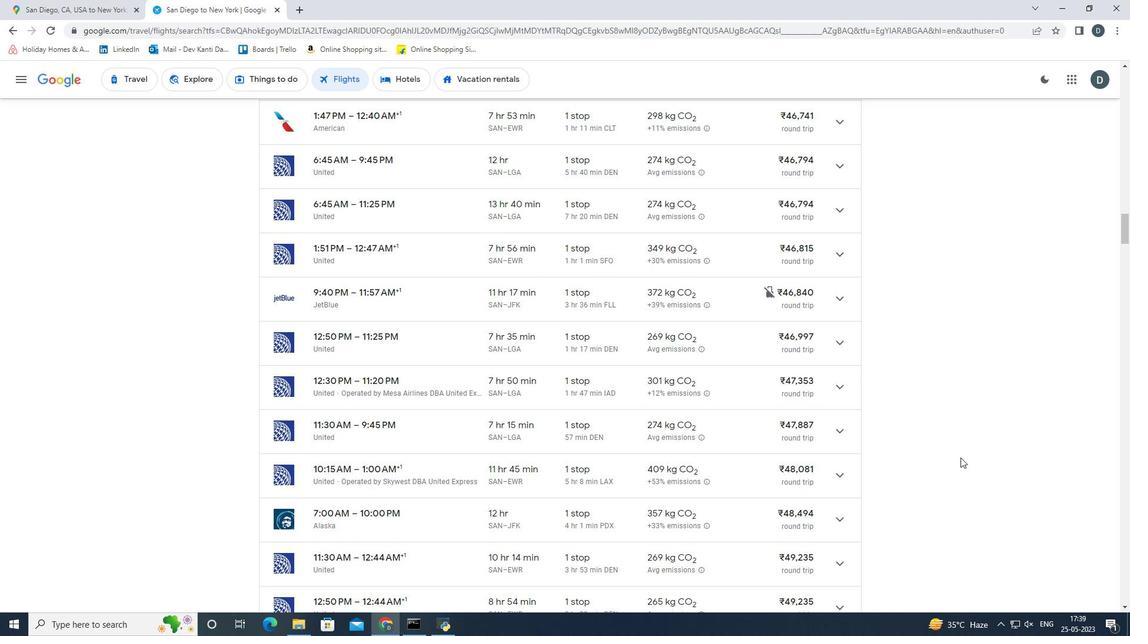 
Action: Mouse scrolled (961, 457) with delta (0, 0)
Screenshot: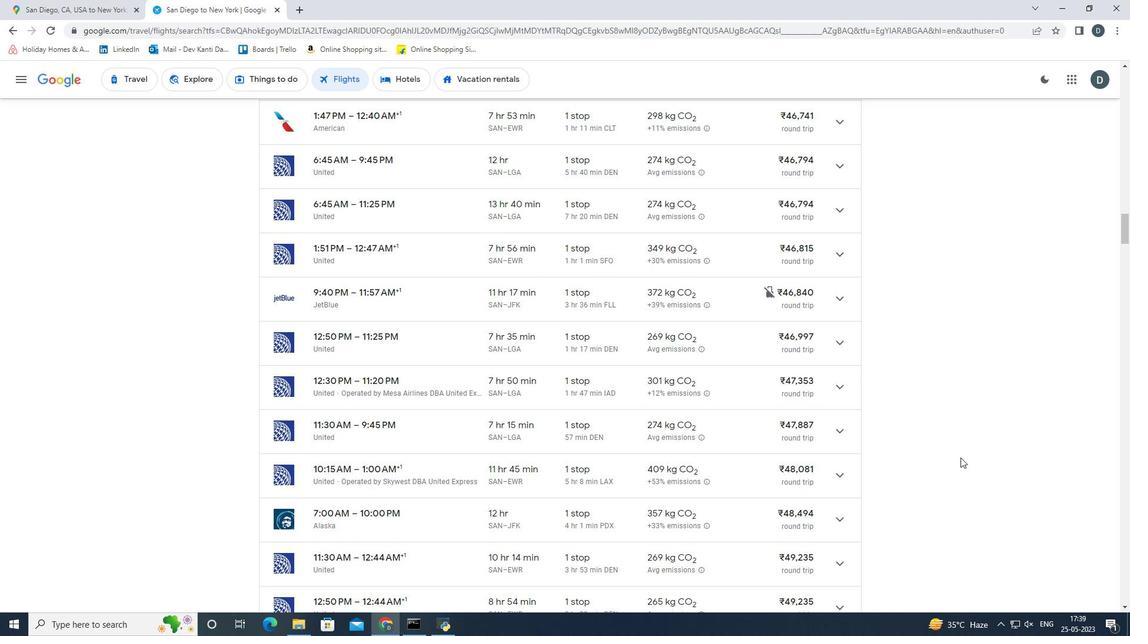 
Action: Mouse scrolled (961, 457) with delta (0, 0)
Screenshot: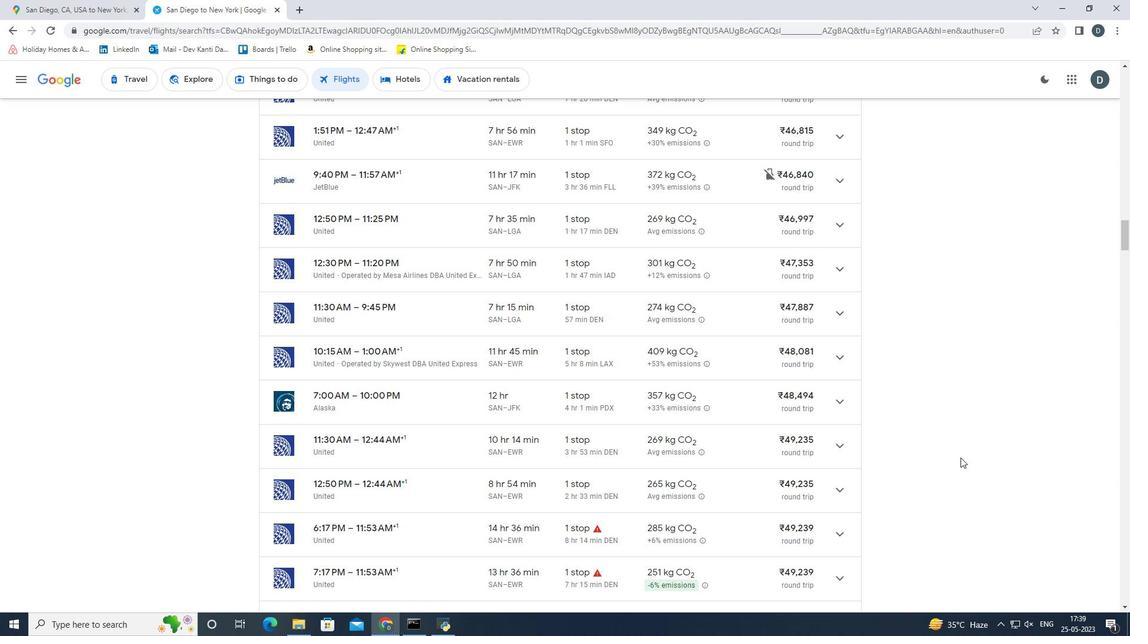 
Action: Mouse scrolled (961, 457) with delta (0, 0)
Screenshot: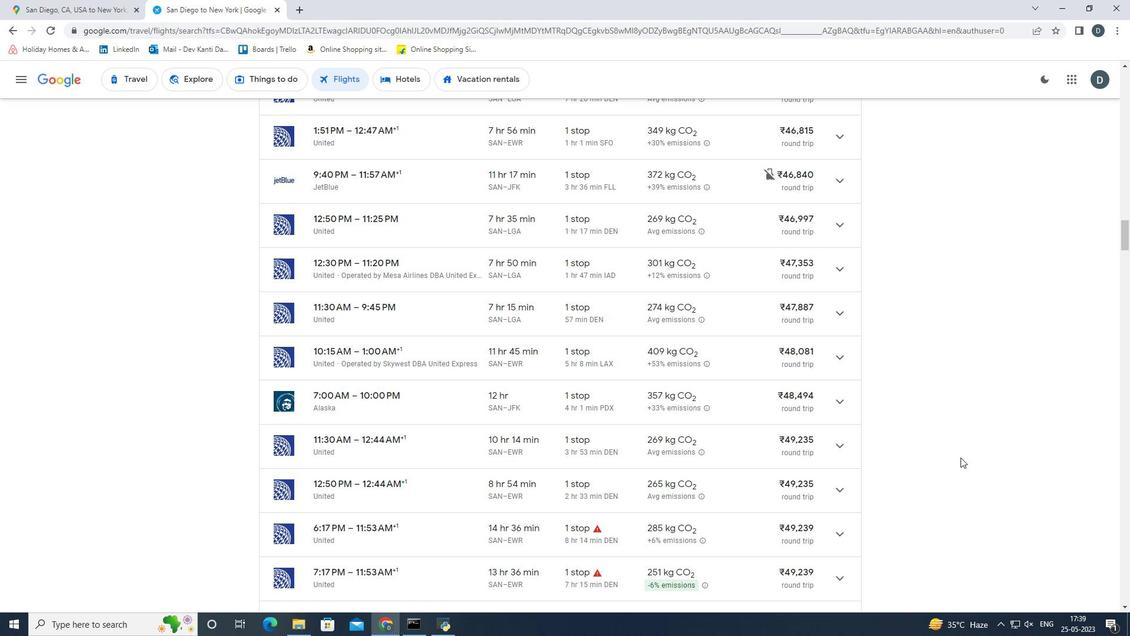 
Action: Mouse scrolled (961, 457) with delta (0, 0)
Screenshot: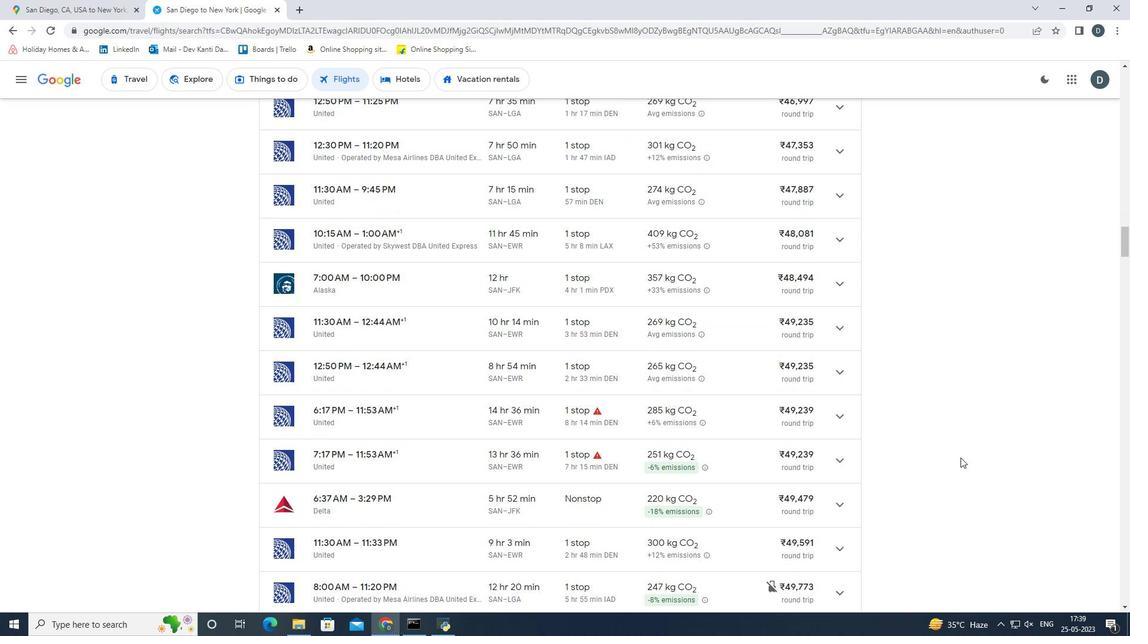 
Action: Mouse scrolled (961, 457) with delta (0, 0)
Screenshot: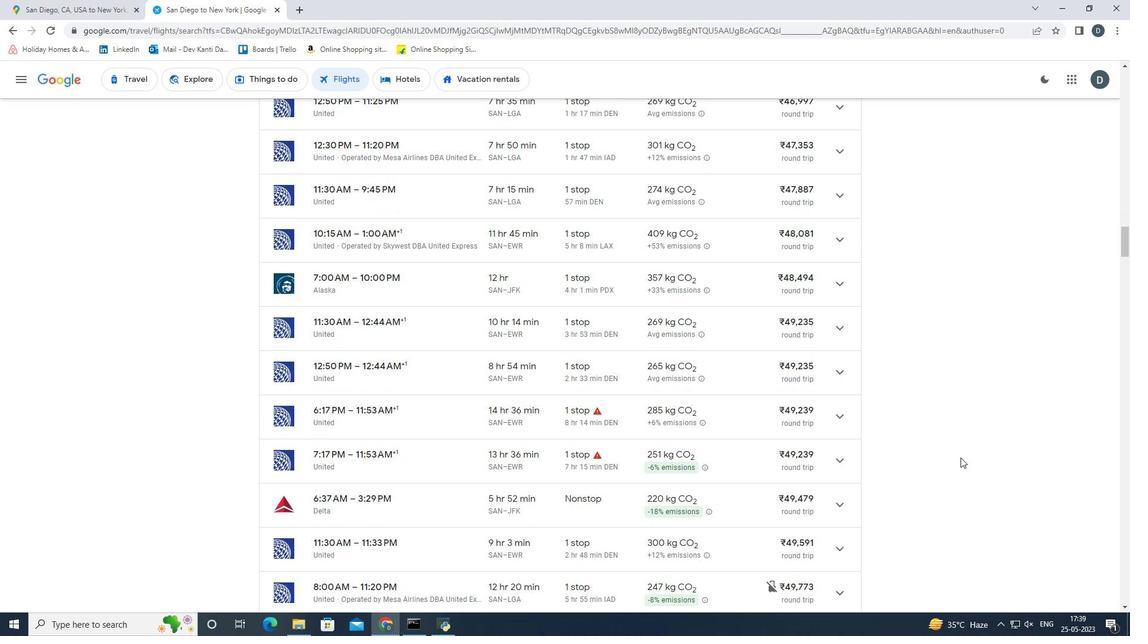 
Action: Mouse scrolled (961, 457) with delta (0, 0)
Screenshot: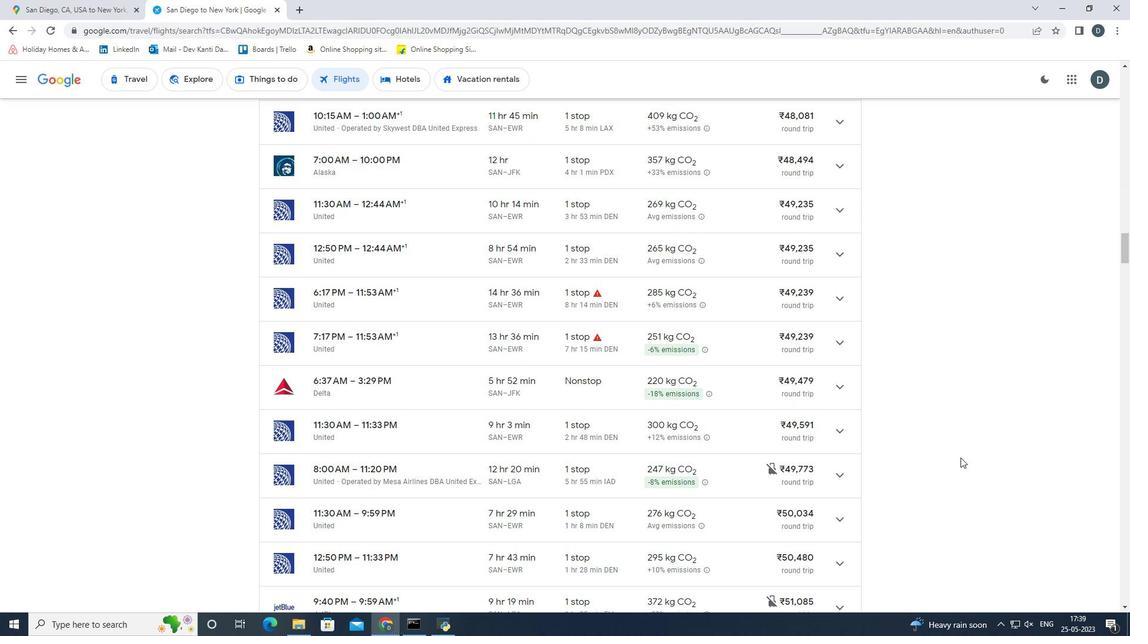 
Action: Mouse scrolled (961, 457) with delta (0, 0)
Screenshot: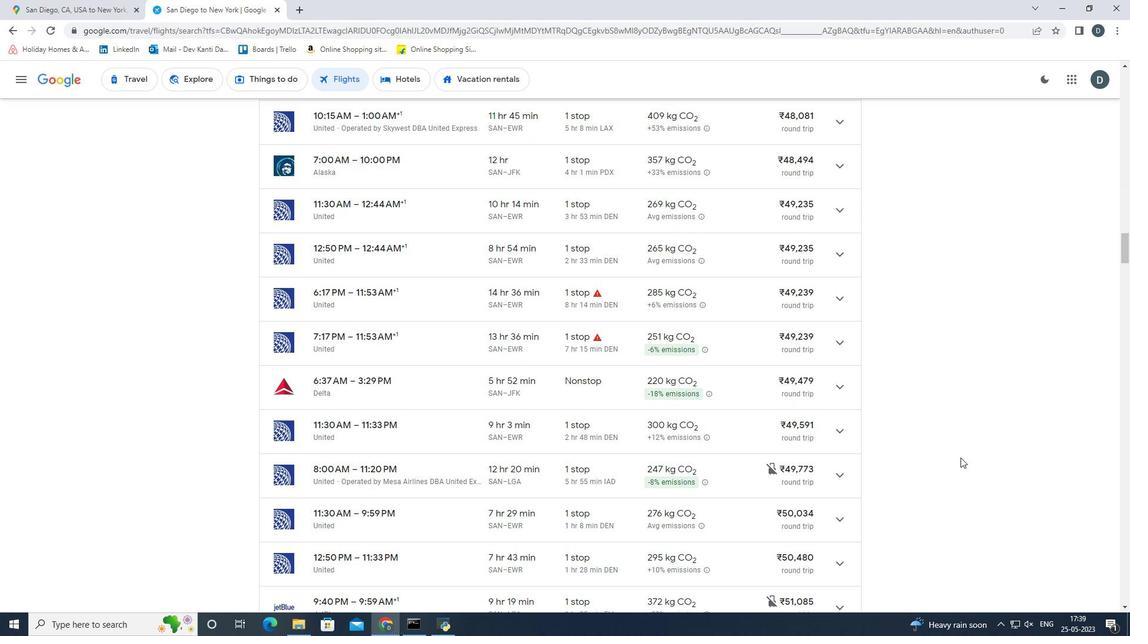 
Action: Mouse scrolled (961, 457) with delta (0, 0)
Screenshot: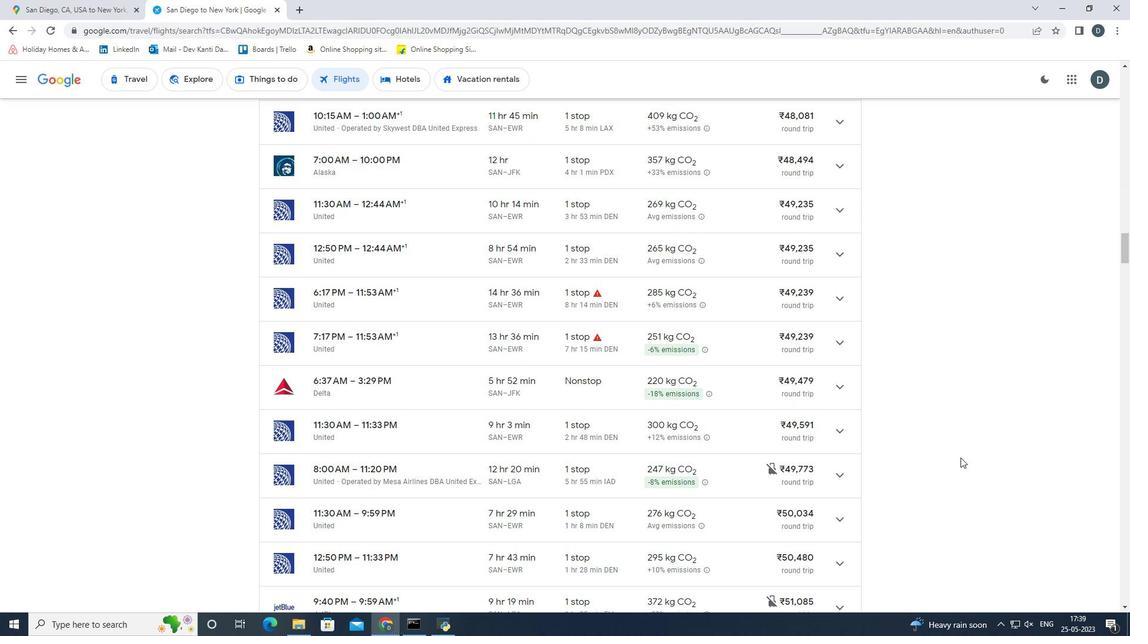 
Action: Mouse scrolled (961, 457) with delta (0, 0)
Screenshot: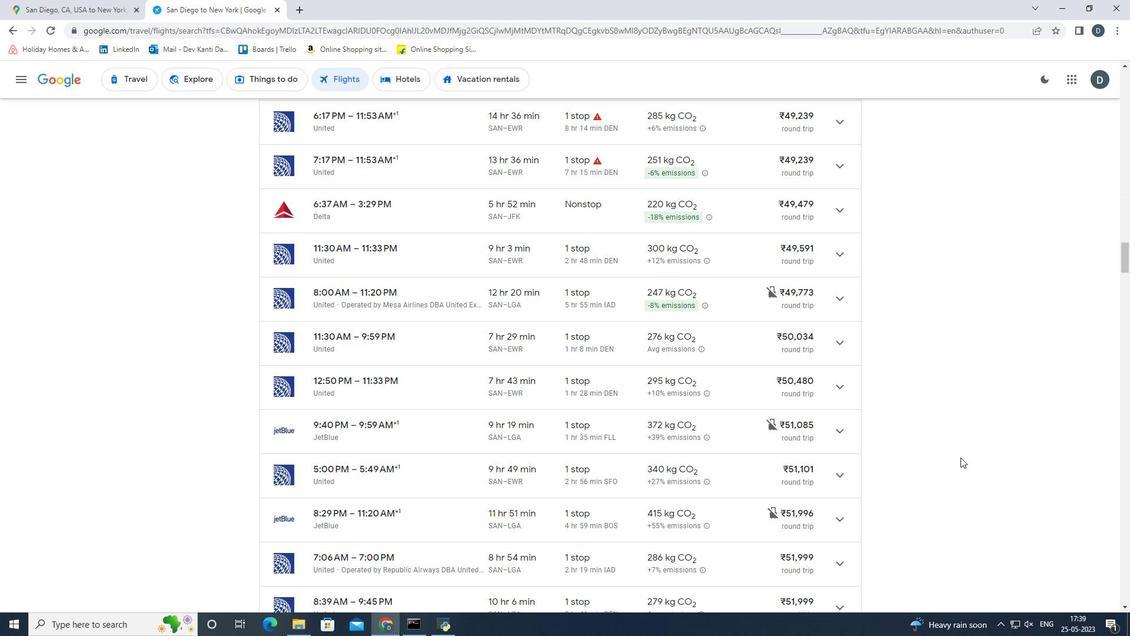
Action: Mouse scrolled (961, 457) with delta (0, 0)
Screenshot: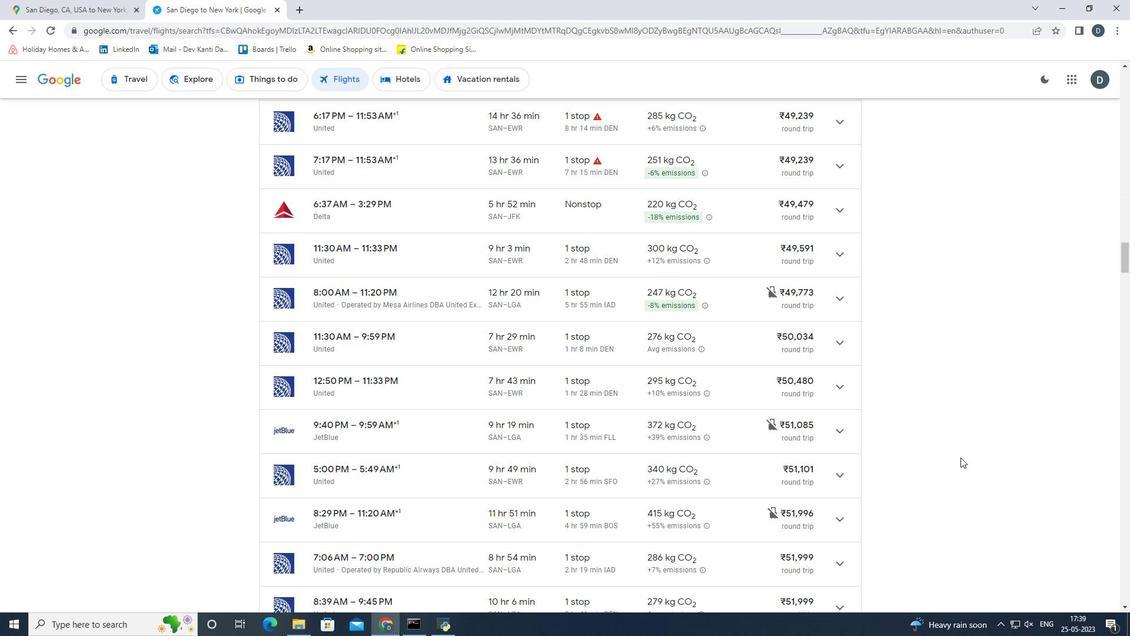 
Action: Mouse scrolled (961, 457) with delta (0, 0)
Screenshot: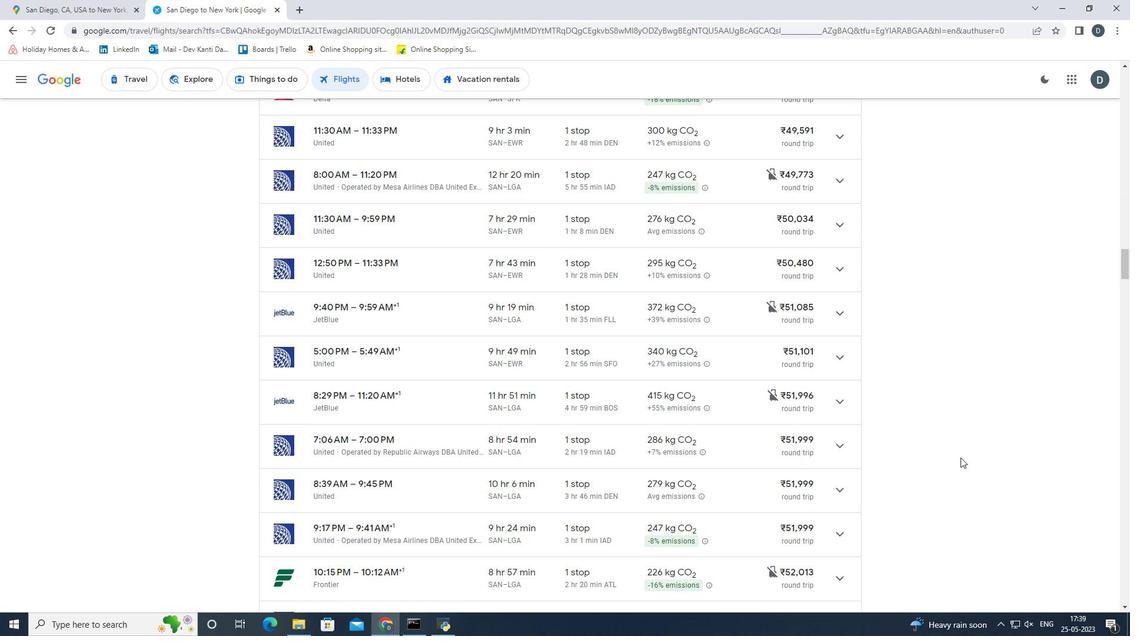 
Action: Mouse scrolled (961, 457) with delta (0, 0)
Screenshot: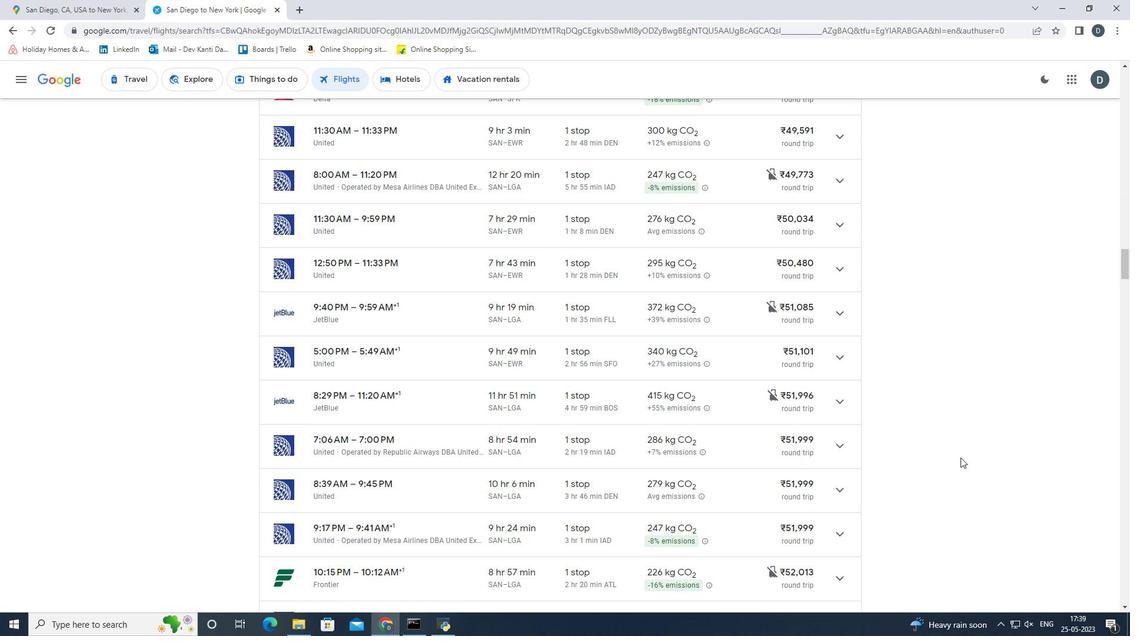 
Action: Mouse moved to (1026, 439)
Screenshot: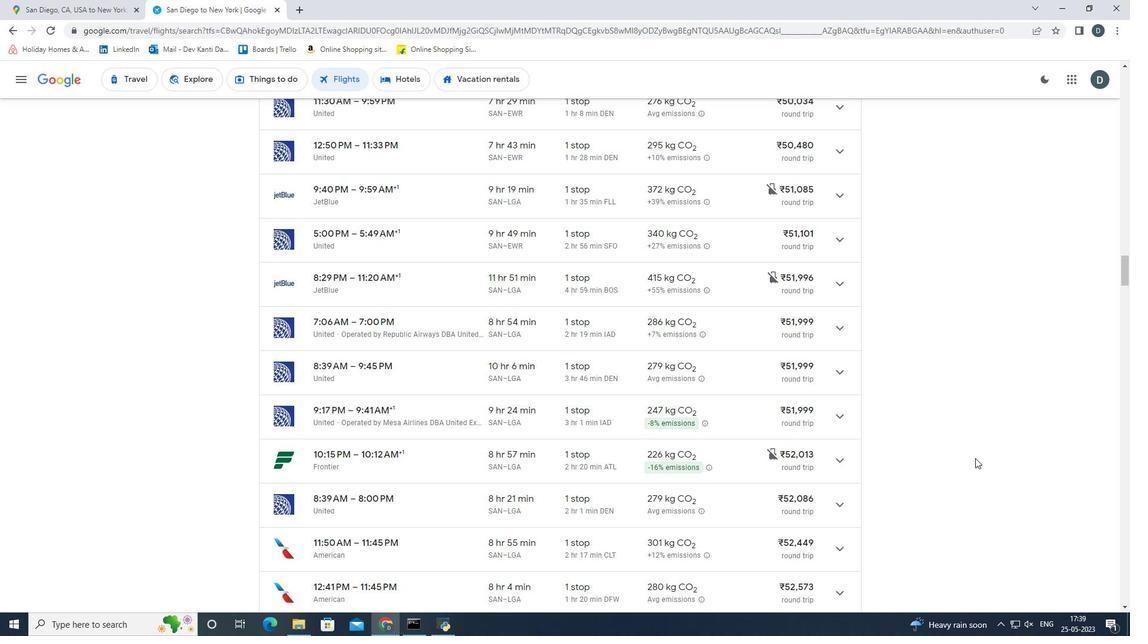 
Action: Mouse scrolled (1026, 438) with delta (0, 0)
Screenshot: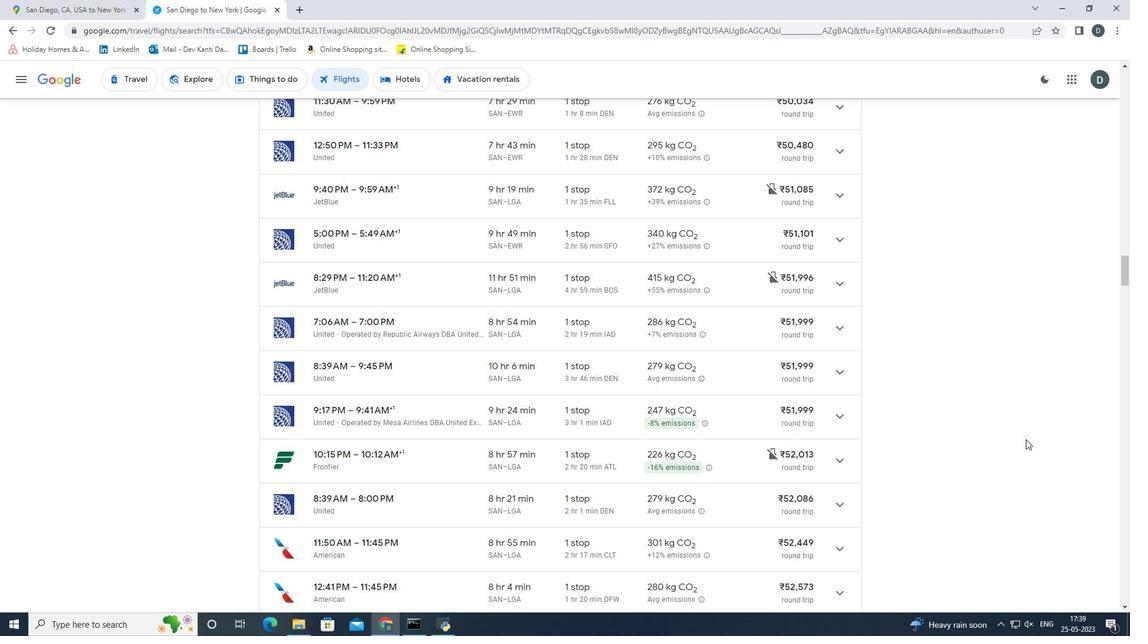 
Action: Mouse scrolled (1026, 438) with delta (0, 0)
Screenshot: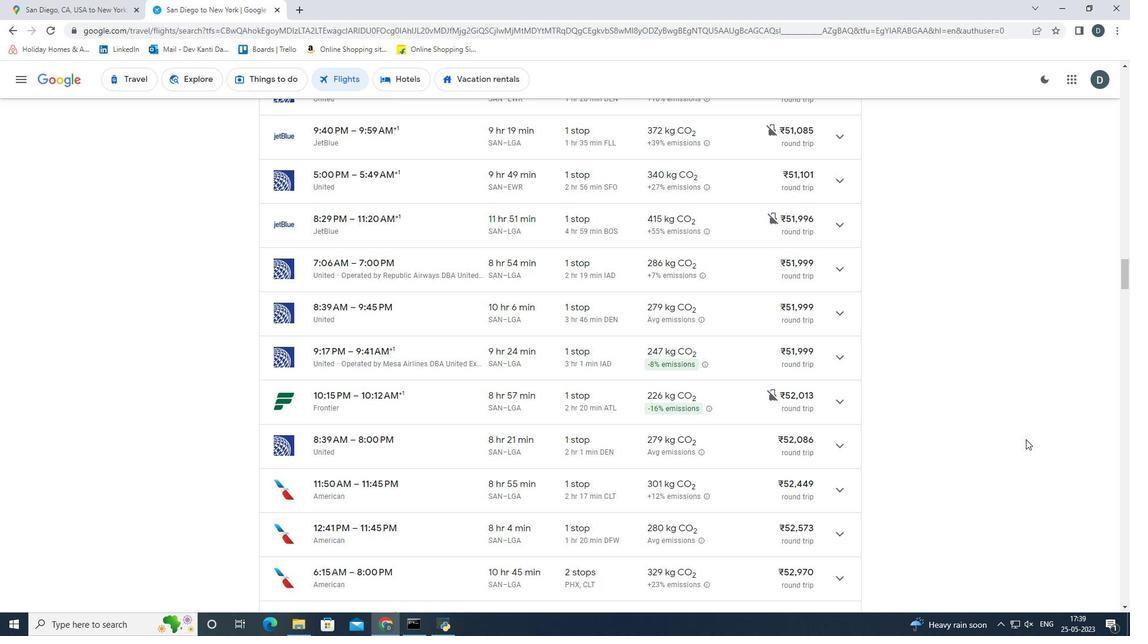 
Action: Mouse scrolled (1026, 438) with delta (0, 0)
Screenshot: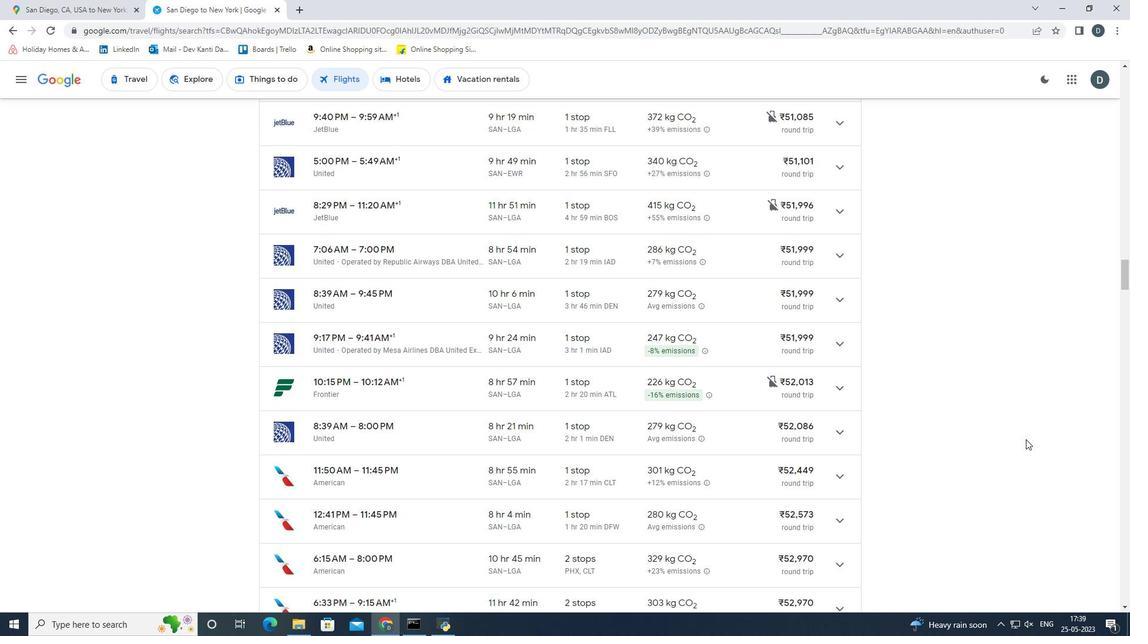 
Action: Mouse scrolled (1026, 438) with delta (0, 0)
Screenshot: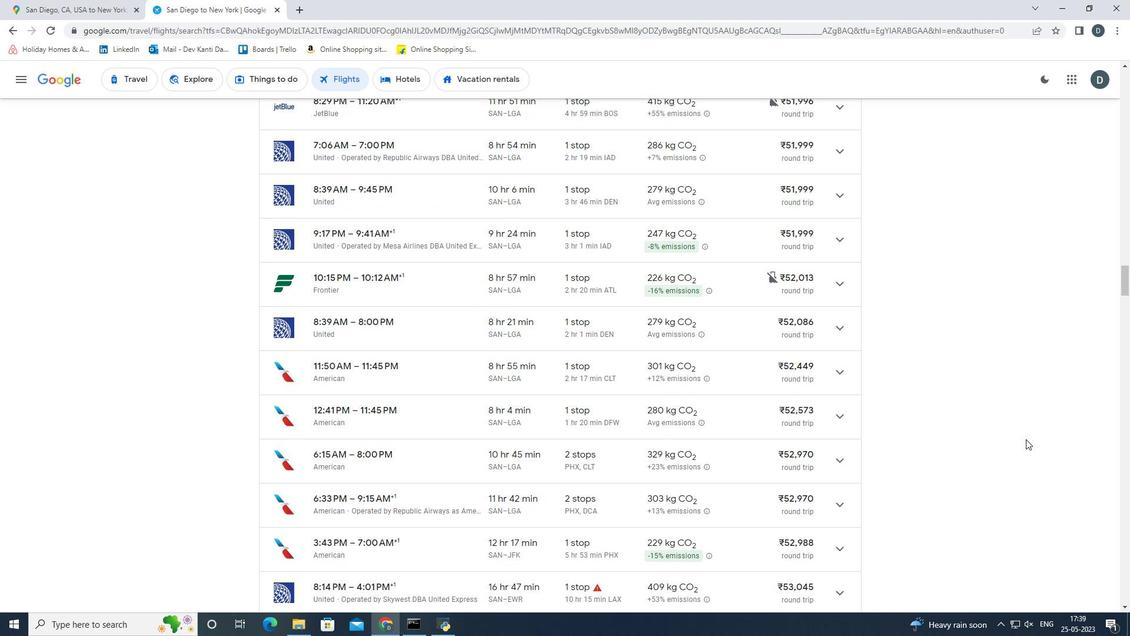 
Action: Mouse scrolled (1026, 438) with delta (0, 0)
Screenshot: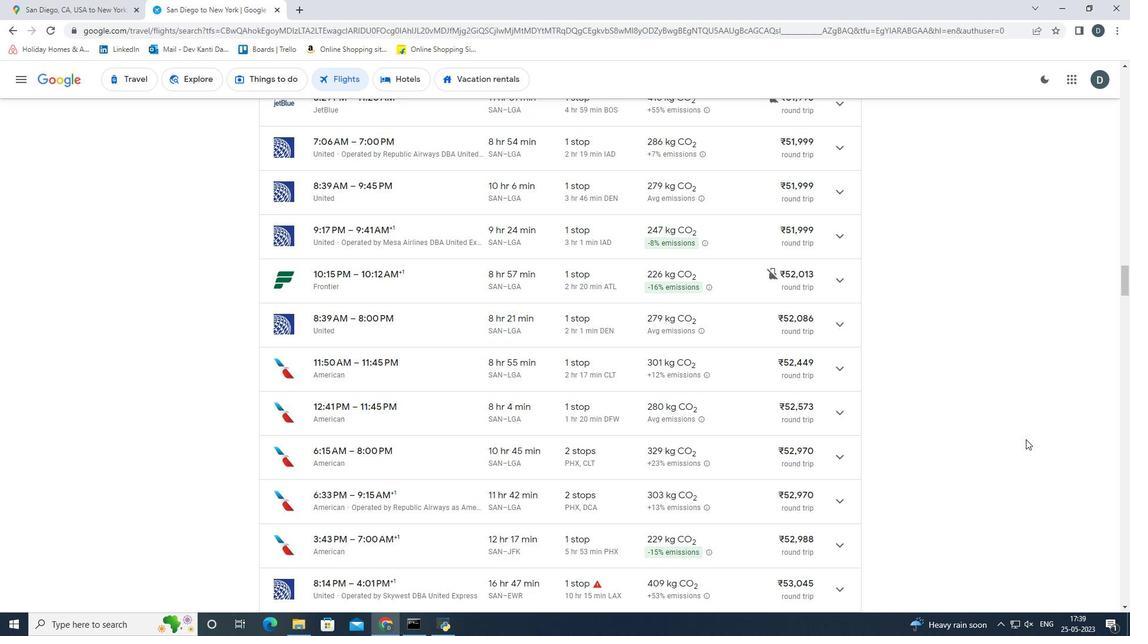 
Action: Mouse scrolled (1026, 438) with delta (0, 0)
Screenshot: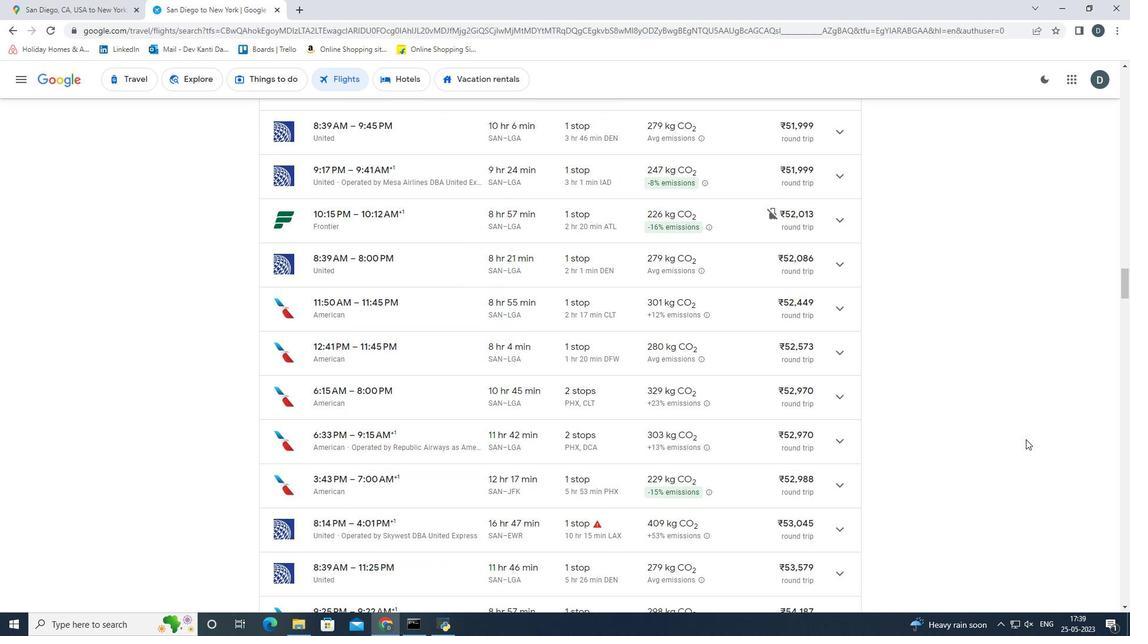 
Action: Mouse scrolled (1026, 438) with delta (0, 0)
Screenshot: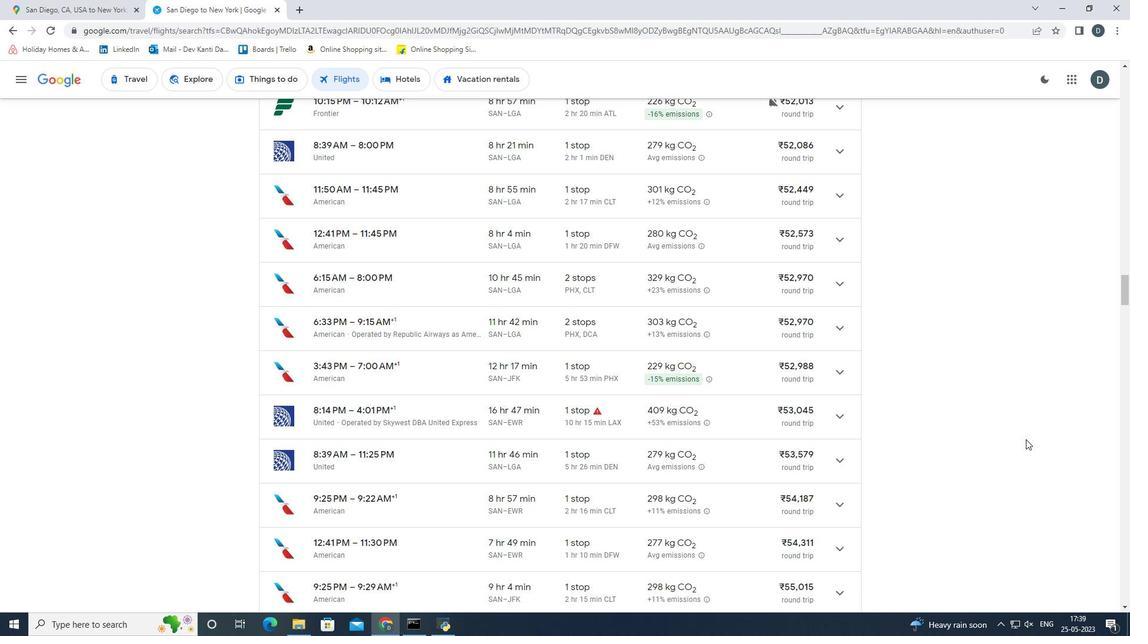 
Action: Mouse scrolled (1026, 438) with delta (0, 0)
Screenshot: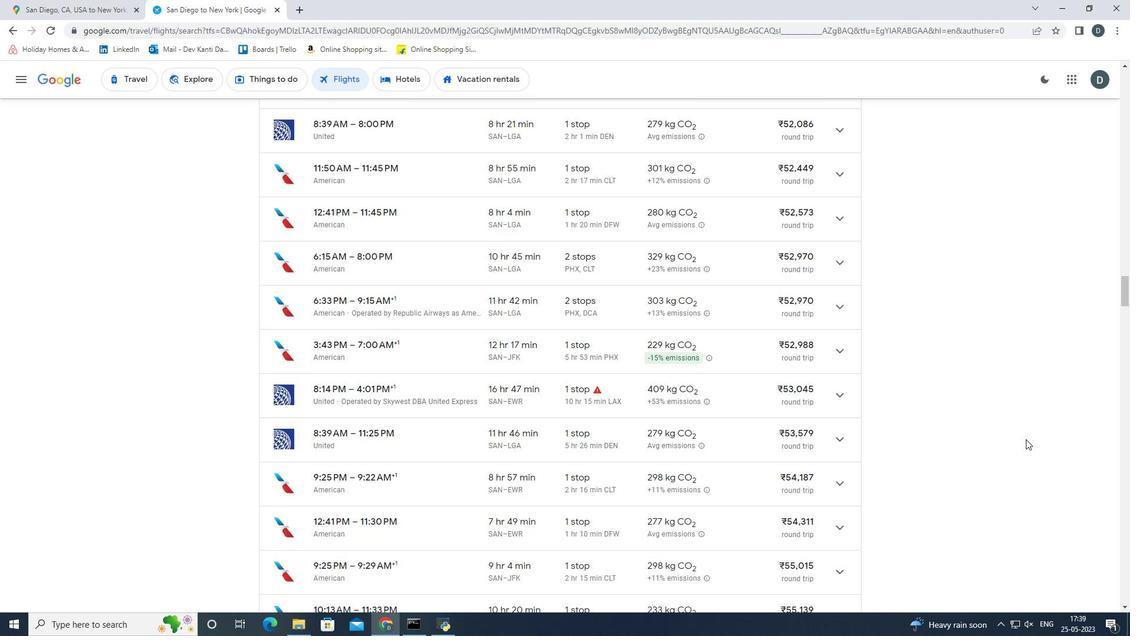 
Action: Mouse scrolled (1026, 438) with delta (0, 0)
Screenshot: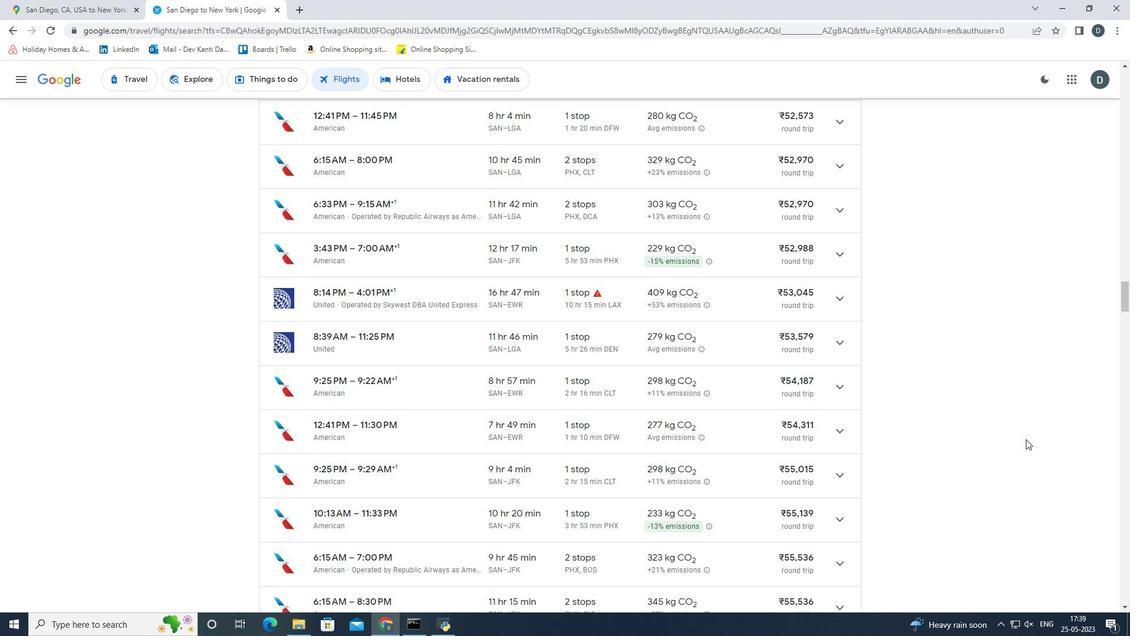 
Action: Mouse scrolled (1026, 438) with delta (0, 0)
Screenshot: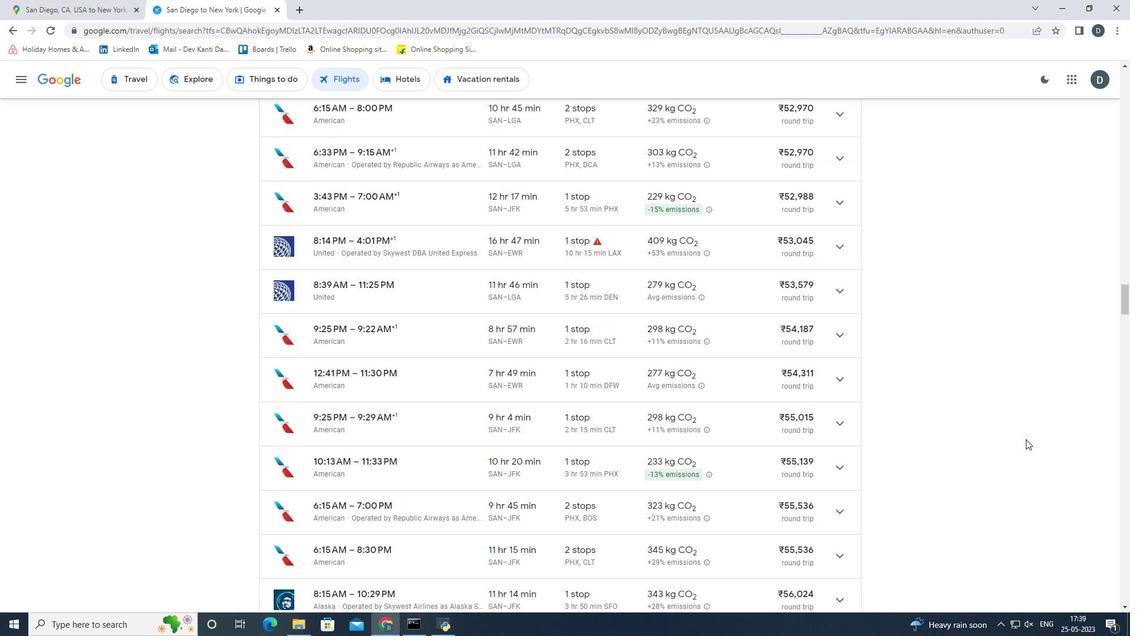 
Action: Mouse scrolled (1026, 438) with delta (0, 0)
Screenshot: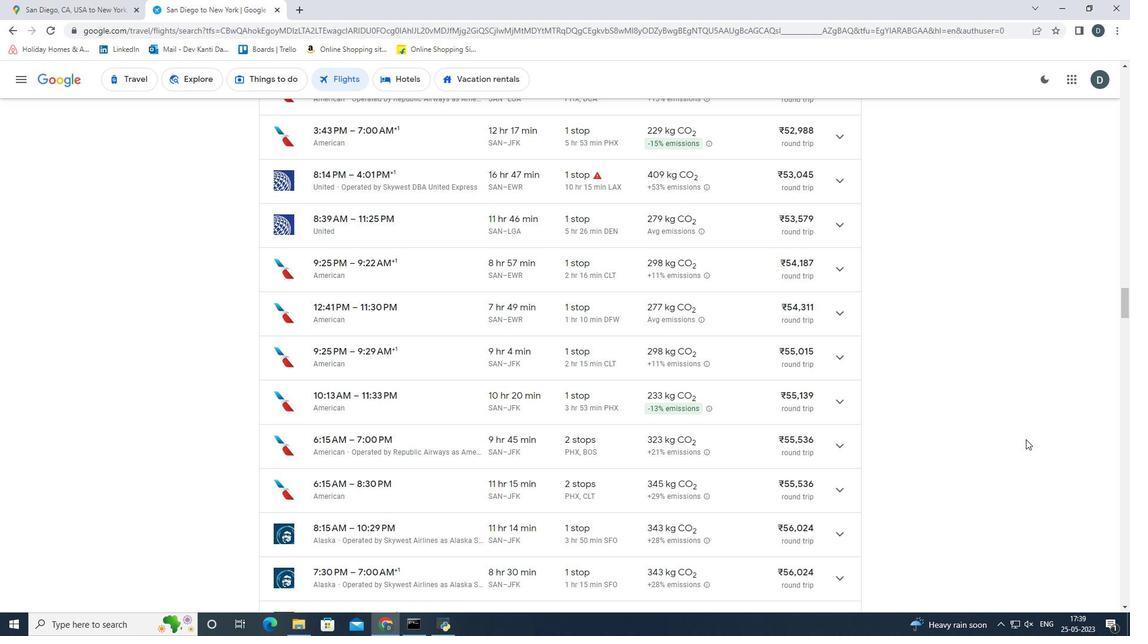 
Action: Mouse scrolled (1026, 438) with delta (0, 0)
Screenshot: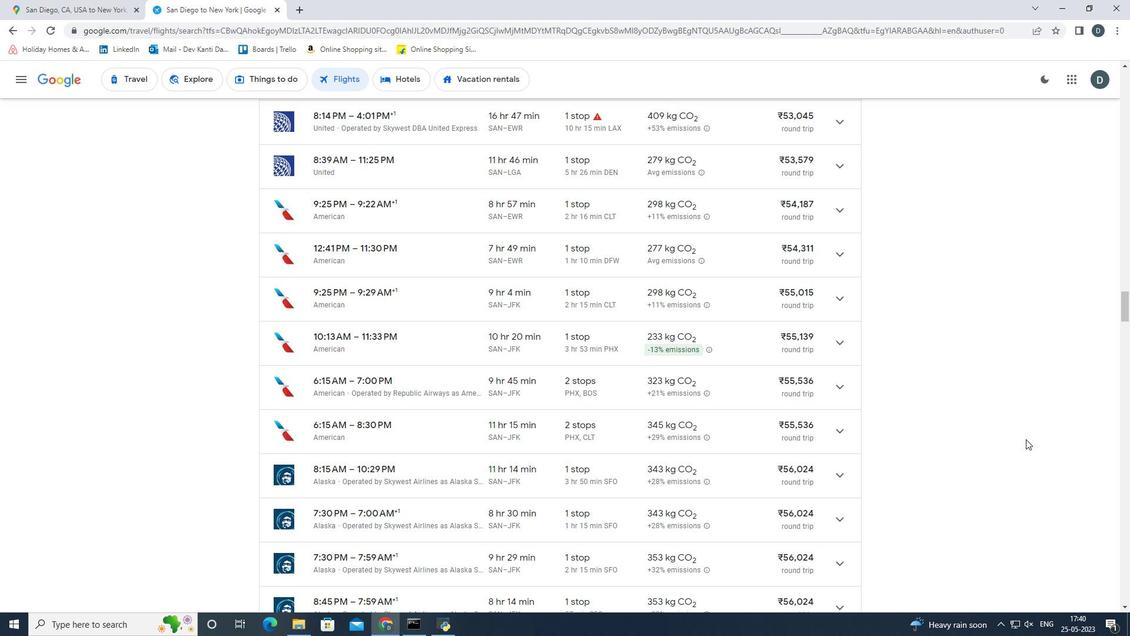 
Action: Key pressed <Key.page_down>
Screenshot: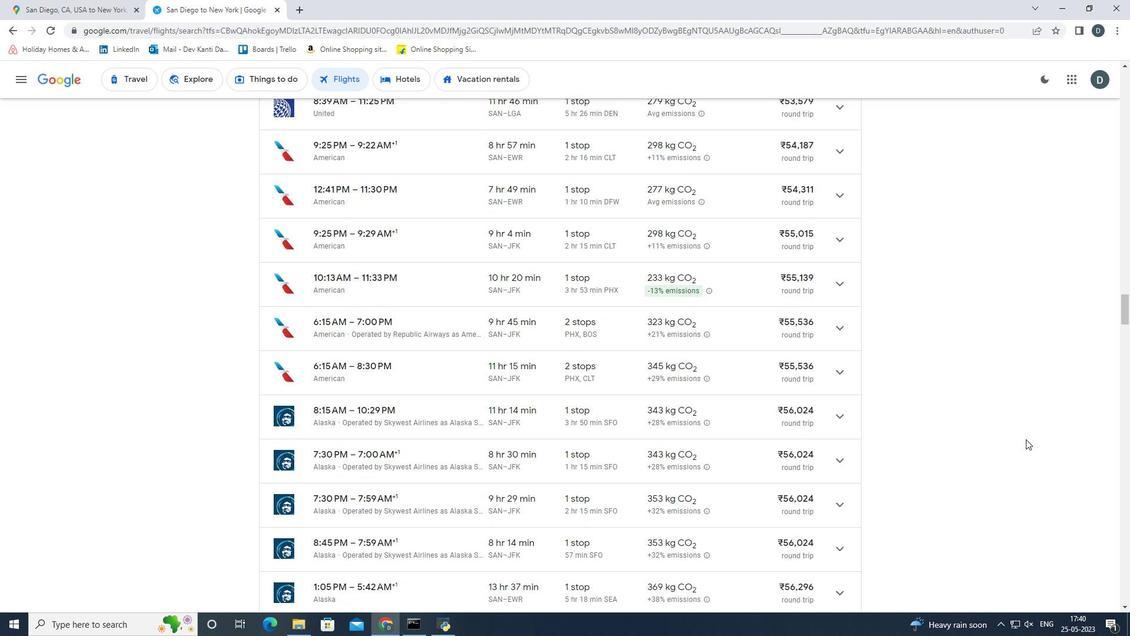 
Action: Mouse scrolled (1026, 439) with delta (0, 0)
Screenshot: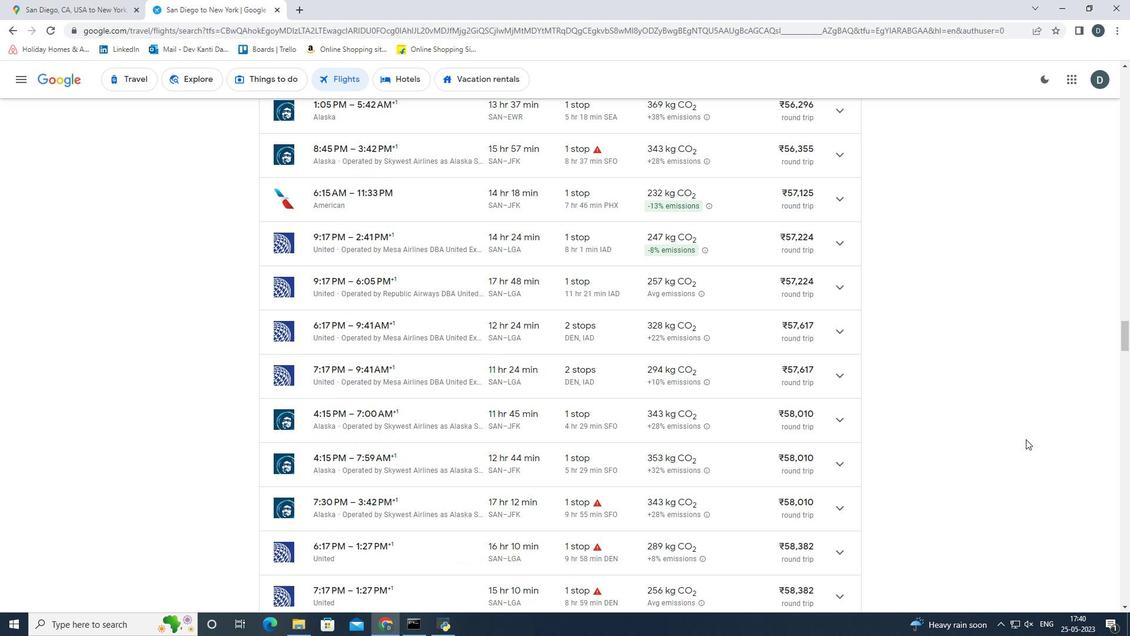 
Action: Key pressed <Key.page_up><Key.page_down>
Screenshot: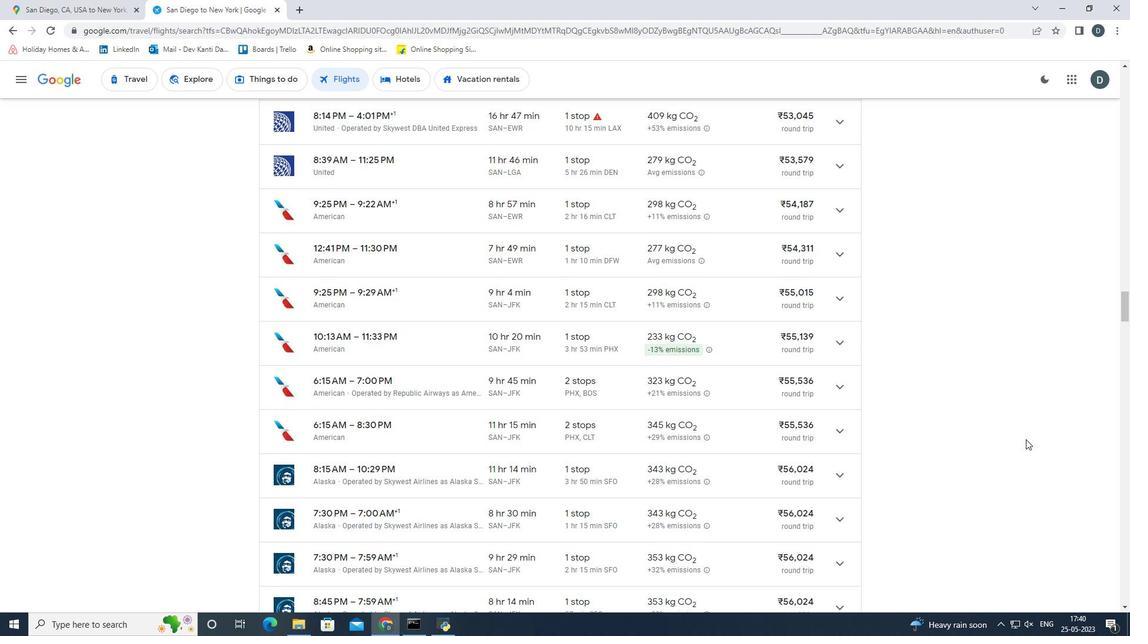 
Action: Mouse scrolled (1026, 438) with delta (0, 0)
Screenshot: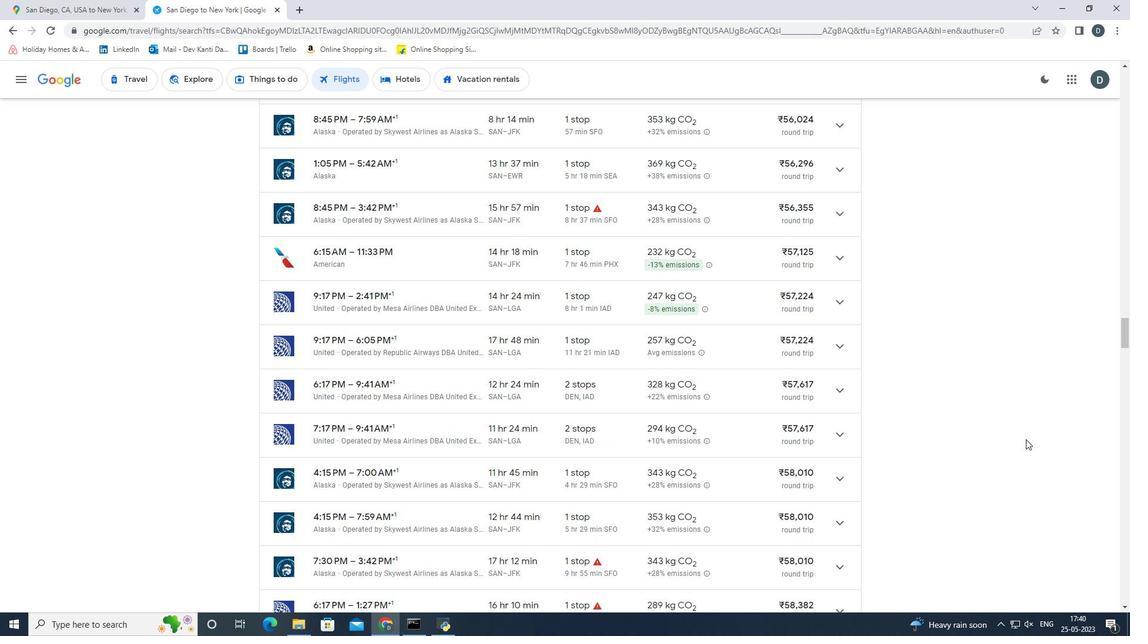 
Action: Mouse scrolled (1026, 438) with delta (0, 0)
Screenshot: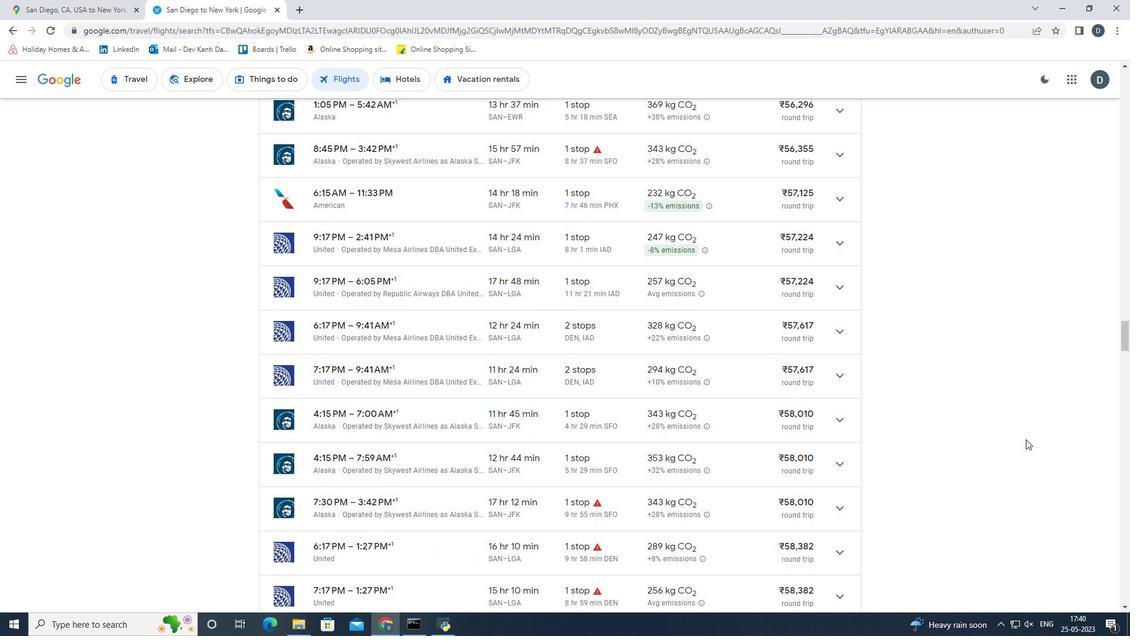 
Action: Mouse scrolled (1026, 438) with delta (0, 0)
Screenshot: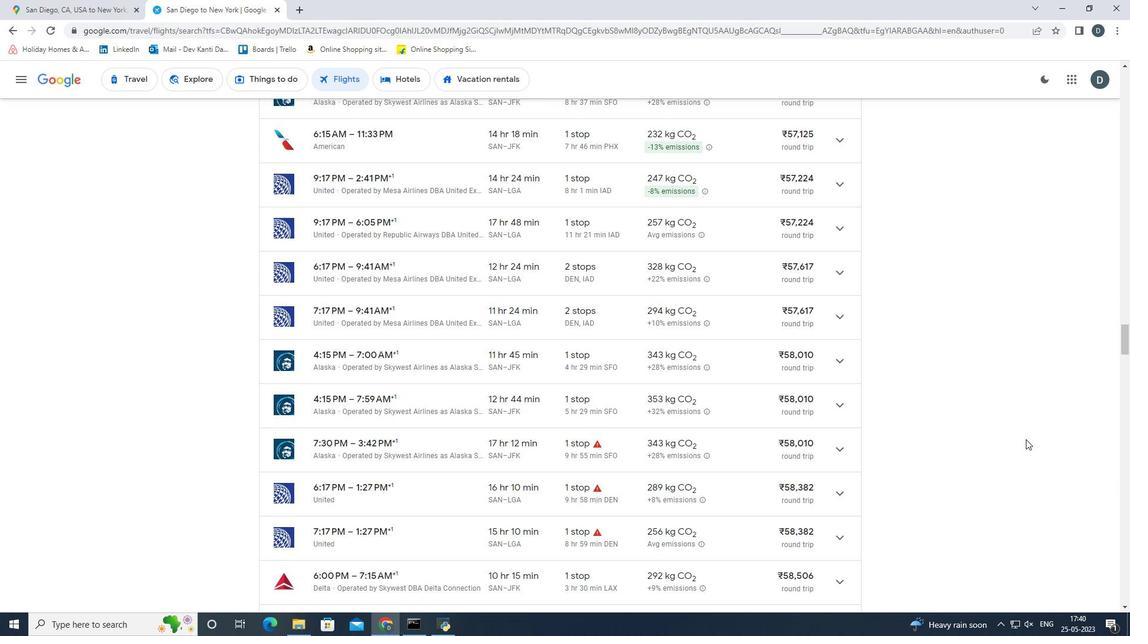 
Action: Mouse scrolled (1026, 438) with delta (0, 0)
Screenshot: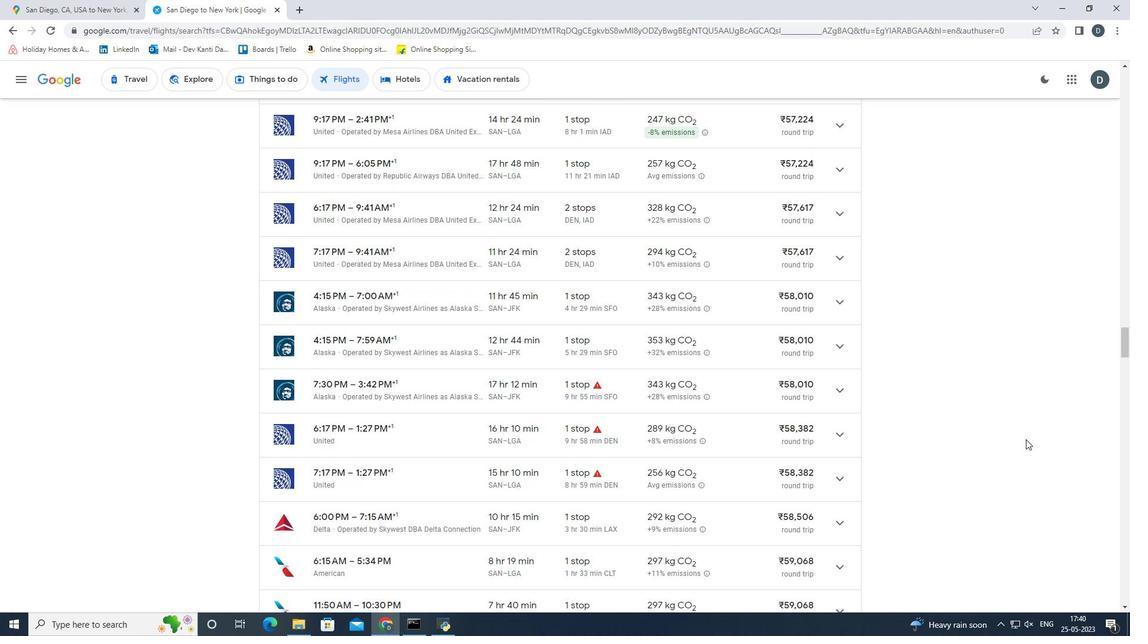 
Action: Mouse scrolled (1026, 438) with delta (0, 0)
Screenshot: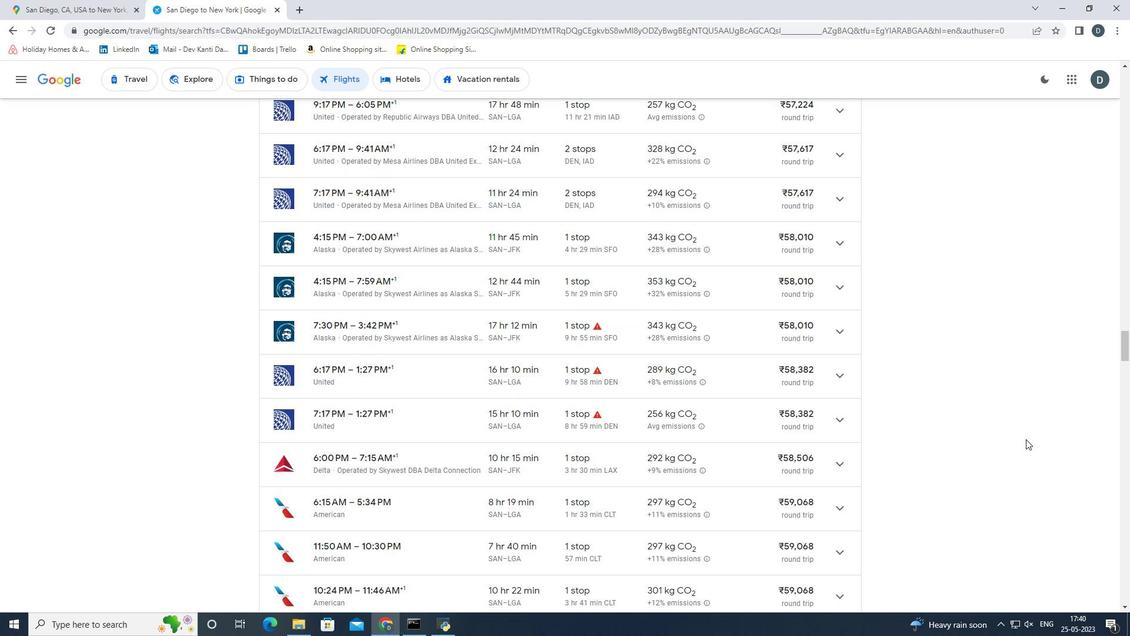 
Action: Mouse scrolled (1026, 438) with delta (0, 0)
Screenshot: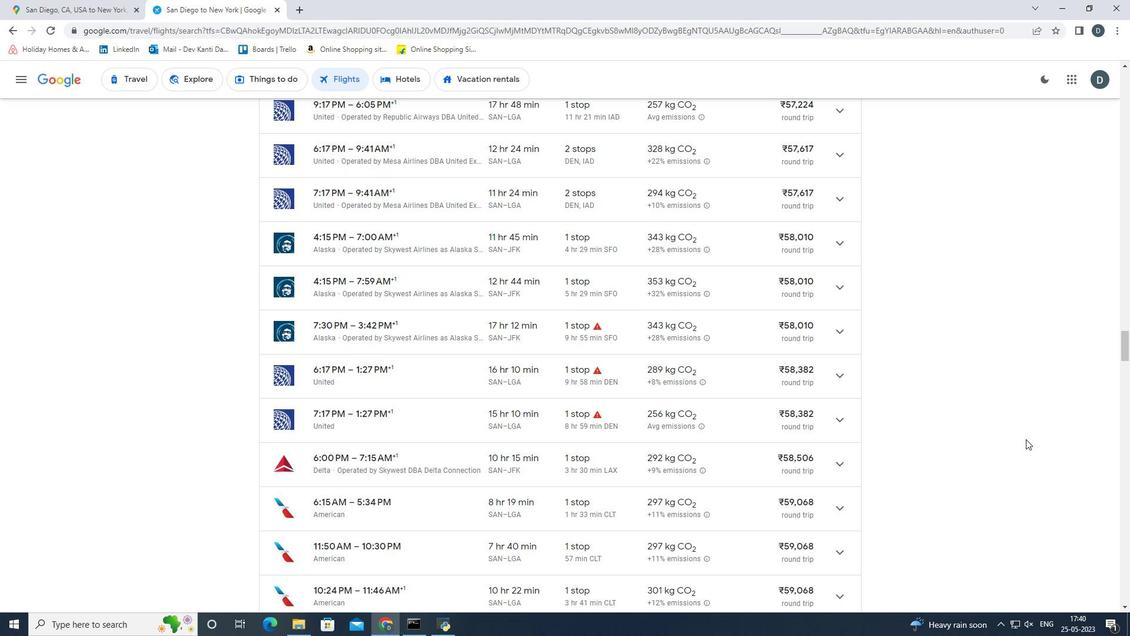 
Action: Mouse scrolled (1026, 438) with delta (0, 0)
Screenshot: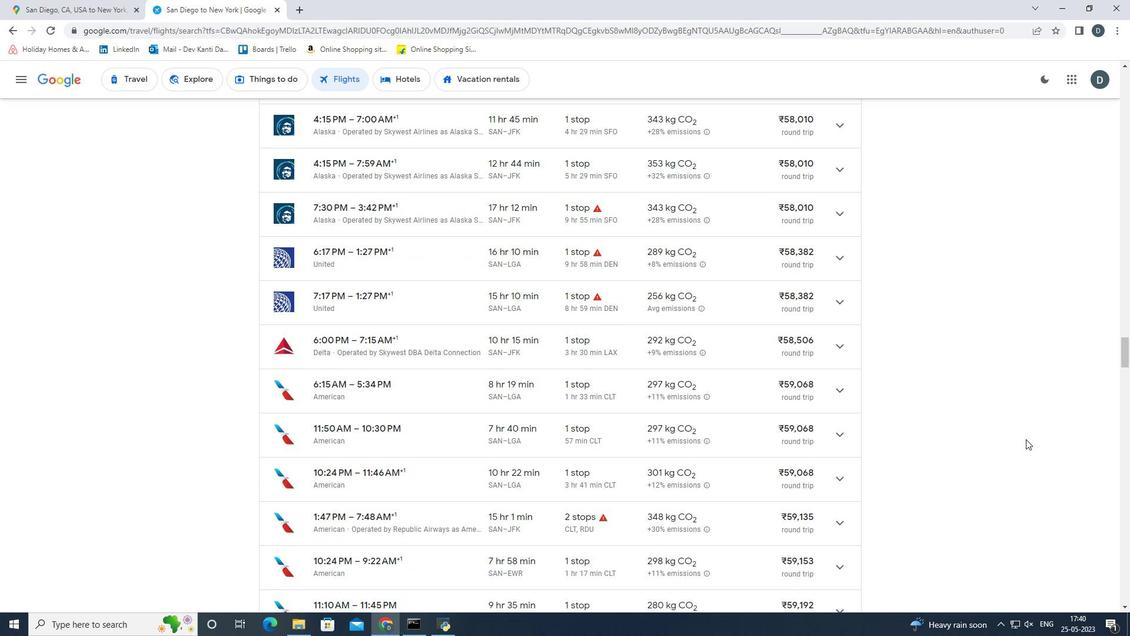 
Action: Mouse scrolled (1026, 438) with delta (0, 0)
Screenshot: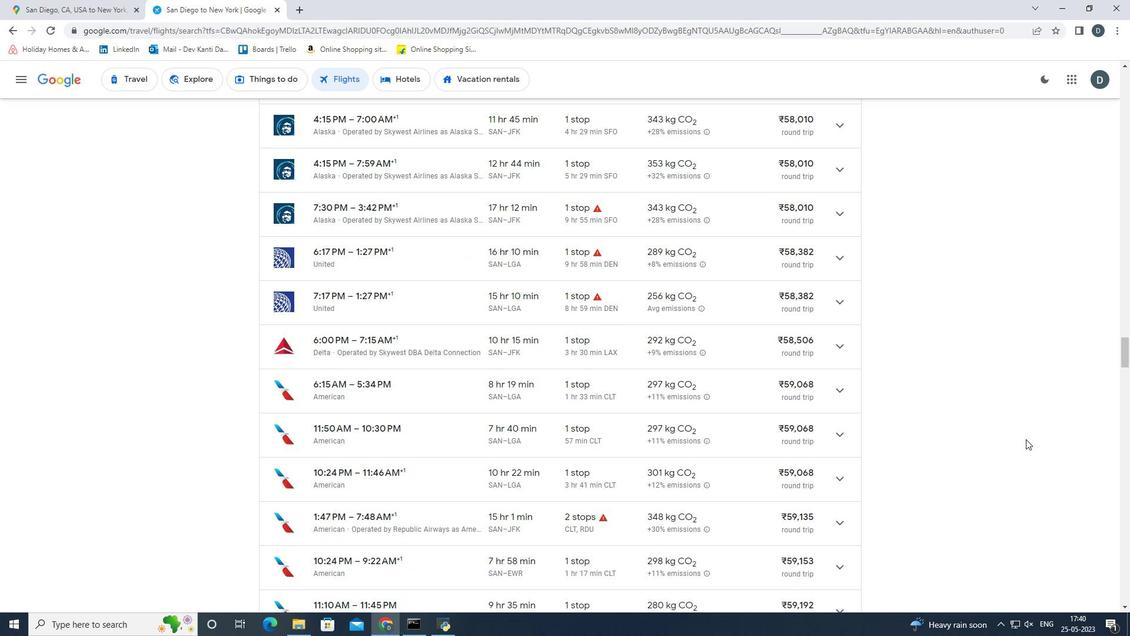 
Action: Mouse scrolled (1026, 438) with delta (0, 0)
Screenshot: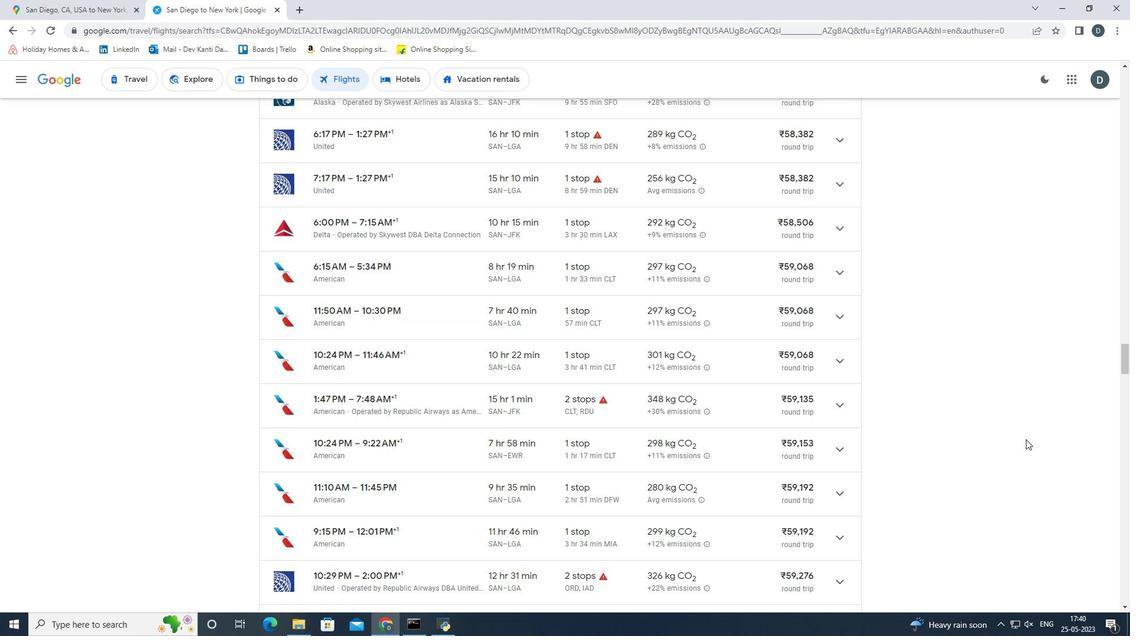 
Action: Mouse scrolled (1026, 438) with delta (0, 0)
Screenshot: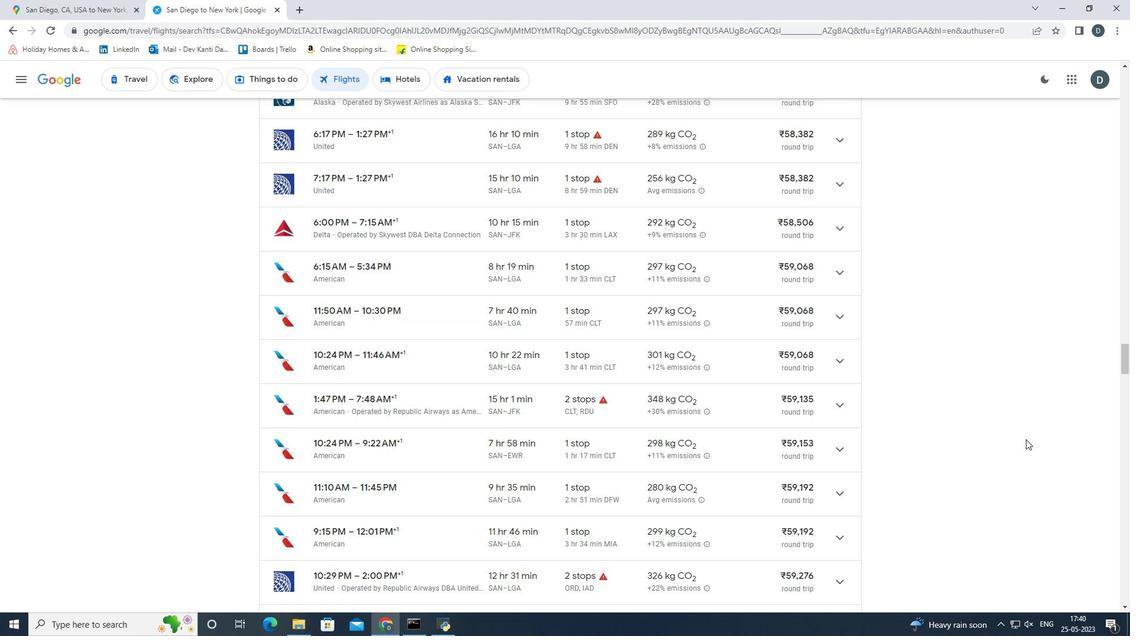 
Action: Mouse scrolled (1026, 438) with delta (0, 0)
Screenshot: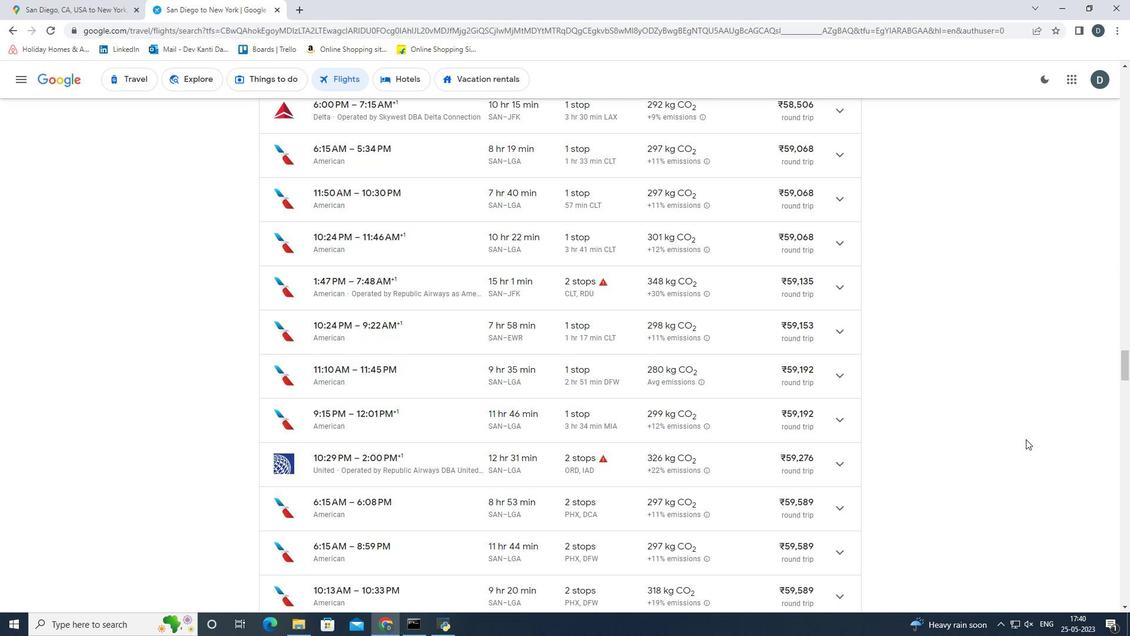 
Action: Mouse scrolled (1026, 438) with delta (0, 0)
Screenshot: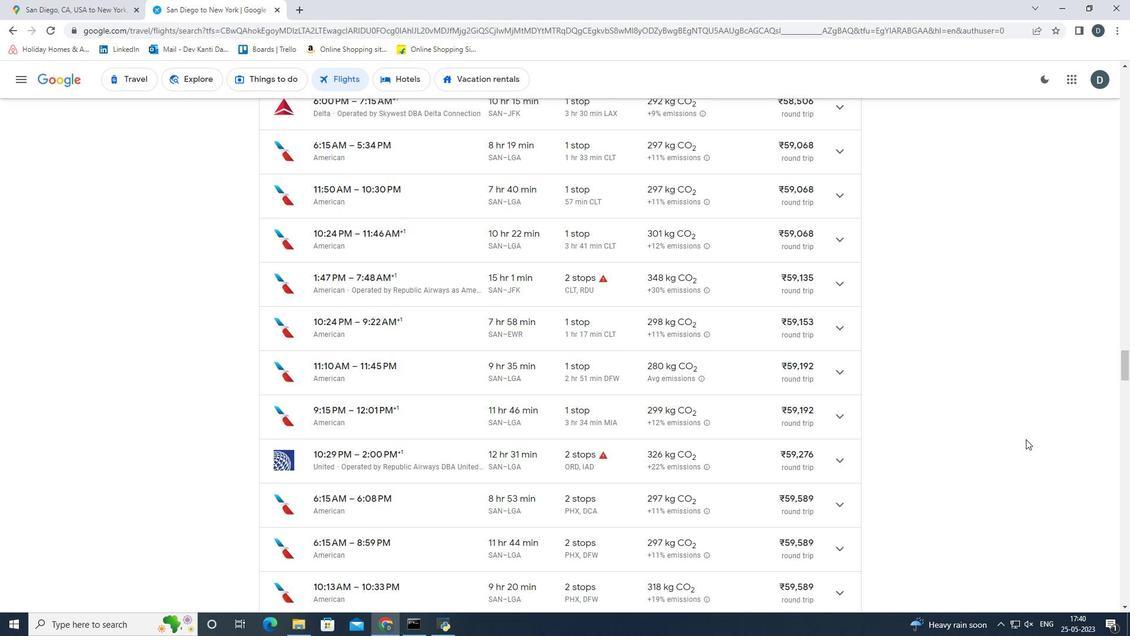 
Action: Mouse scrolled (1026, 438) with delta (0, 0)
Screenshot: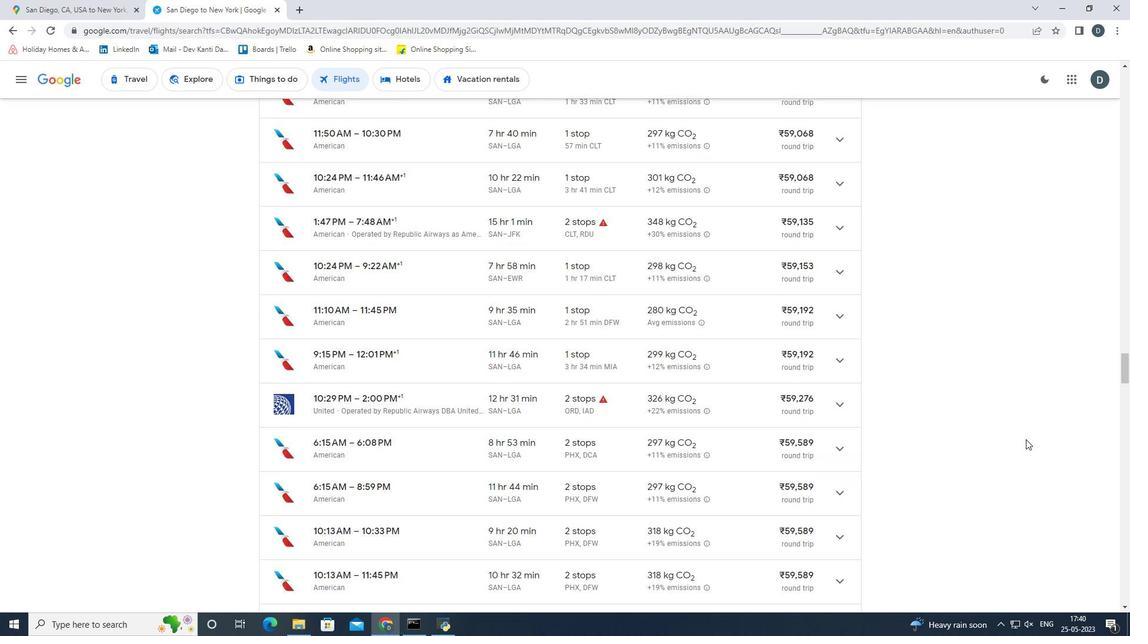 
Action: Mouse scrolled (1026, 439) with delta (0, 0)
Screenshot: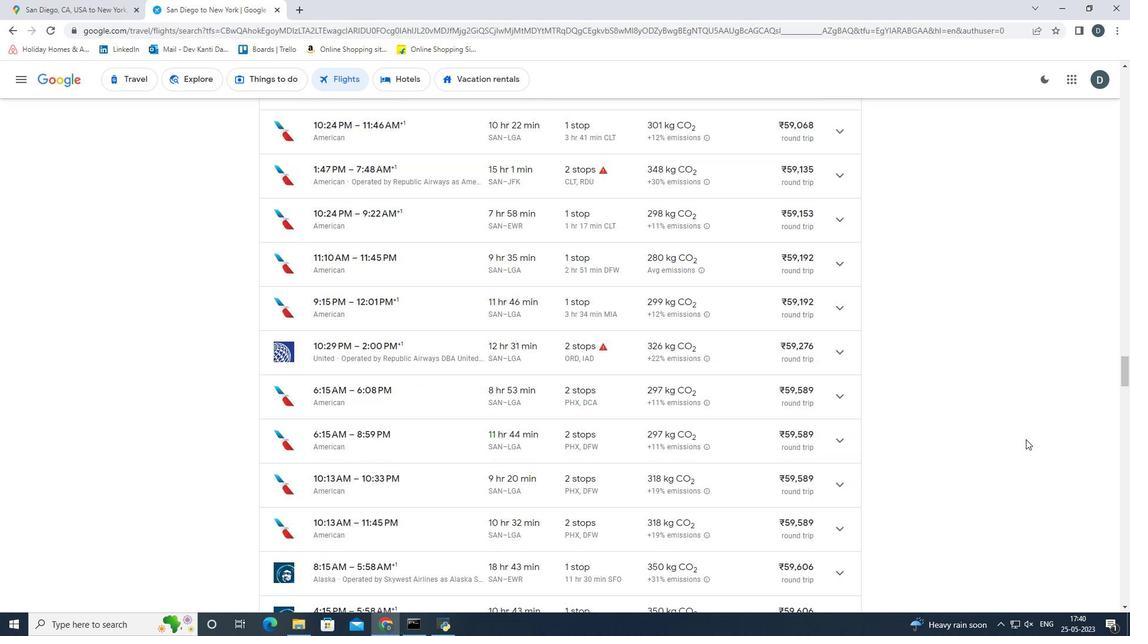 
Action: Mouse scrolled (1026, 438) with delta (0, 0)
Screenshot: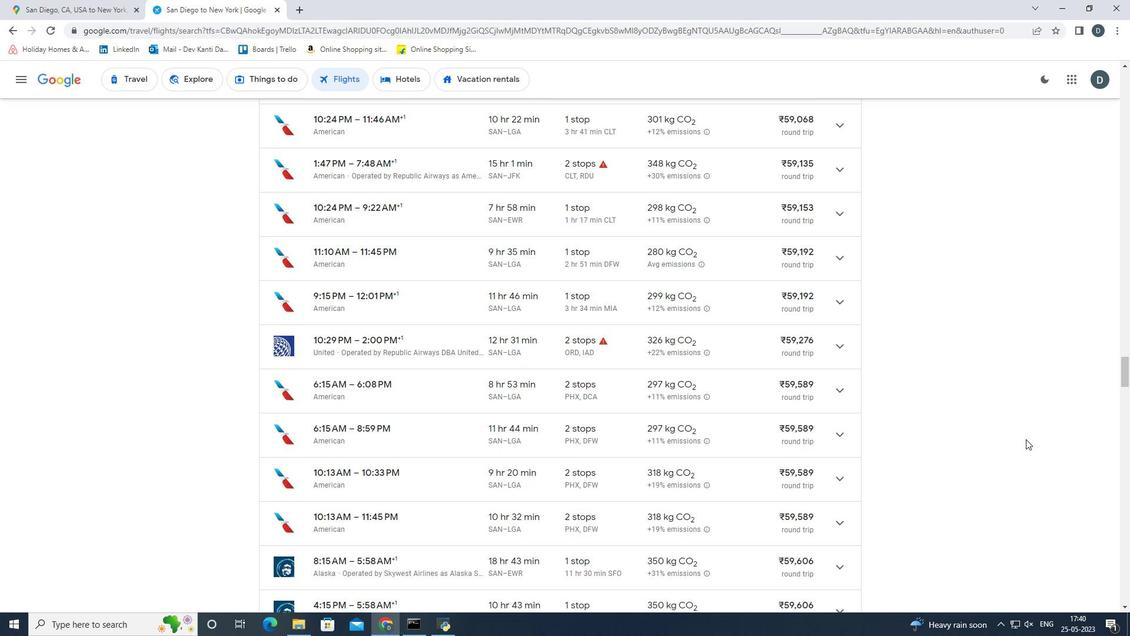 
Action: Mouse scrolled (1026, 438) with delta (0, 0)
Screenshot: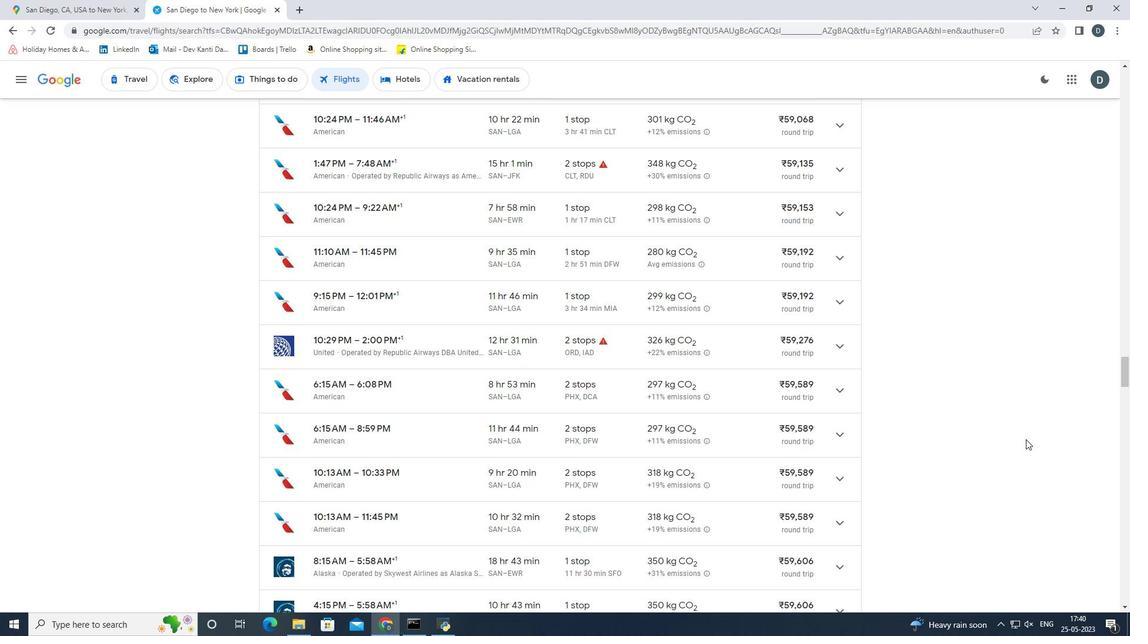 
Action: Mouse scrolled (1026, 438) with delta (0, 0)
Screenshot: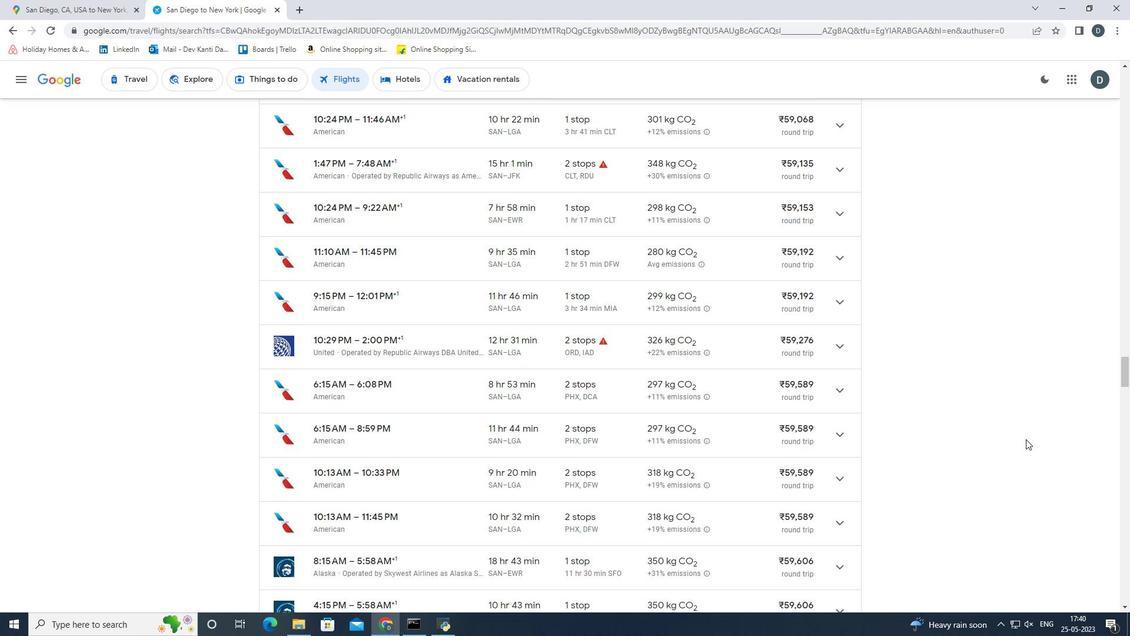 
Action: Mouse scrolled (1026, 439) with delta (0, 0)
Screenshot: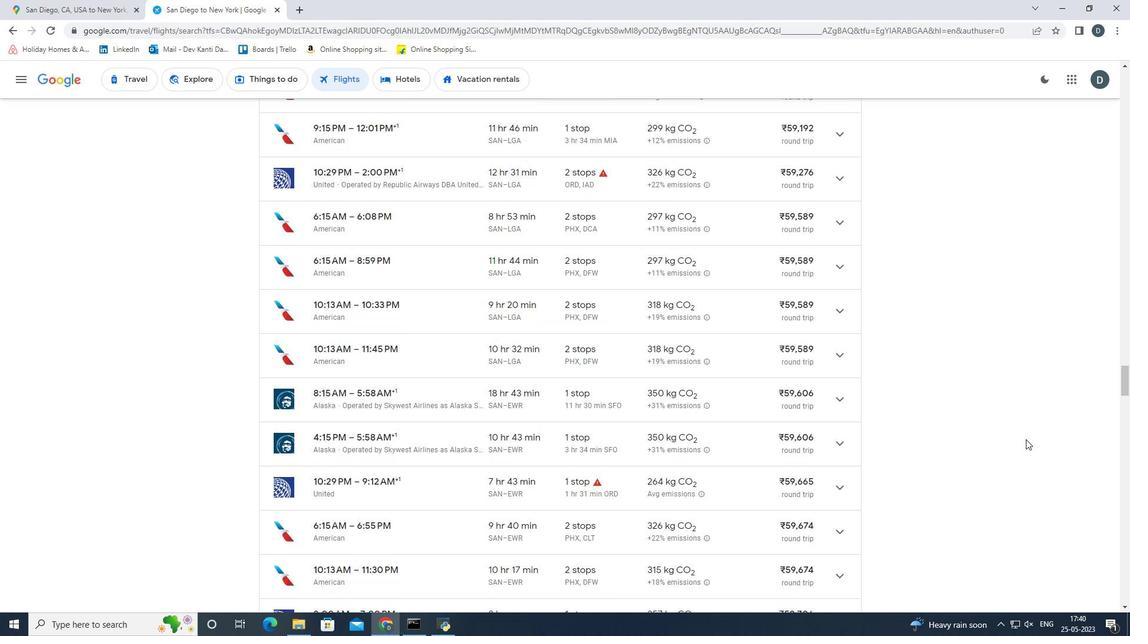 
Action: Mouse scrolled (1026, 438) with delta (0, 0)
Screenshot: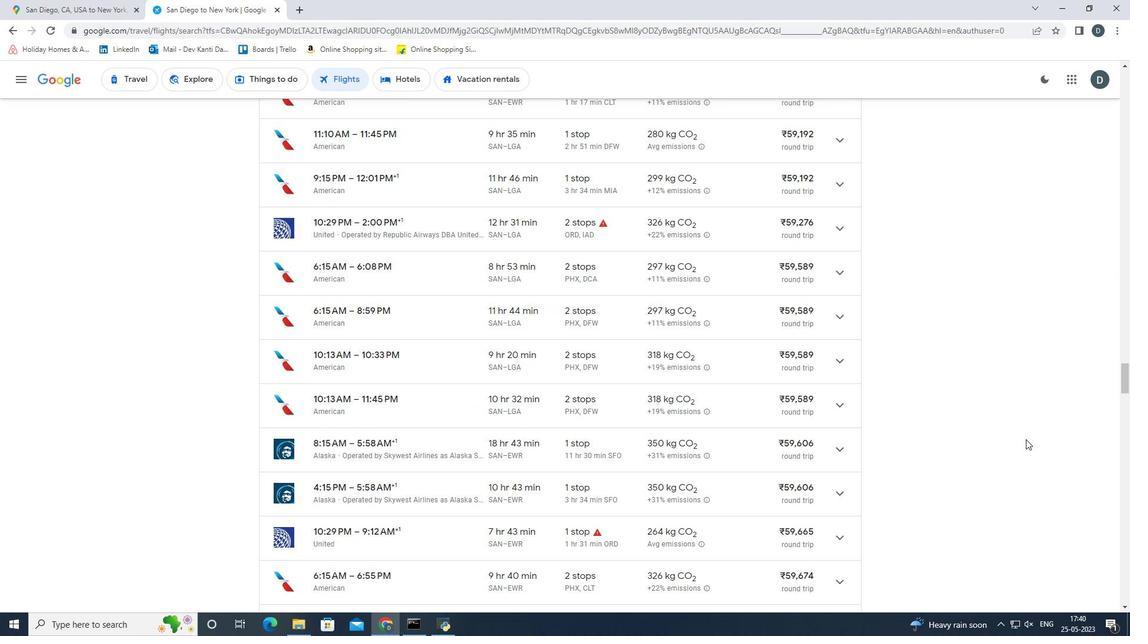 
Action: Mouse scrolled (1026, 438) with delta (0, 0)
Screenshot: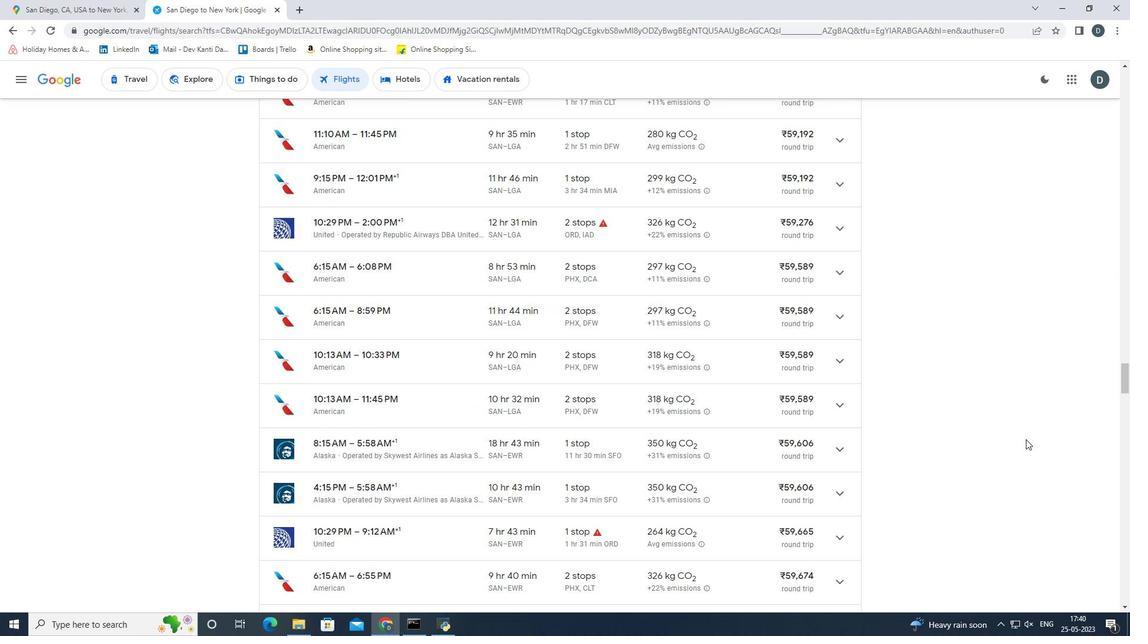 
Action: Mouse scrolled (1026, 438) with delta (0, 0)
Screenshot: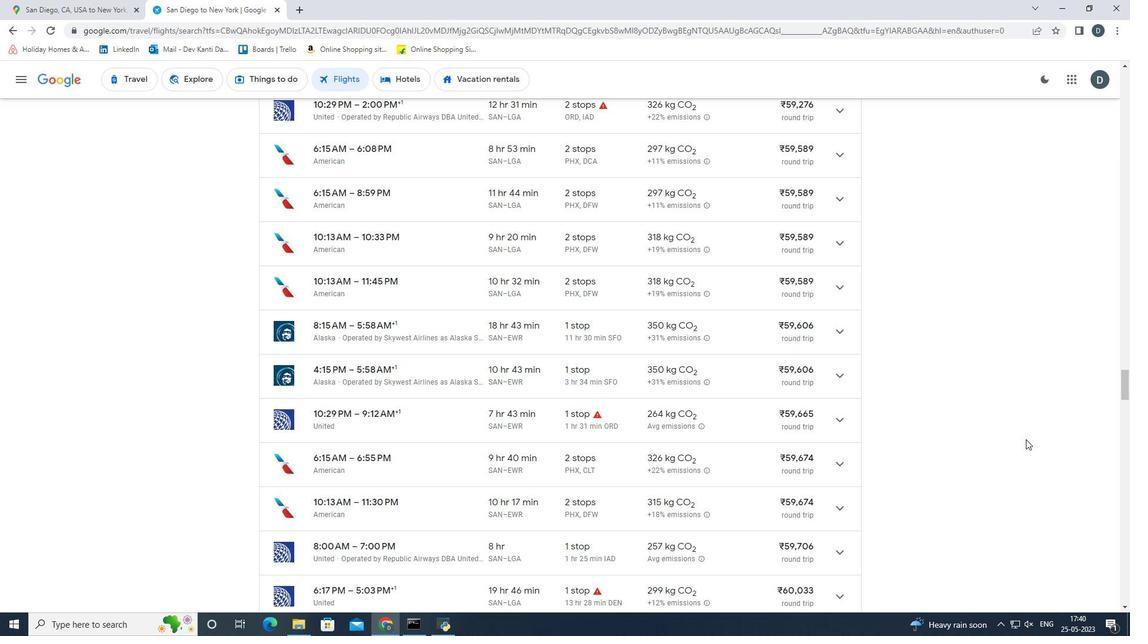 
Action: Mouse scrolled (1026, 438) with delta (0, 0)
Screenshot: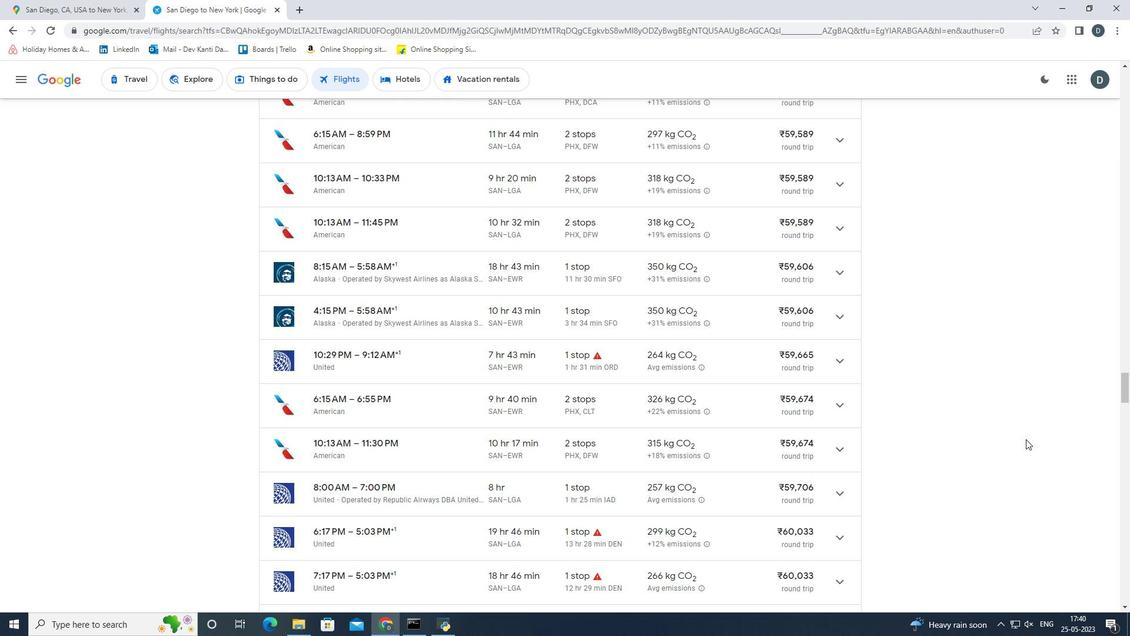 
Action: Mouse scrolled (1026, 438) with delta (0, 0)
Screenshot: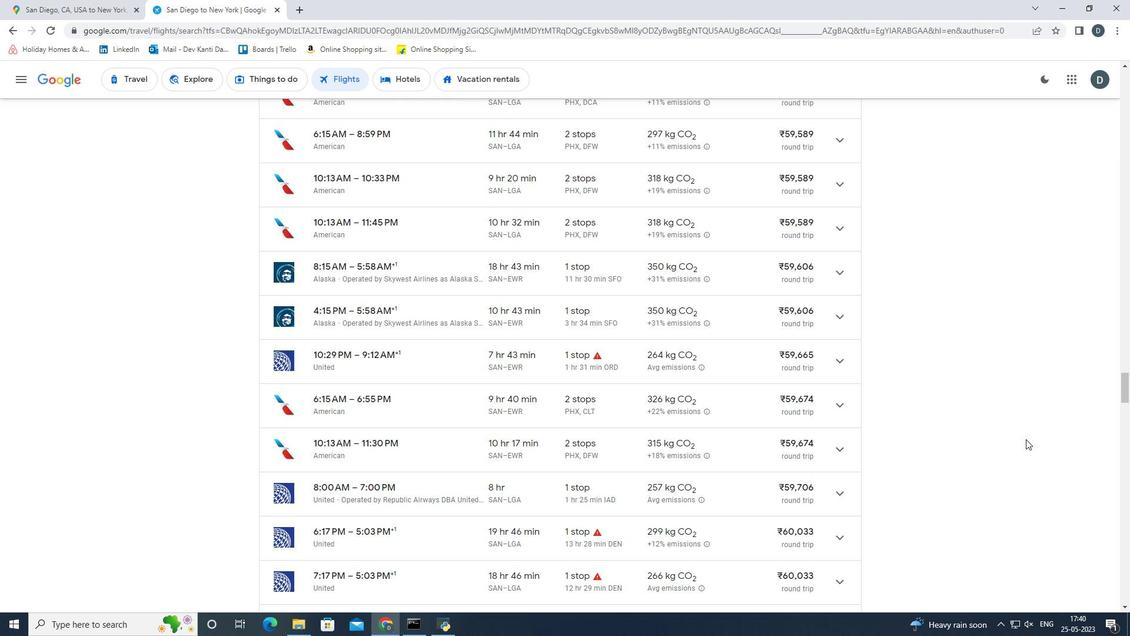 
Action: Mouse scrolled (1026, 438) with delta (0, 0)
Screenshot: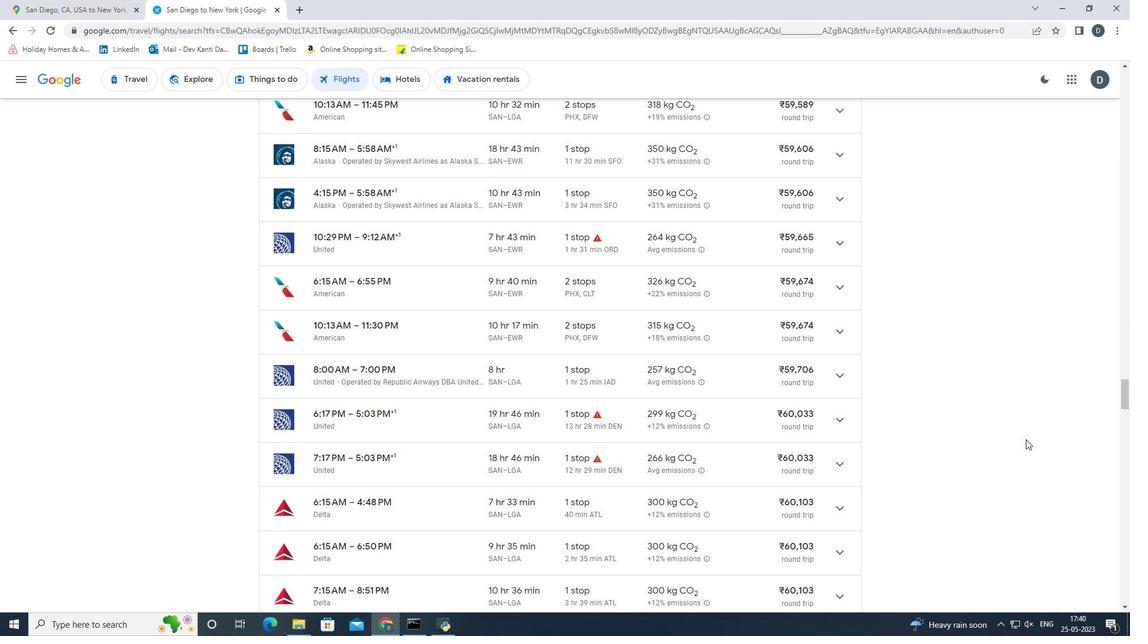
Action: Mouse scrolled (1026, 438) with delta (0, 0)
Screenshot: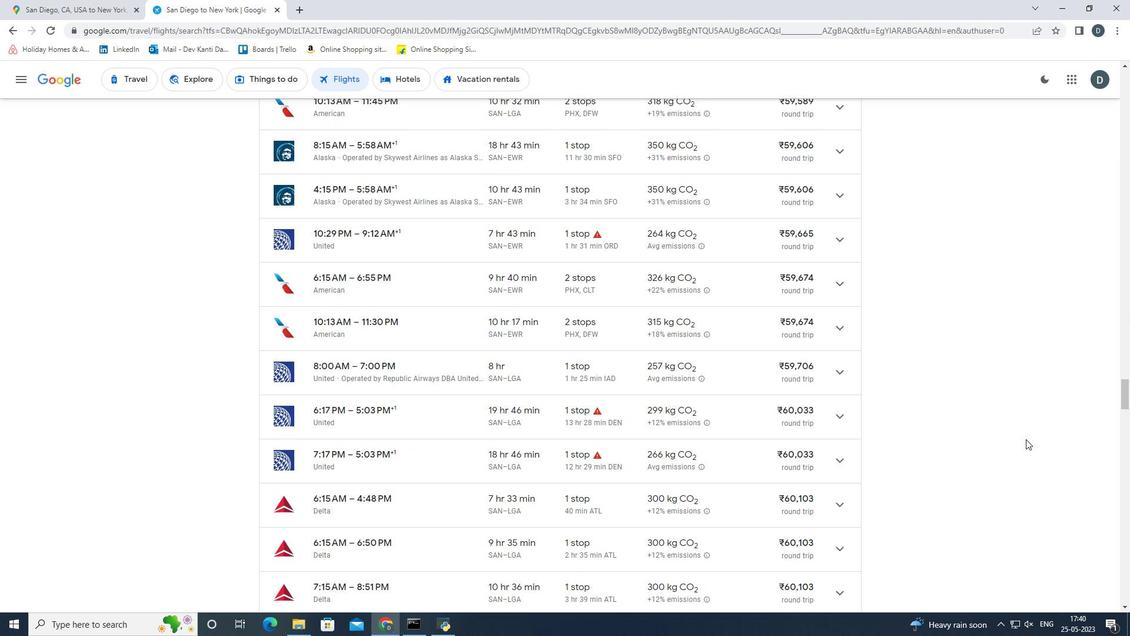 
Action: Mouse scrolled (1026, 438) with delta (0, 0)
Screenshot: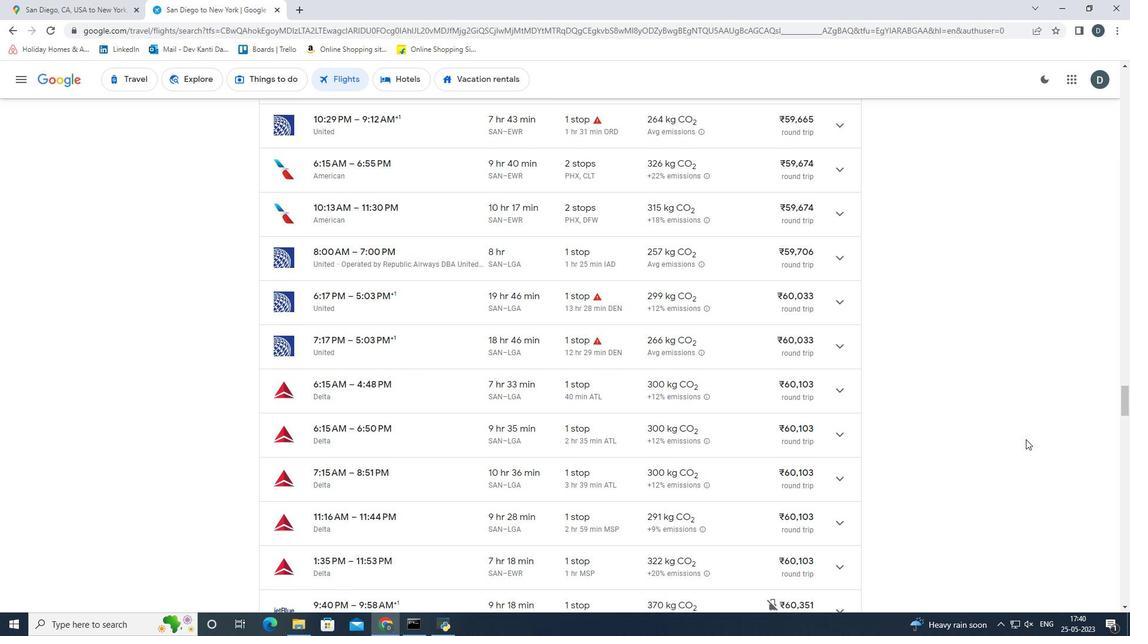 
Action: Mouse scrolled (1026, 438) with delta (0, 0)
Screenshot: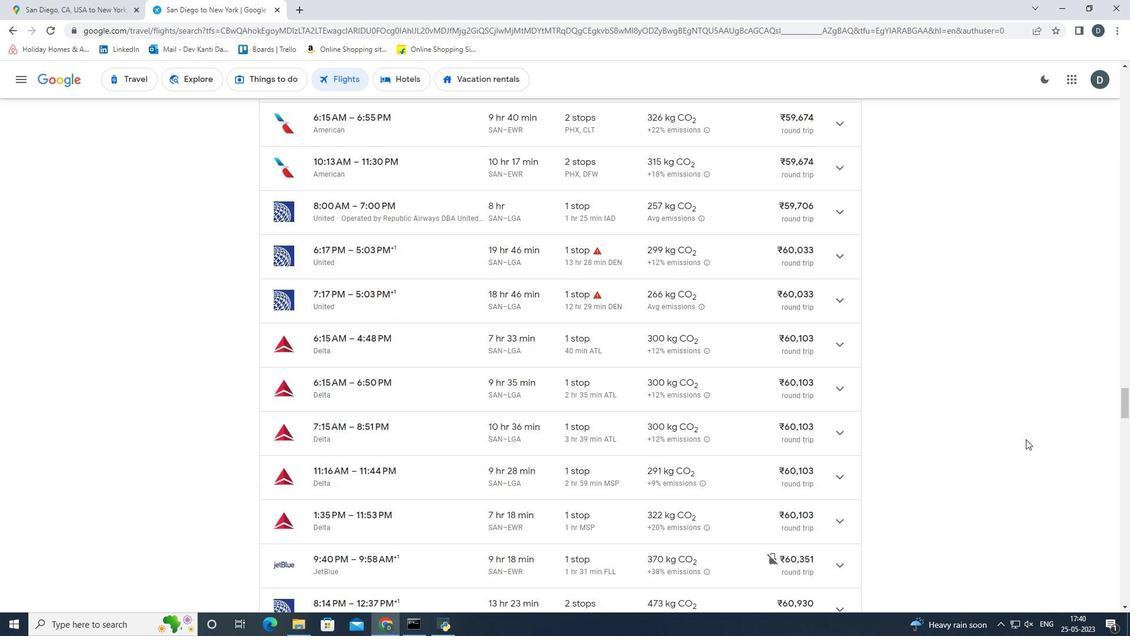 
Action: Mouse moved to (985, 463)
Screenshot: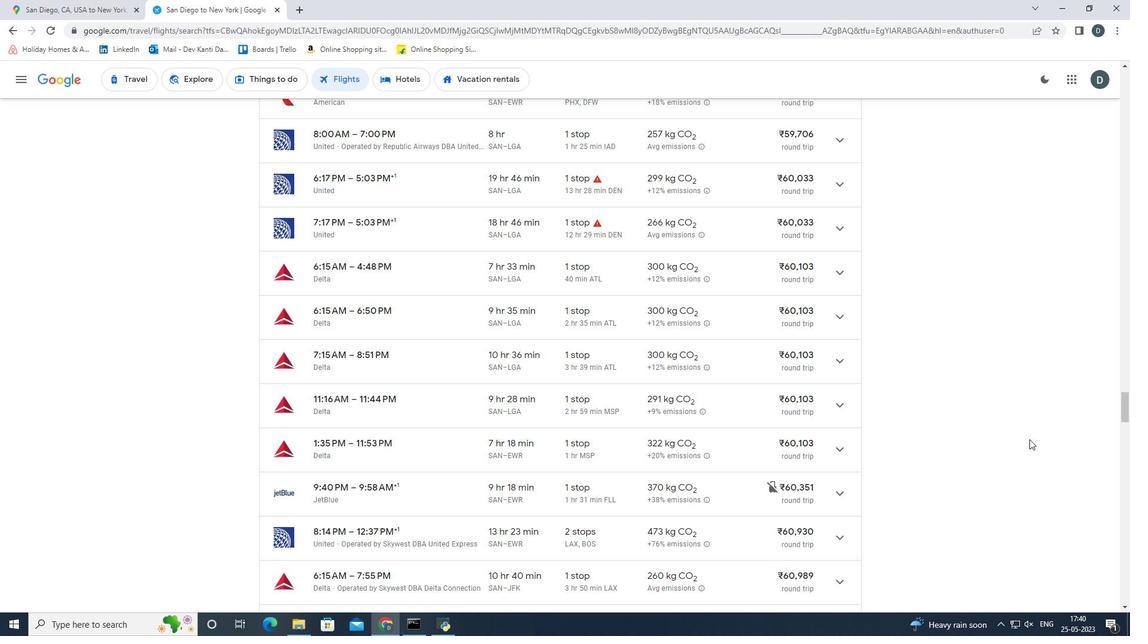 
Action: Mouse scrolled (985, 462) with delta (0, 0)
Screenshot: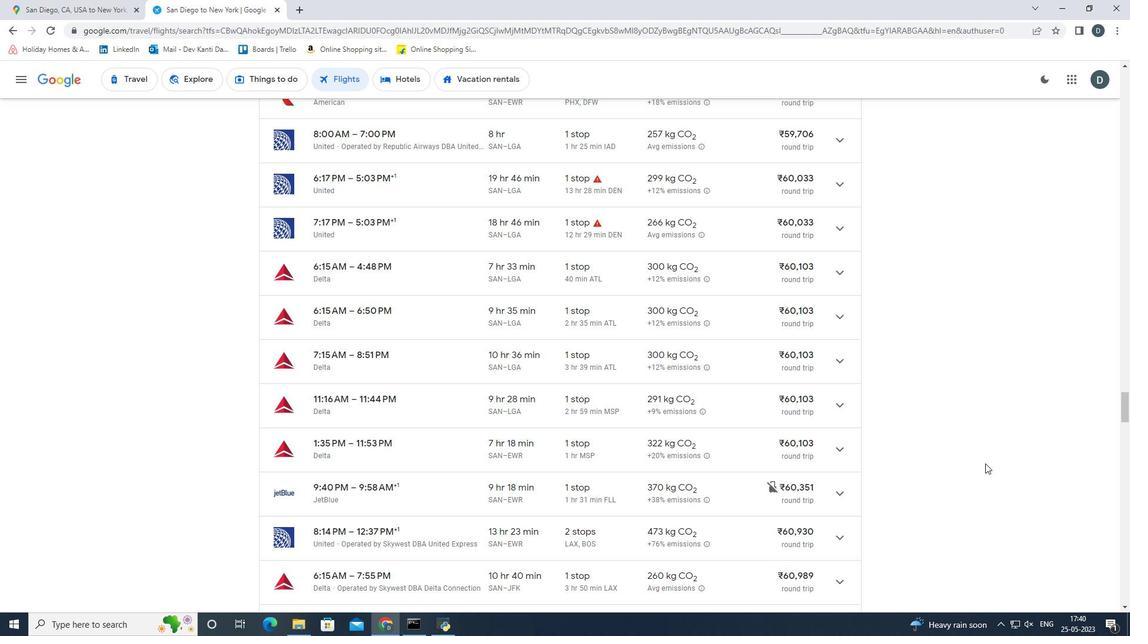 
Action: Mouse scrolled (985, 462) with delta (0, 0)
Screenshot: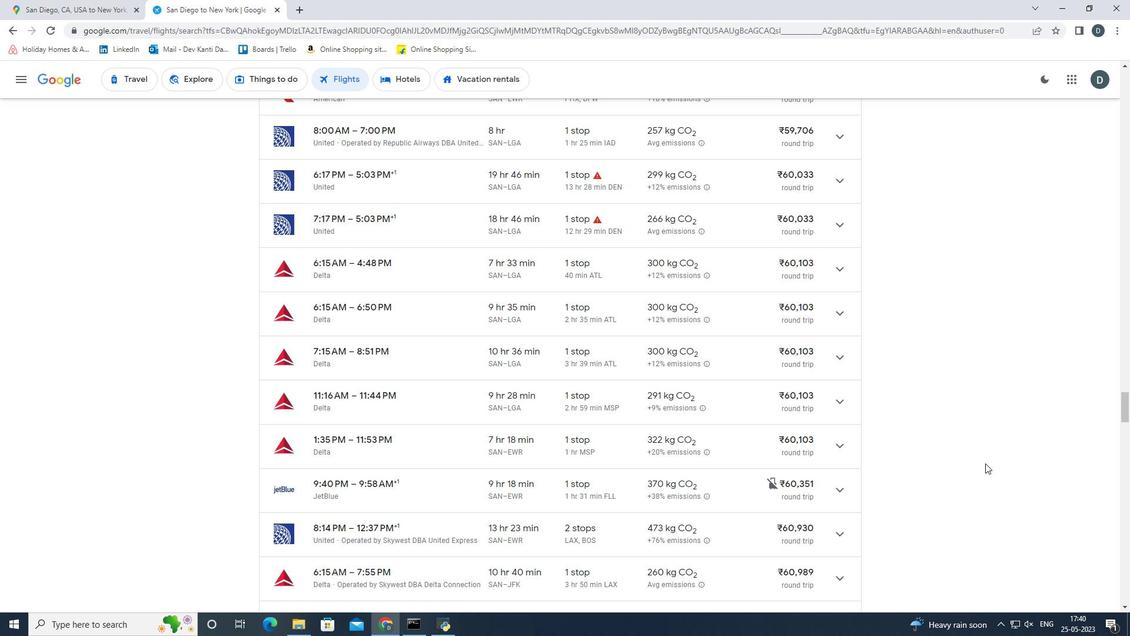 
Action: Mouse scrolled (985, 462) with delta (0, 0)
Screenshot: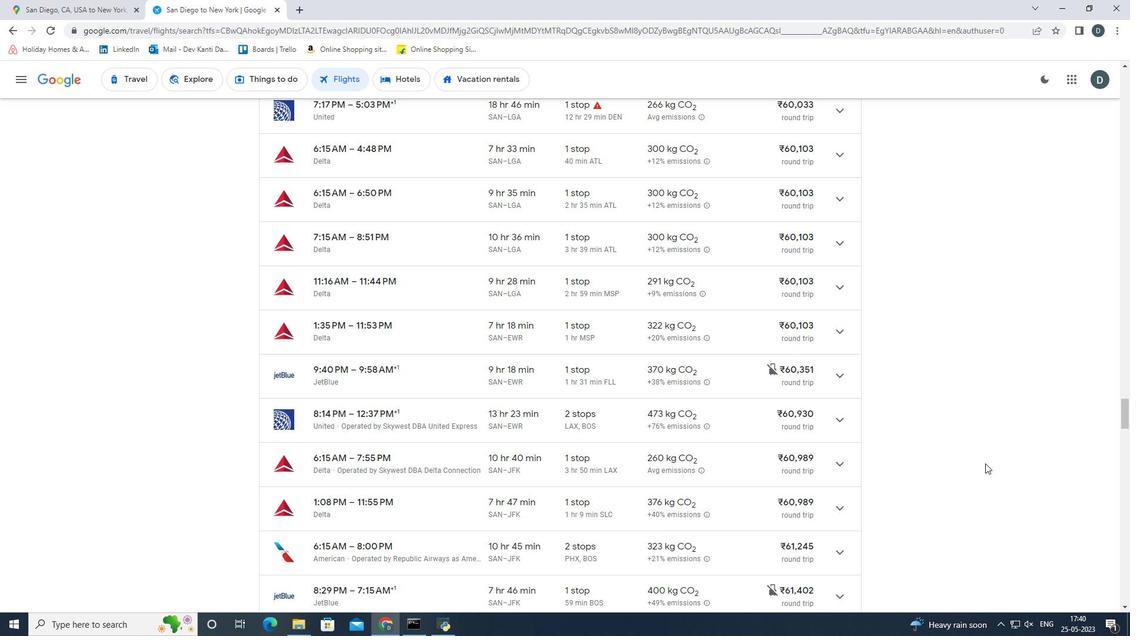 
Action: Mouse scrolled (985, 462) with delta (0, 0)
Screenshot: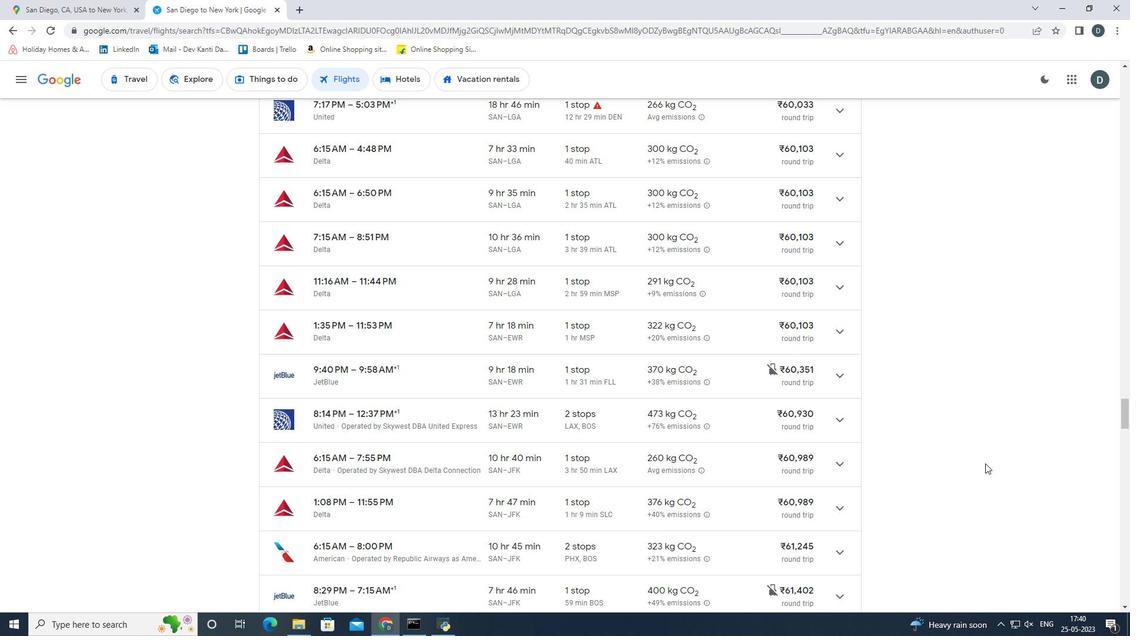 
Action: Mouse scrolled (985, 462) with delta (0, 0)
Screenshot: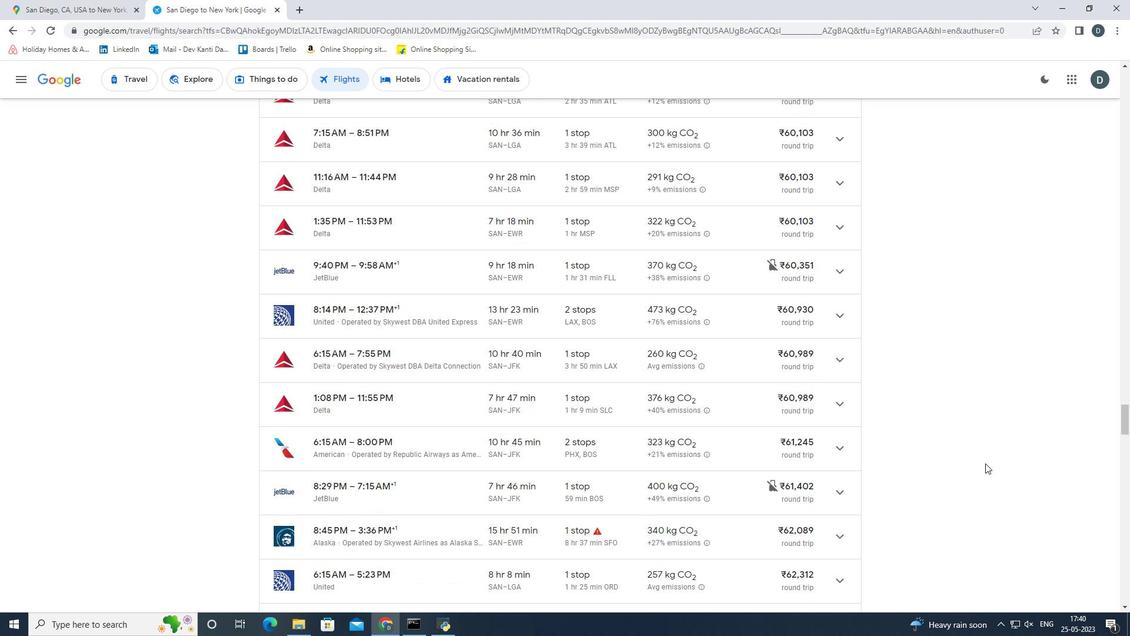 
Action: Key pressed <Key.down><Key.down><Key.down><Key.down><Key.down><Key.down><Key.down><Key.down><Key.down><Key.down><Key.down><Key.down><Key.down><Key.down><Key.down><Key.down><Key.down><Key.down><Key.down><Key.down><Key.down><Key.down><Key.down><Key.down><Key.down><Key.down><Key.down><Key.down><Key.down><Key.down><Key.down><Key.down><Key.down><Key.down><Key.down><Key.down><Key.down><Key.down><Key.down><Key.down><Key.down><Key.down><Key.down><Key.down><Key.down><Key.down><Key.down><Key.down><Key.down><Key.down><Key.down><Key.down><Key.down><Key.down><Key.down><Key.down><Key.down><Key.down><Key.down><Key.down><Key.down><Key.down><Key.down><Key.down><Key.down><Key.down><Key.down><Key.down><Key.down><Key.down><Key.down><Key.down><Key.down><Key.down><Key.down><Key.down><Key.down><Key.down><Key.down><Key.down><Key.down><Key.down><Key.down><Key.down><Key.down><Key.down><Key.down><Key.down><Key.down><Key.down><Key.down><Key.down><Key.down><Key.down><Key.down><Key.down><Key.down><Key.down><Key.down><Key.down><Key.down><Key.down><Key.down><Key.down><Key.down><Key.down><Key.down><Key.down><Key.down><Key.down><Key.down><Key.down><Key.down><Key.down><Key.down><Key.down><Key.down><Key.down><Key.down><Key.down><Key.down><Key.down><Key.down><Key.down><Key.down><Key.down><Key.down><Key.down><Key.down><Key.down><Key.down><Key.down><Key.down><Key.down><Key.down><Key.down><Key.down><Key.down><Key.down><Key.down><Key.down>
Screenshot: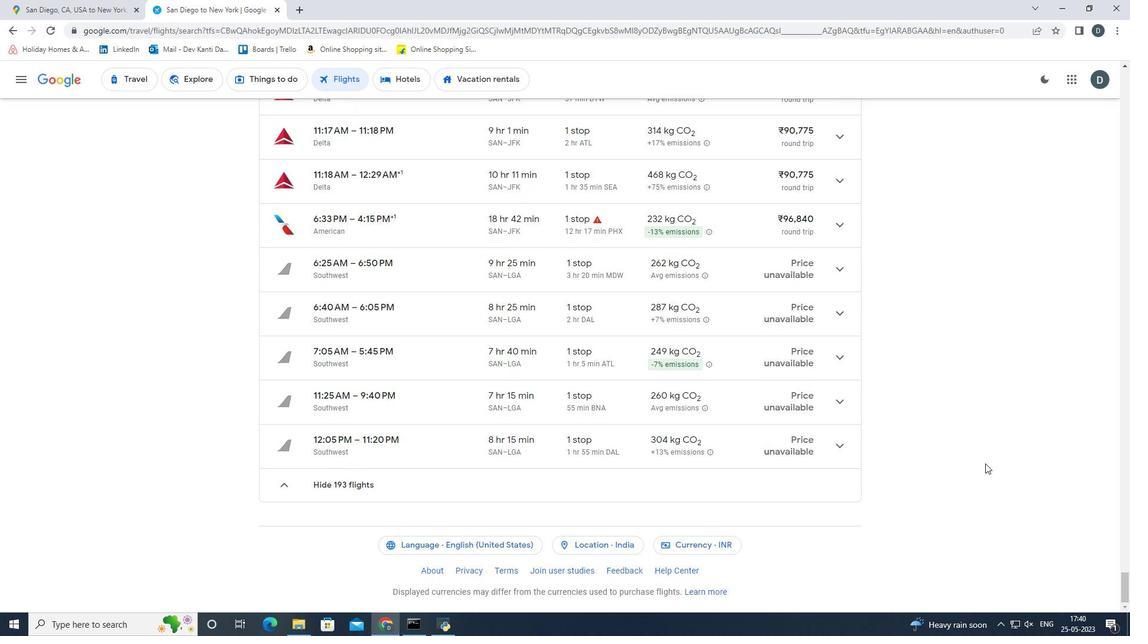 
Action: Mouse moved to (276, 5)
Screenshot: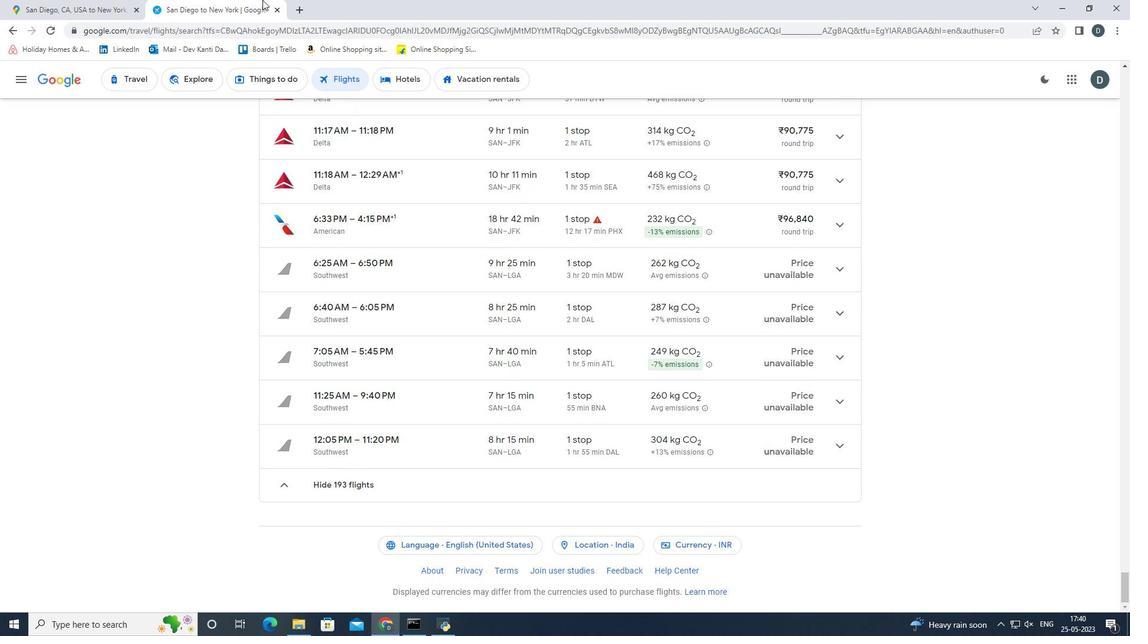 
Action: Mouse pressed left at (276, 5)
Screenshot: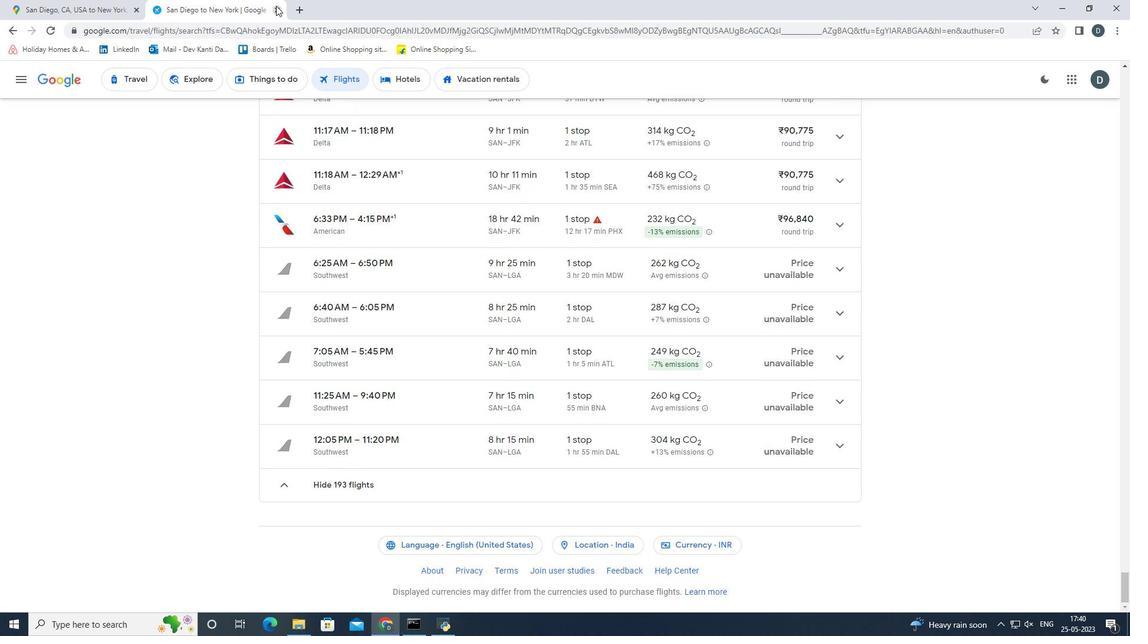 
Action: Mouse moved to (214, 196)
Screenshot: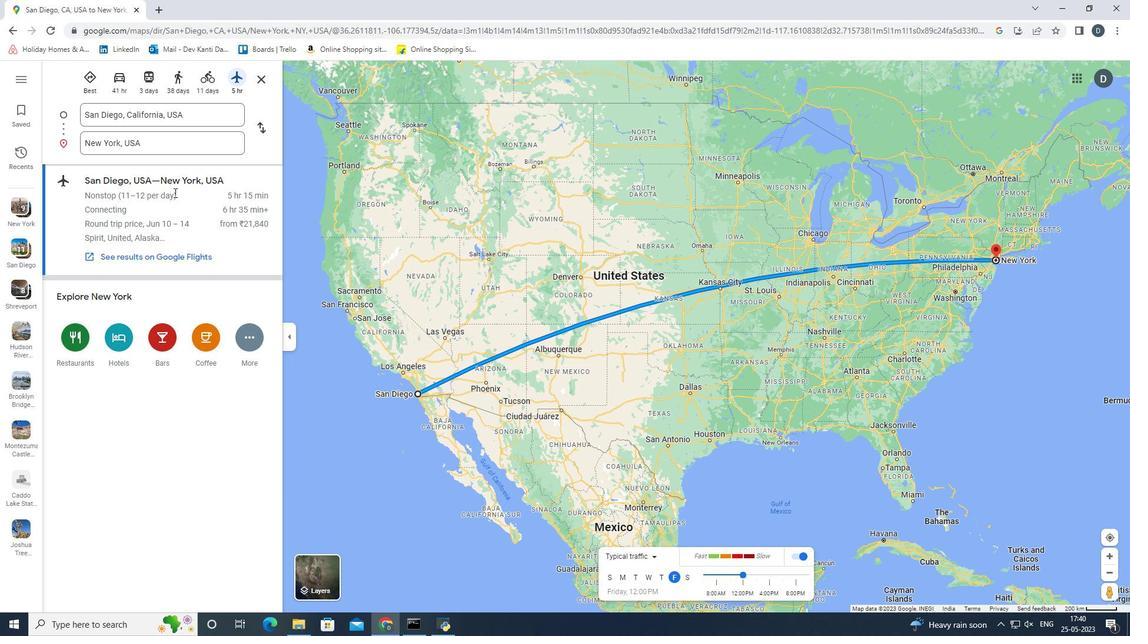 
Action: Mouse pressed left at (214, 196)
Screenshot: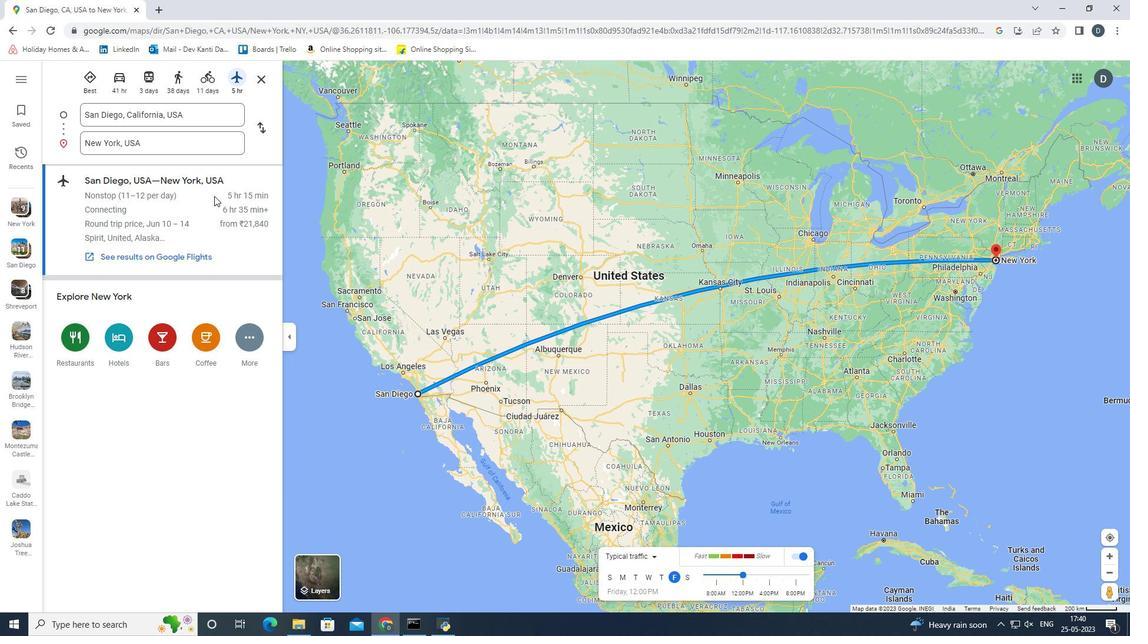 
Action: Mouse moved to (63, 181)
Screenshot: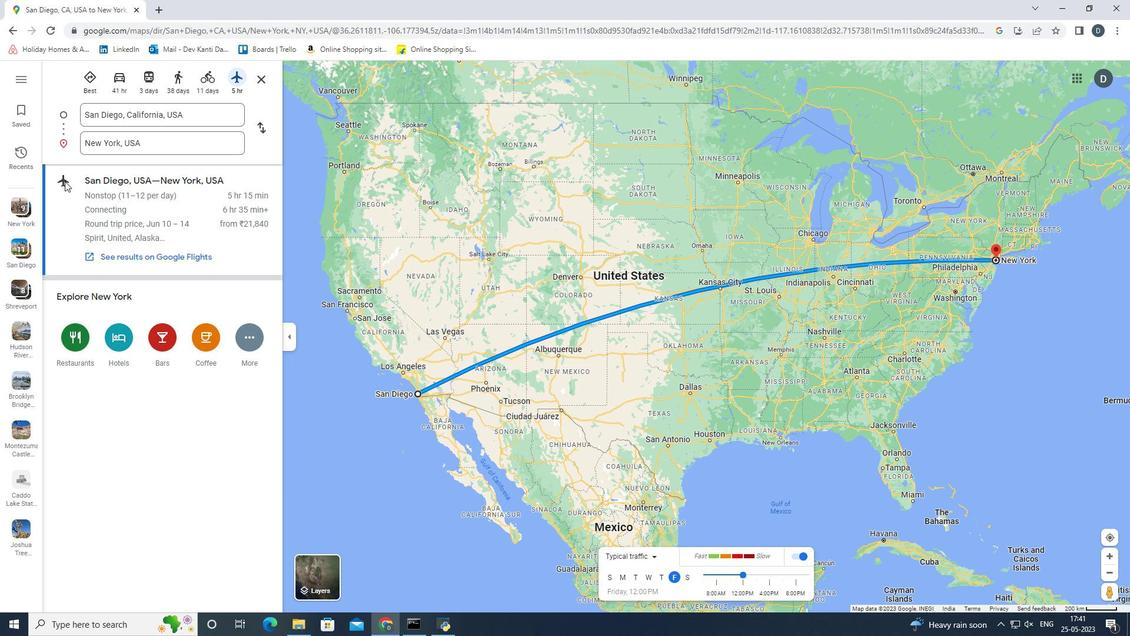 
Action: Mouse pressed left at (63, 181)
Screenshot: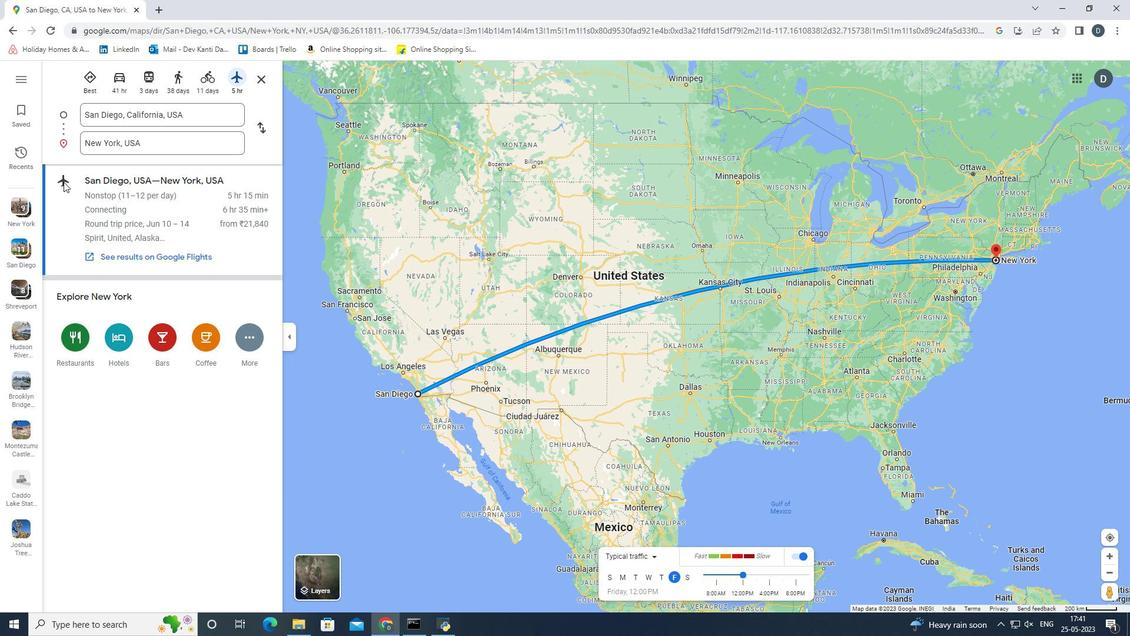 
Action: Mouse moved to (682, 357)
Screenshot: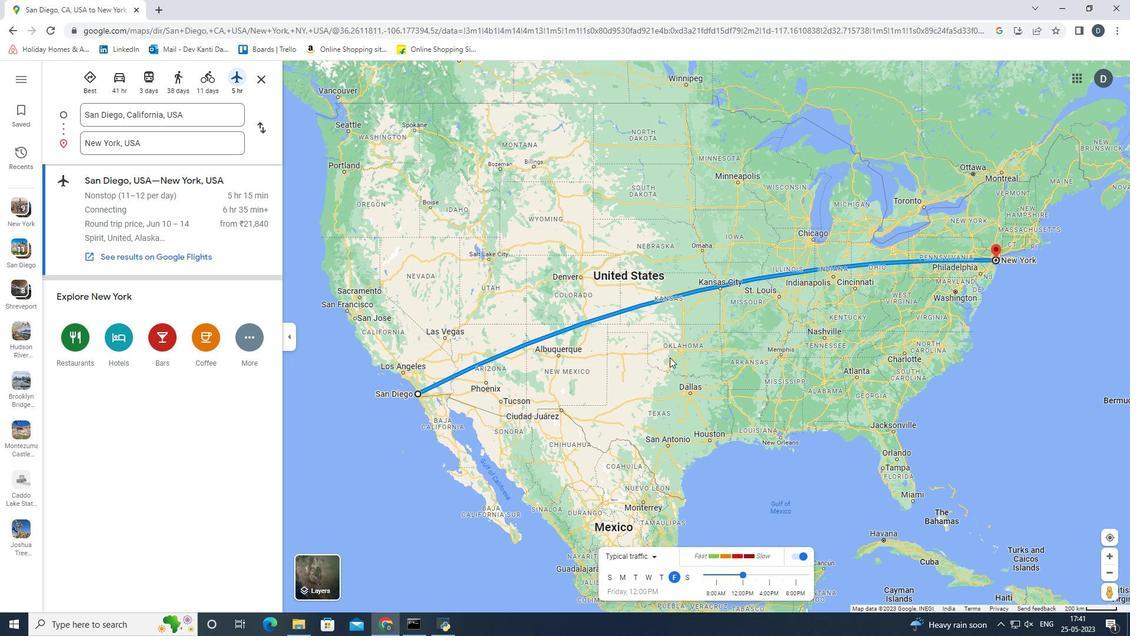 
